 Task: Look for space in Jalpa de Méndez, Mexico from 8th August, 2023 to 15th August, 2023 for 9 adults in price range Rs.10000 to Rs.14000. Place can be shared room with 5 bedrooms having 9 beds and 5 bathrooms. Property type can be house, flat, guest house. Amenities needed are: wifi, TV, free parkinig on premises, gym, breakfast. Booking option can be shelf check-in. Required host language is English.
Action: Mouse moved to (559, 117)
Screenshot: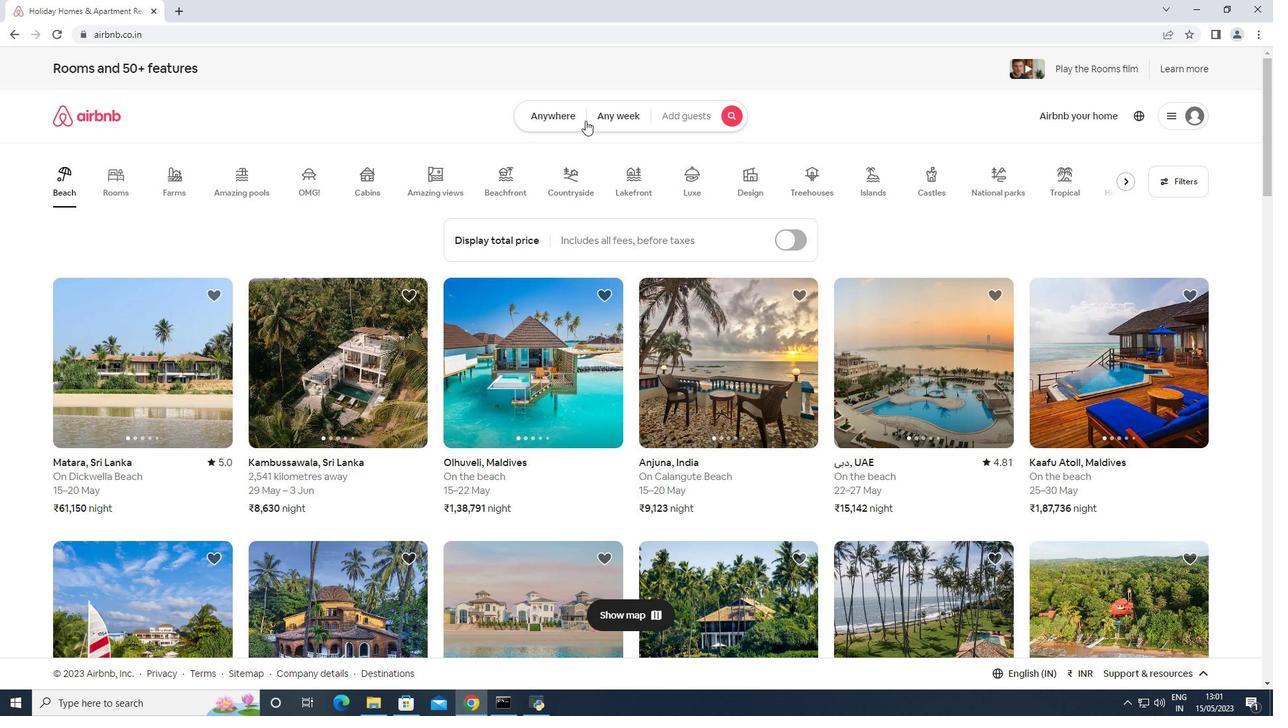 
Action: Mouse pressed left at (559, 117)
Screenshot: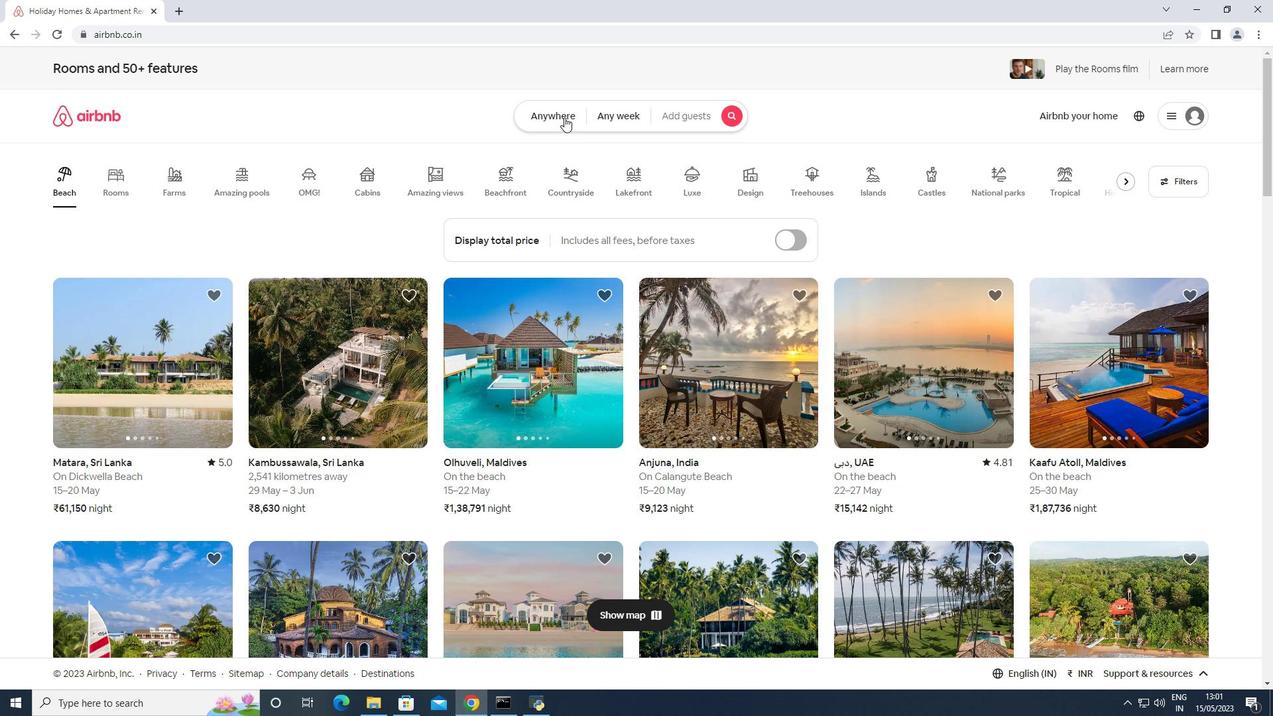 
Action: Mouse moved to (376, 175)
Screenshot: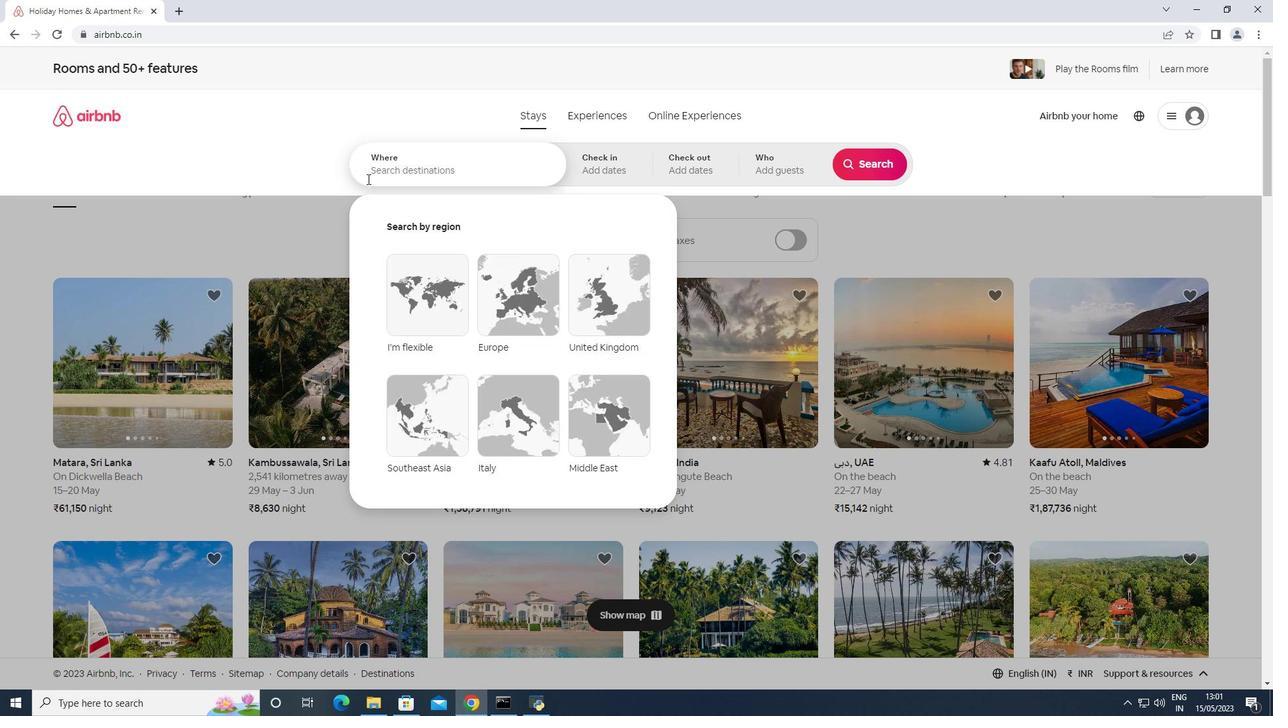 
Action: Mouse pressed left at (376, 175)
Screenshot: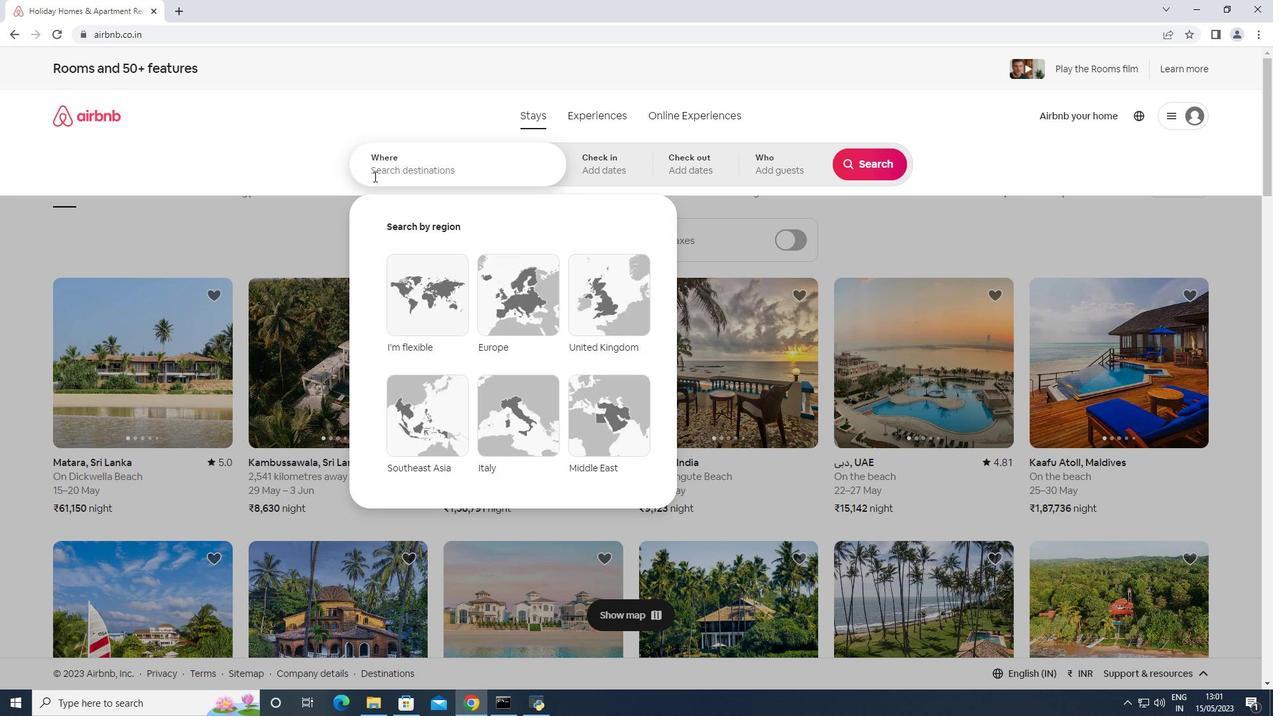 
Action: Key pressed <Key.shift>Jalpa<Key.space>de<Key.space><Key.shift><Key.shift><Key.shift>Mendez,<Key.shift_r>Maxico
Screenshot: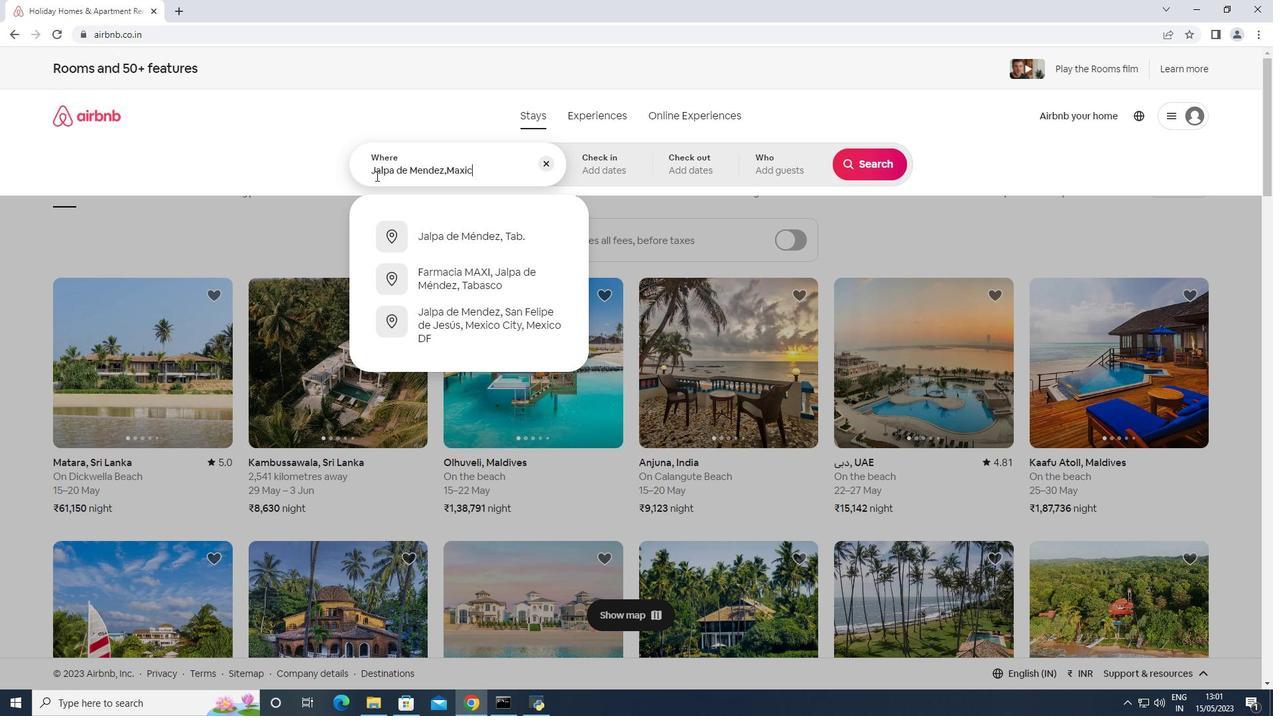 
Action: Mouse moved to (460, 170)
Screenshot: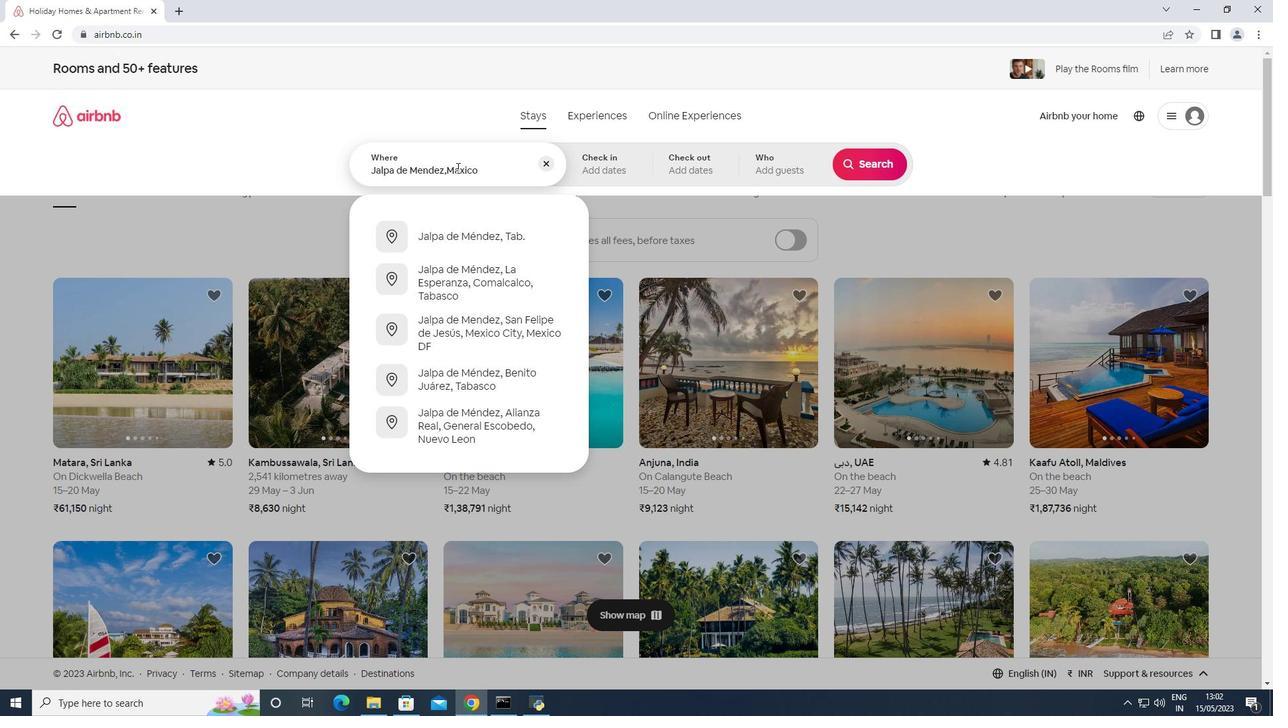 
Action: Mouse pressed left at (460, 170)
Screenshot: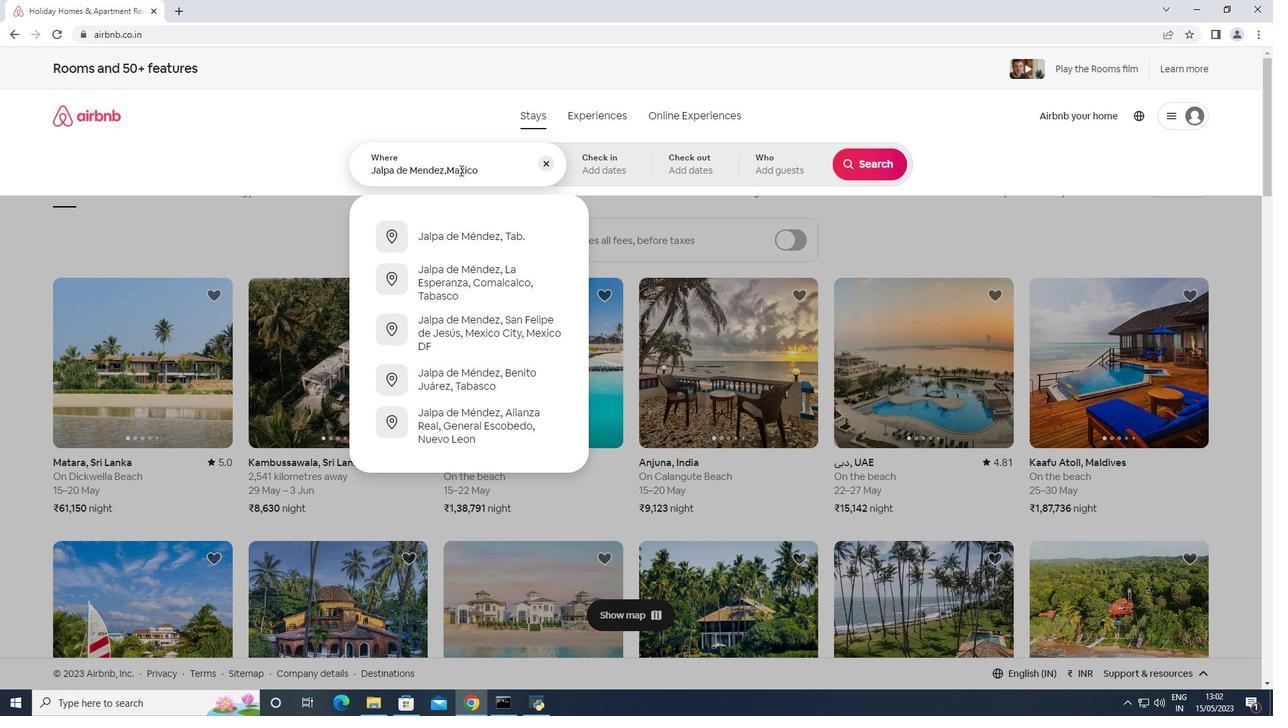 
Action: Mouse moved to (445, 180)
Screenshot: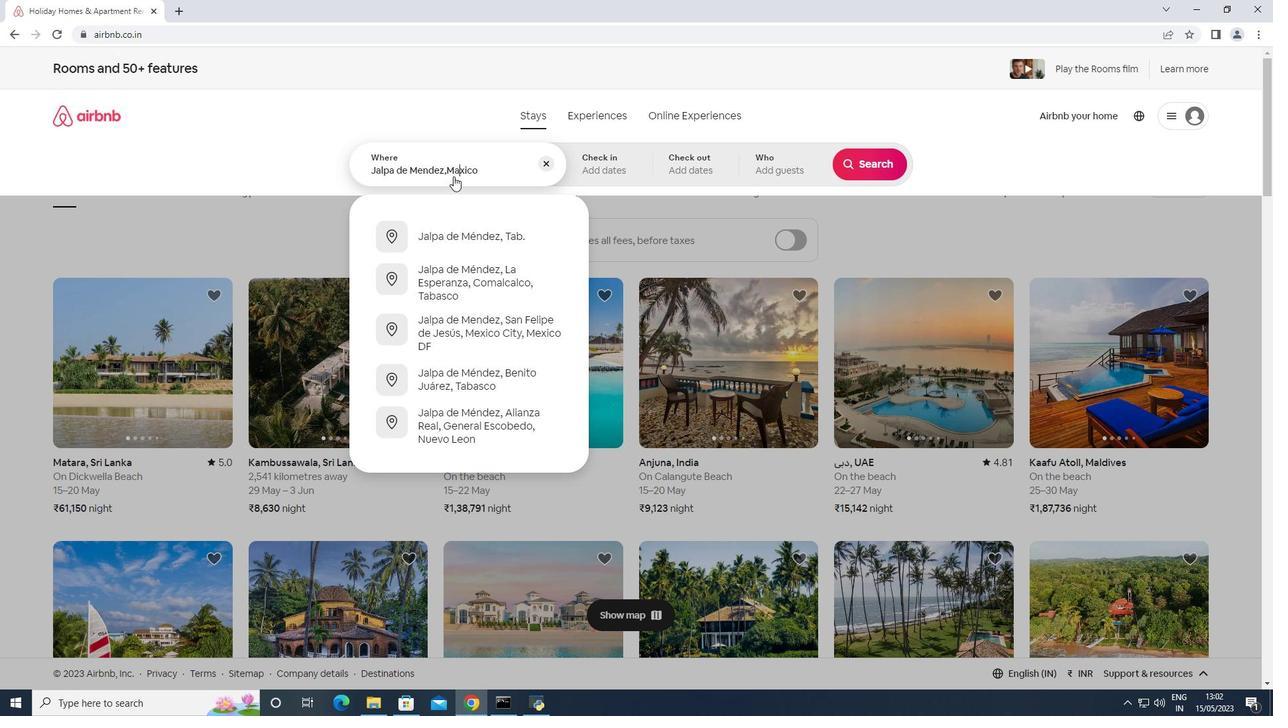 
Action: Key pressed <Key.backspace>e
Screenshot: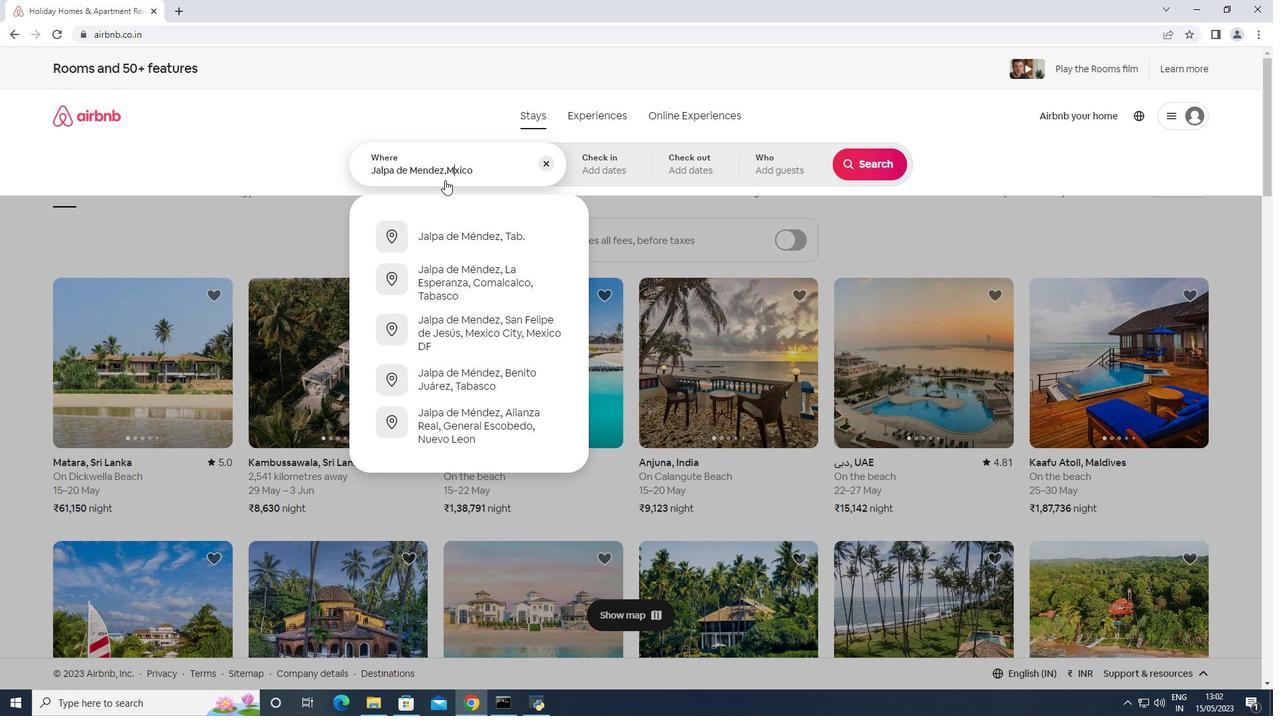 
Action: Mouse moved to (608, 163)
Screenshot: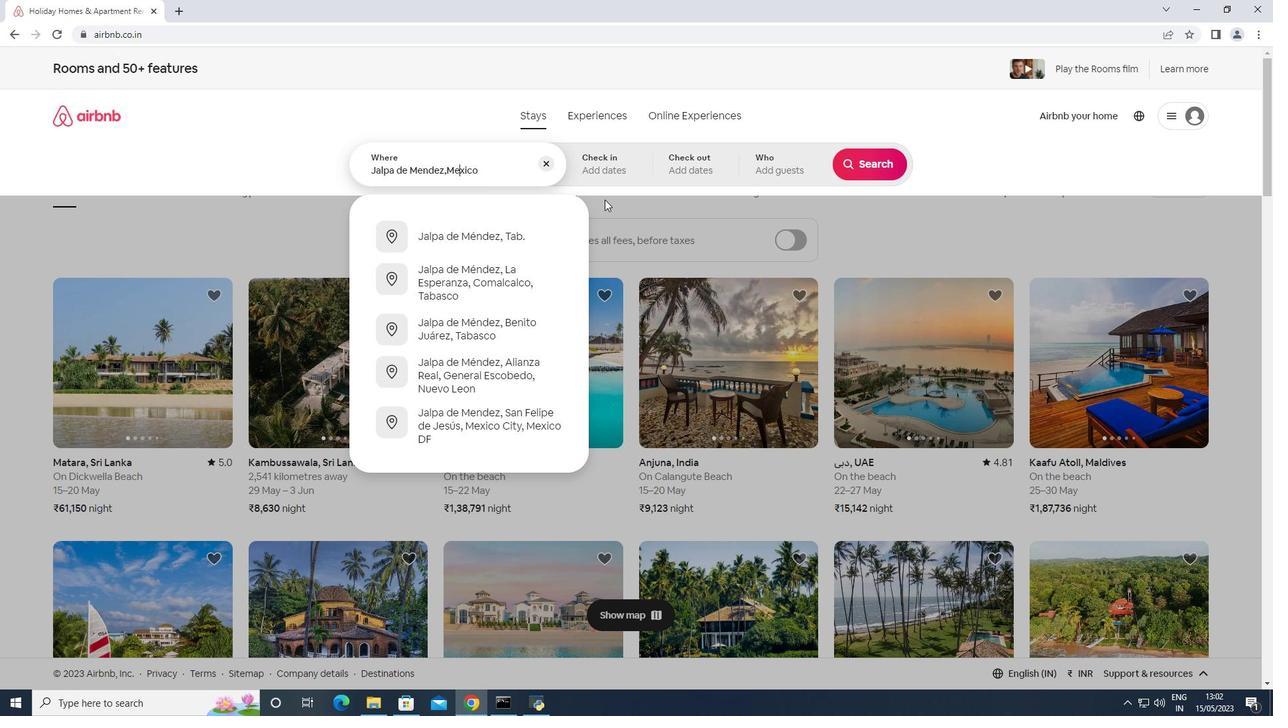 
Action: Mouse pressed left at (608, 163)
Screenshot: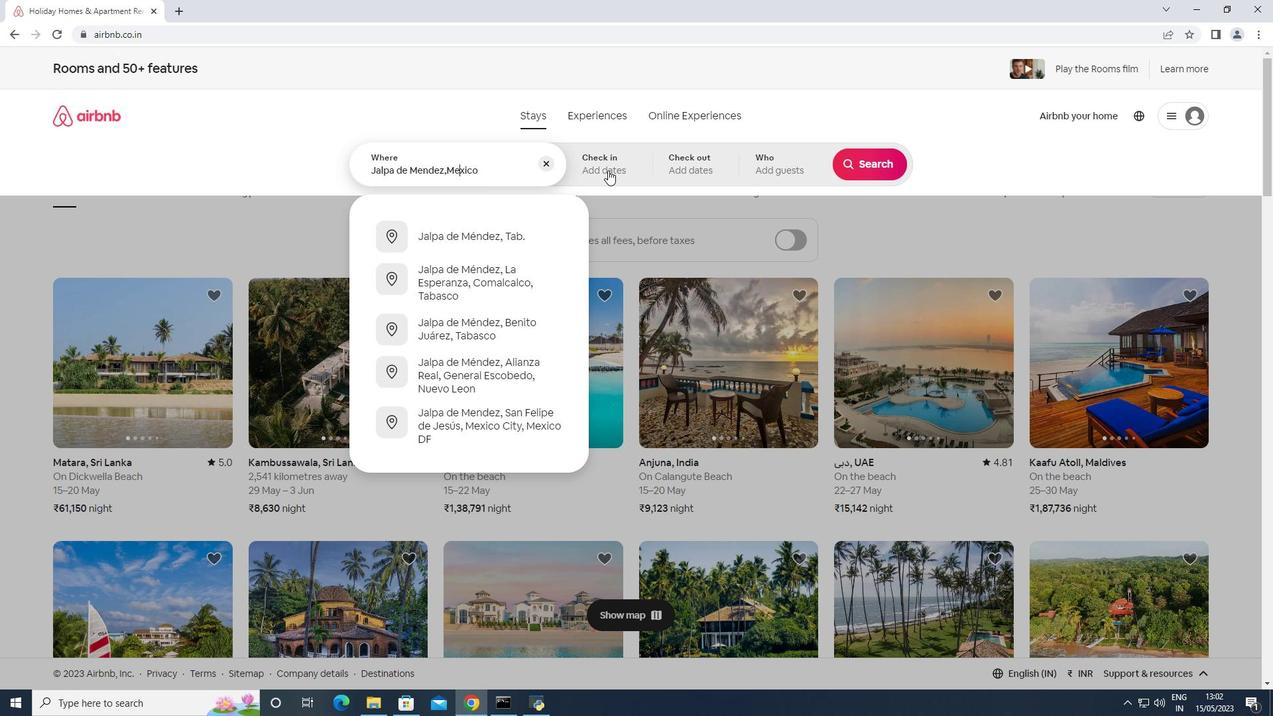 
Action: Mouse moved to (866, 265)
Screenshot: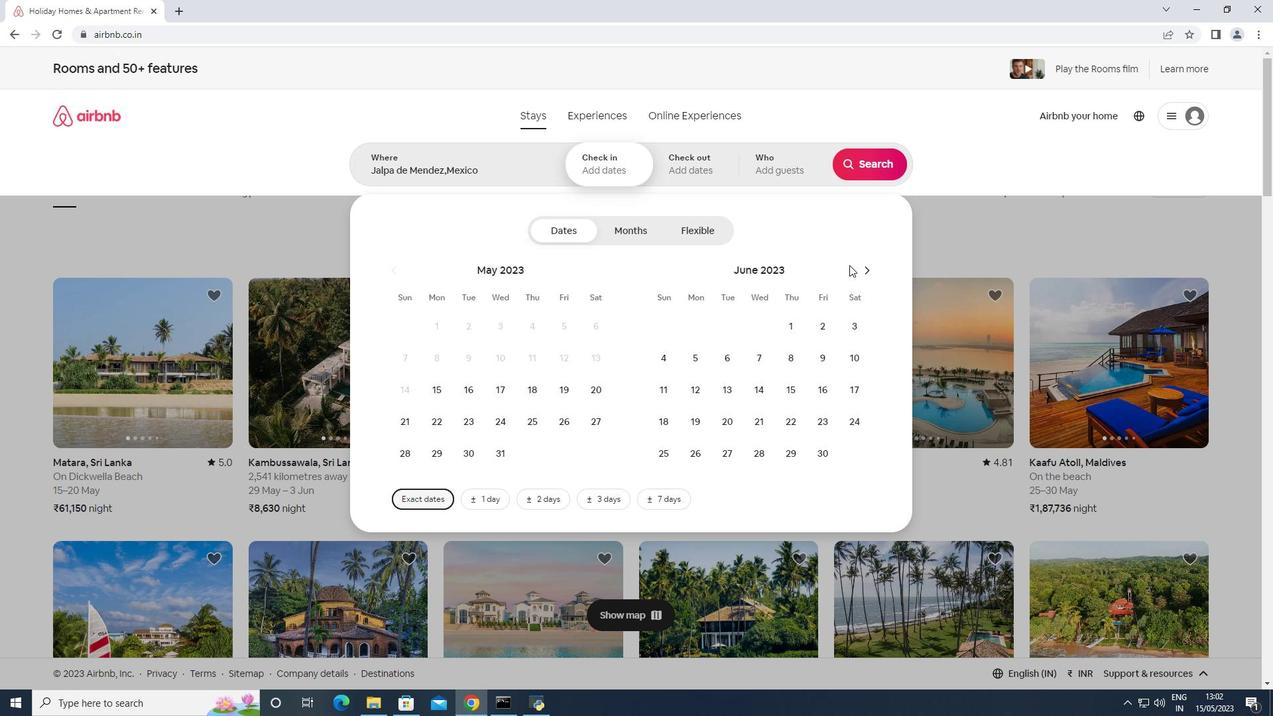 
Action: Mouse pressed left at (866, 265)
Screenshot: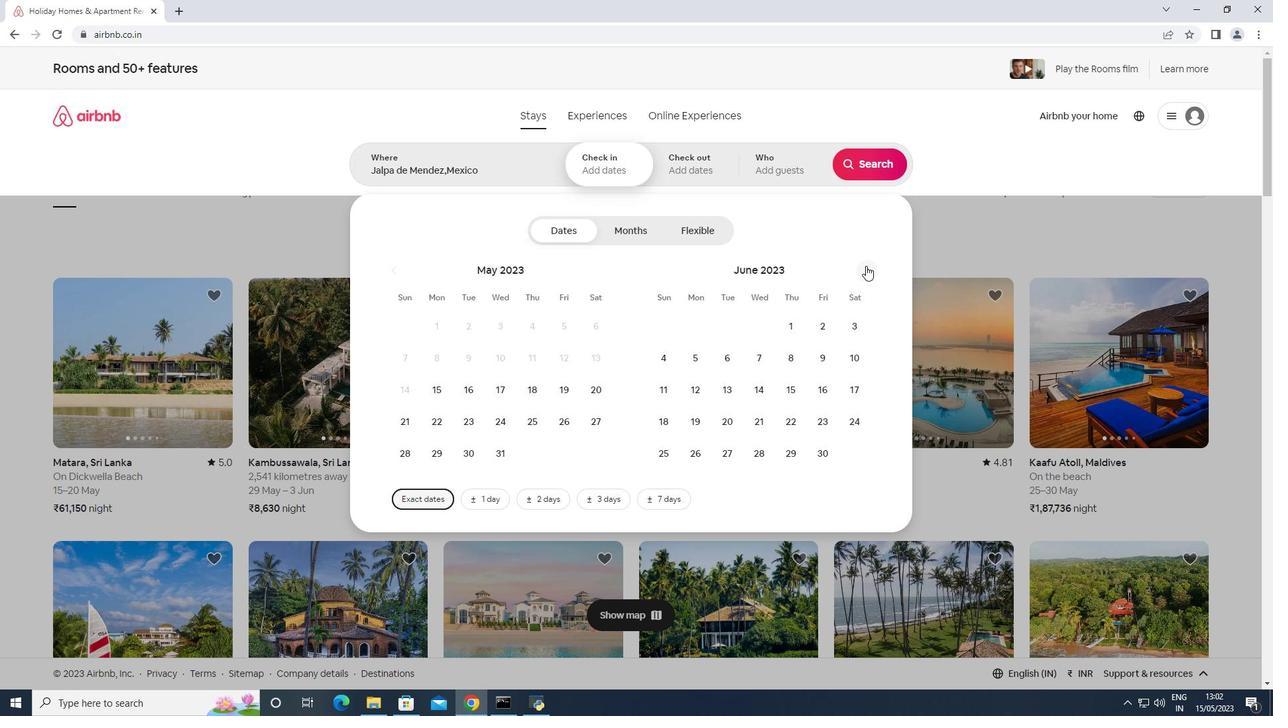 
Action: Mouse pressed left at (866, 265)
Screenshot: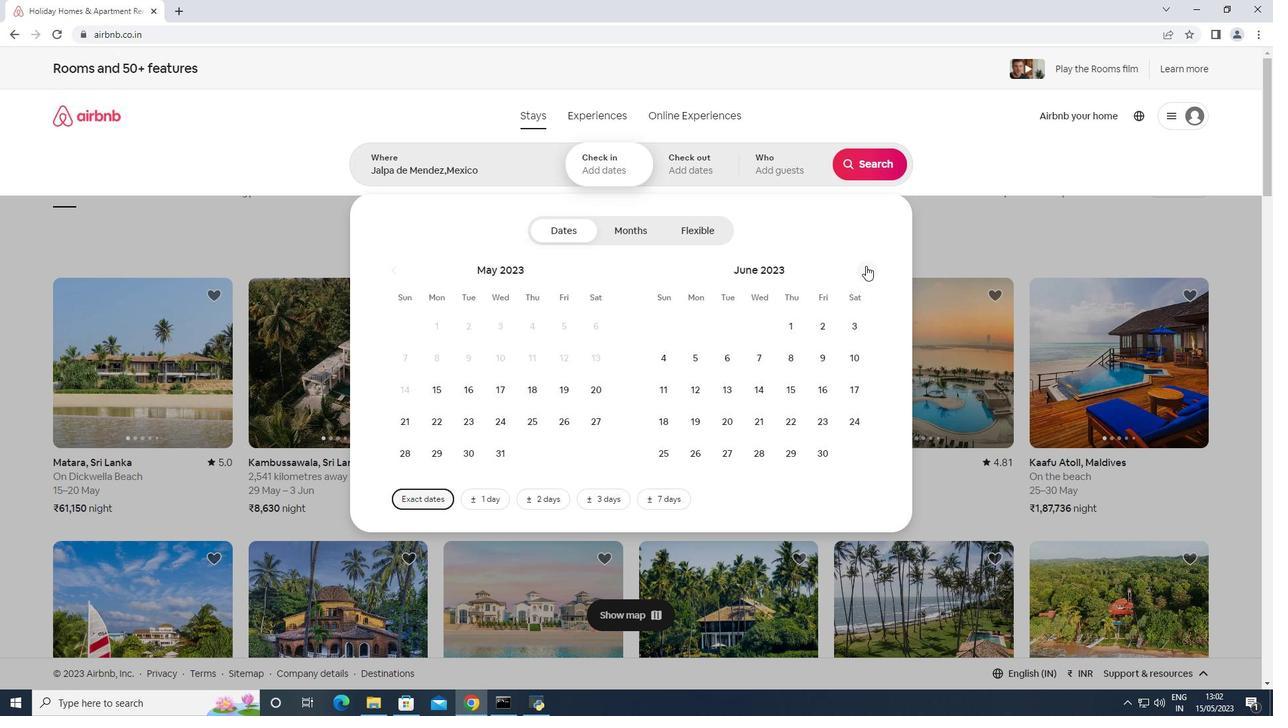 
Action: Mouse moved to (718, 352)
Screenshot: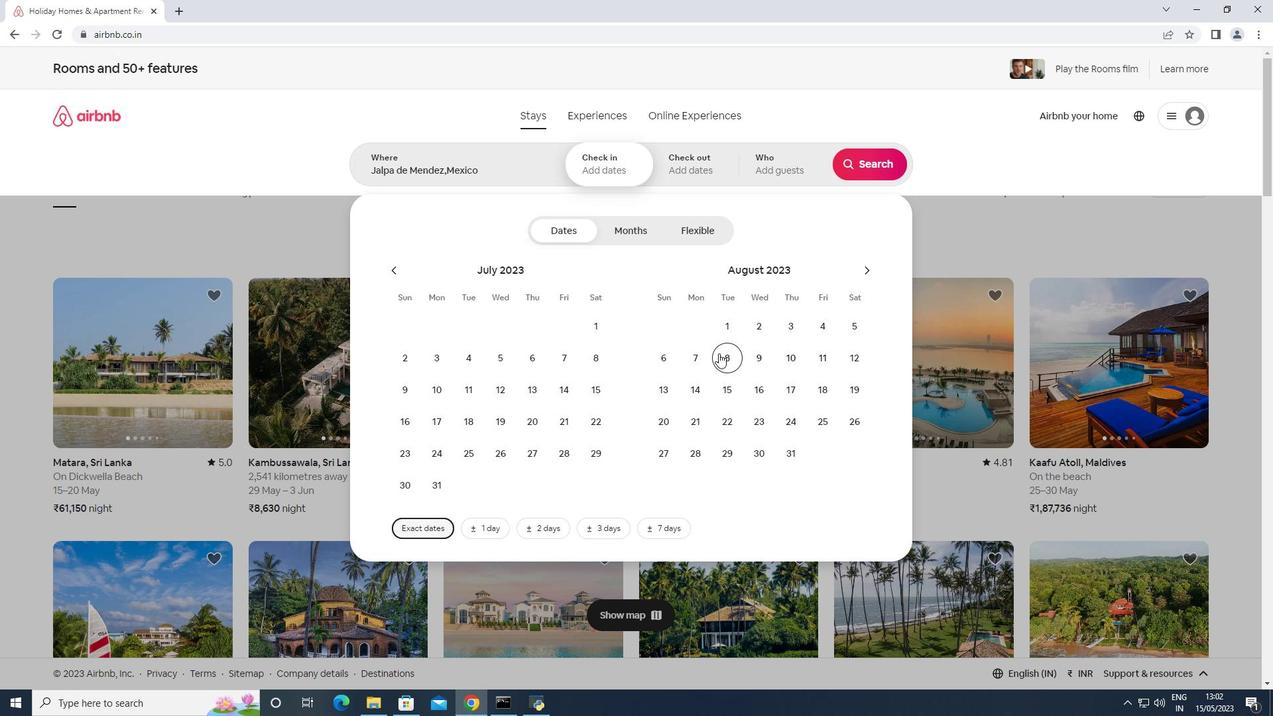 
Action: Mouse pressed left at (718, 352)
Screenshot: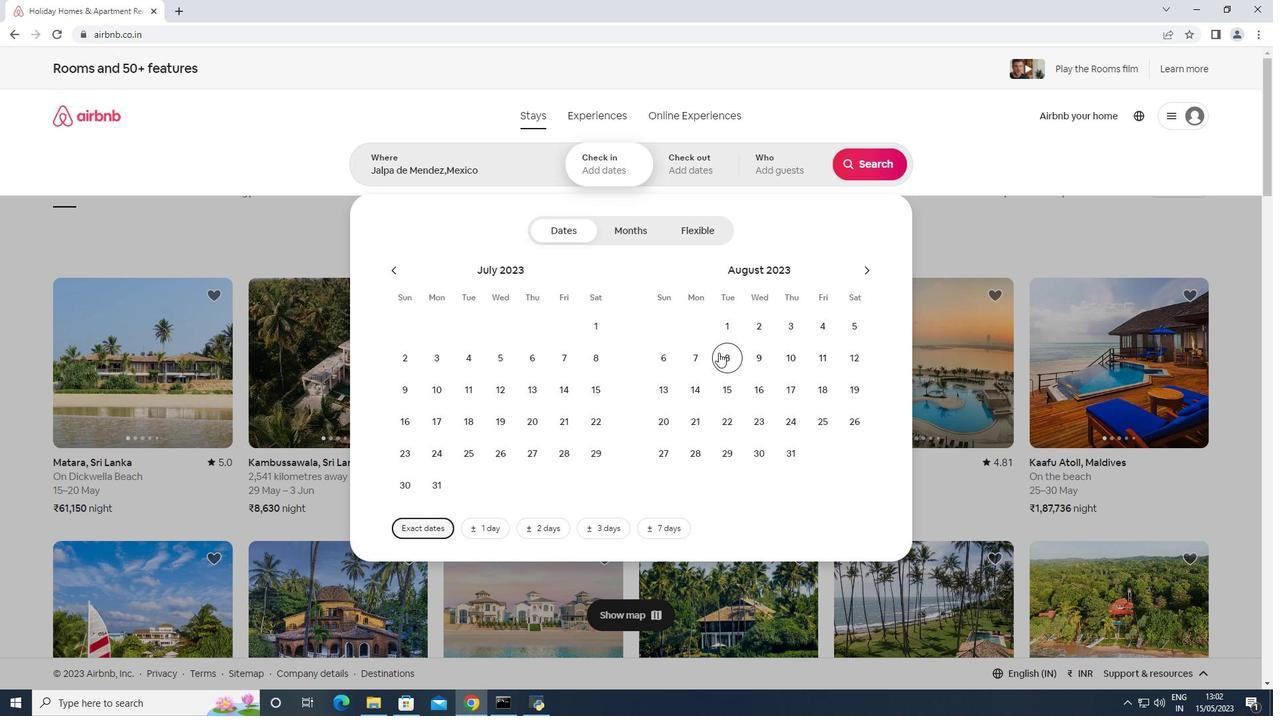 
Action: Mouse moved to (732, 389)
Screenshot: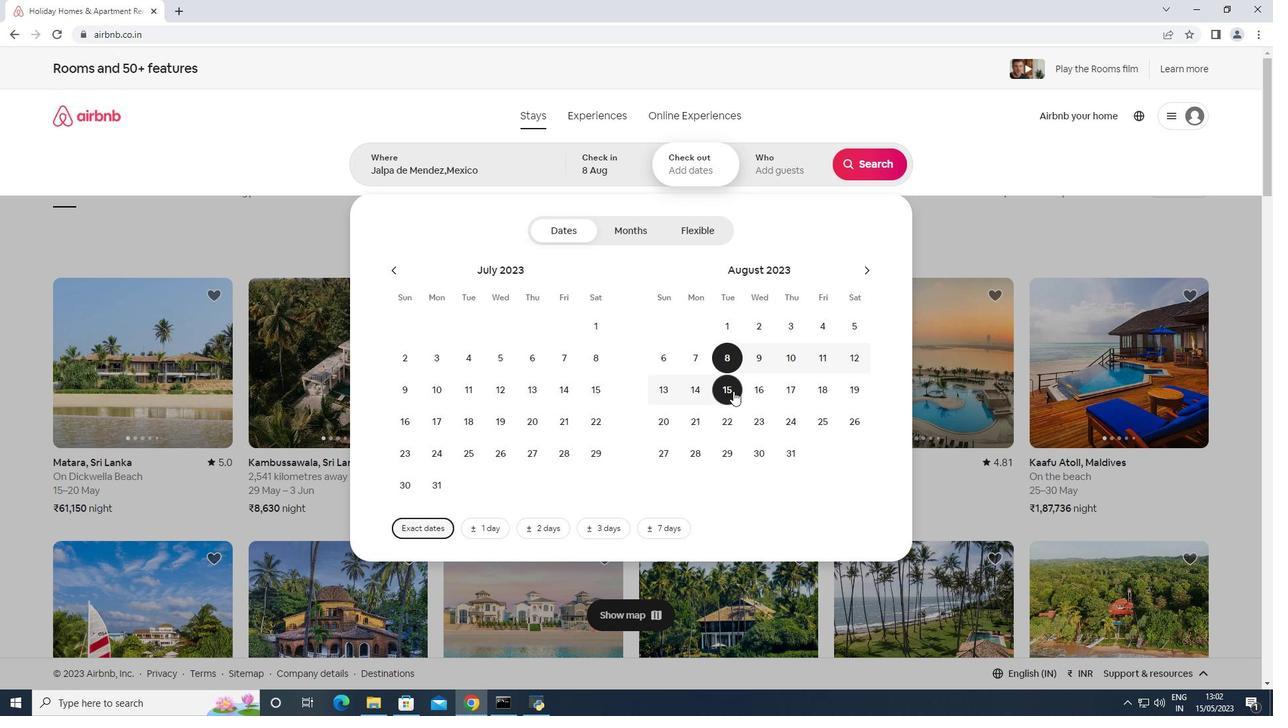 
Action: Mouse pressed left at (732, 389)
Screenshot: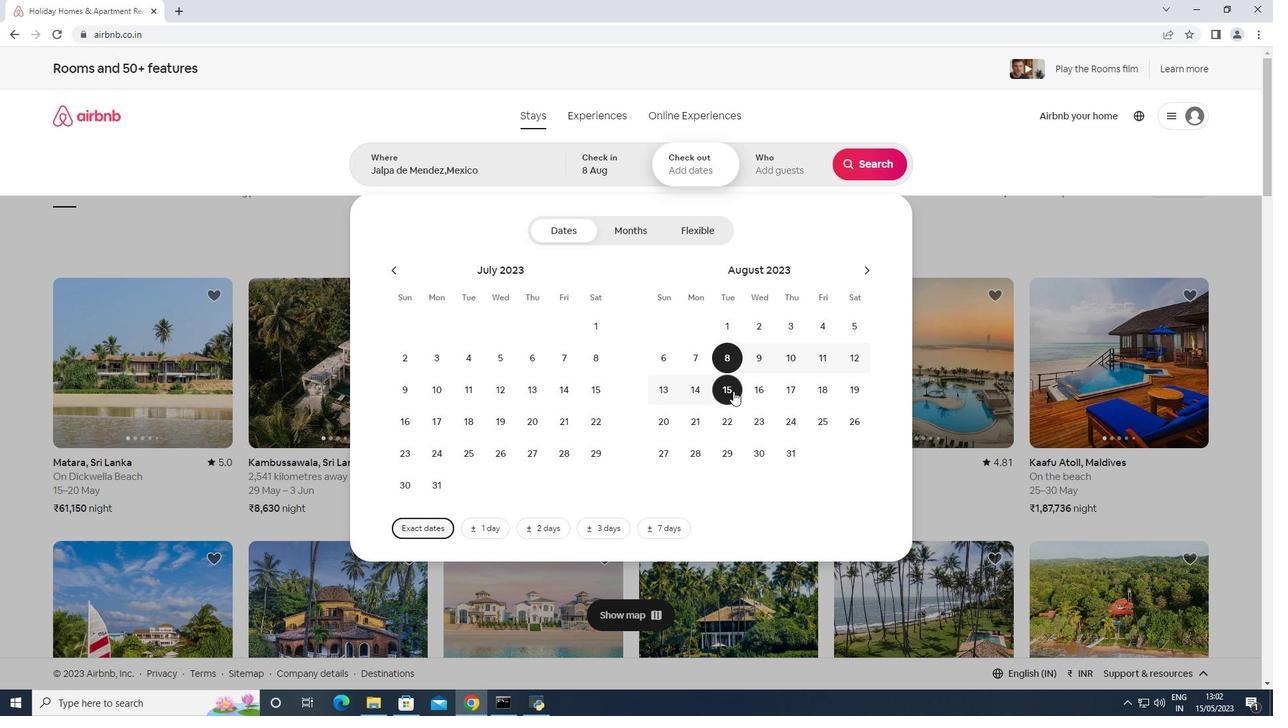 
Action: Mouse moved to (777, 159)
Screenshot: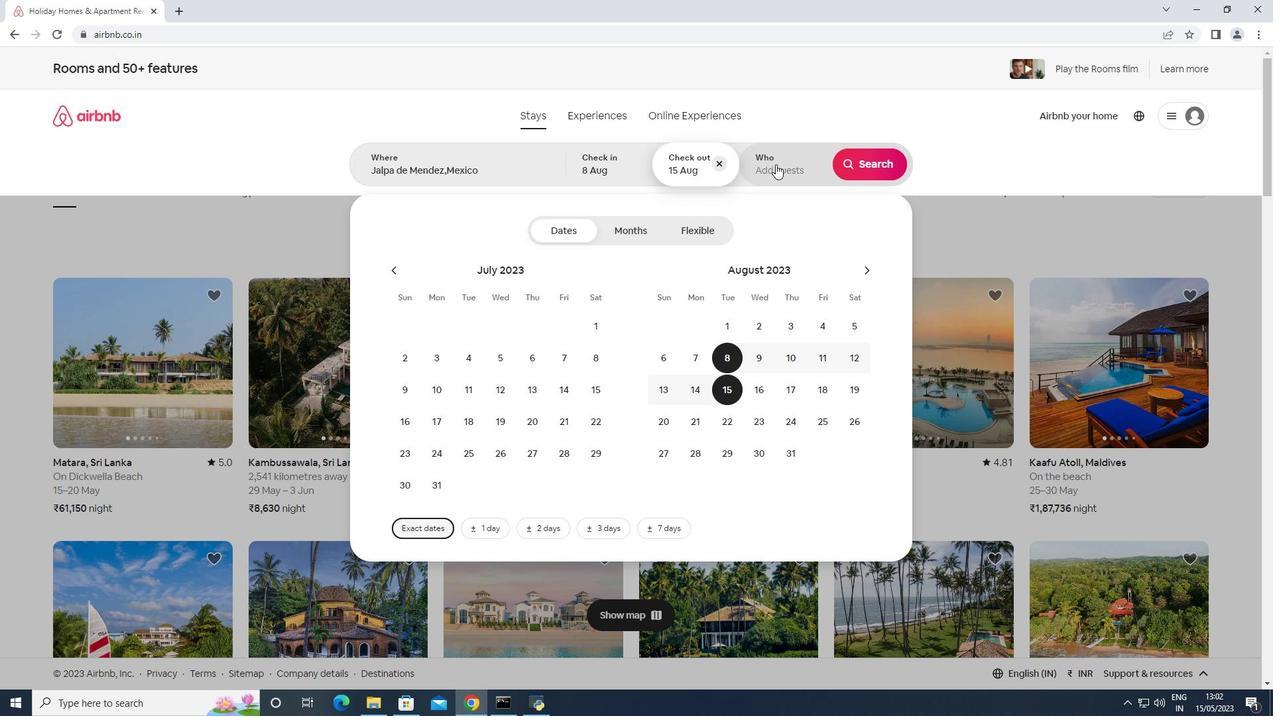 
Action: Mouse pressed left at (777, 159)
Screenshot: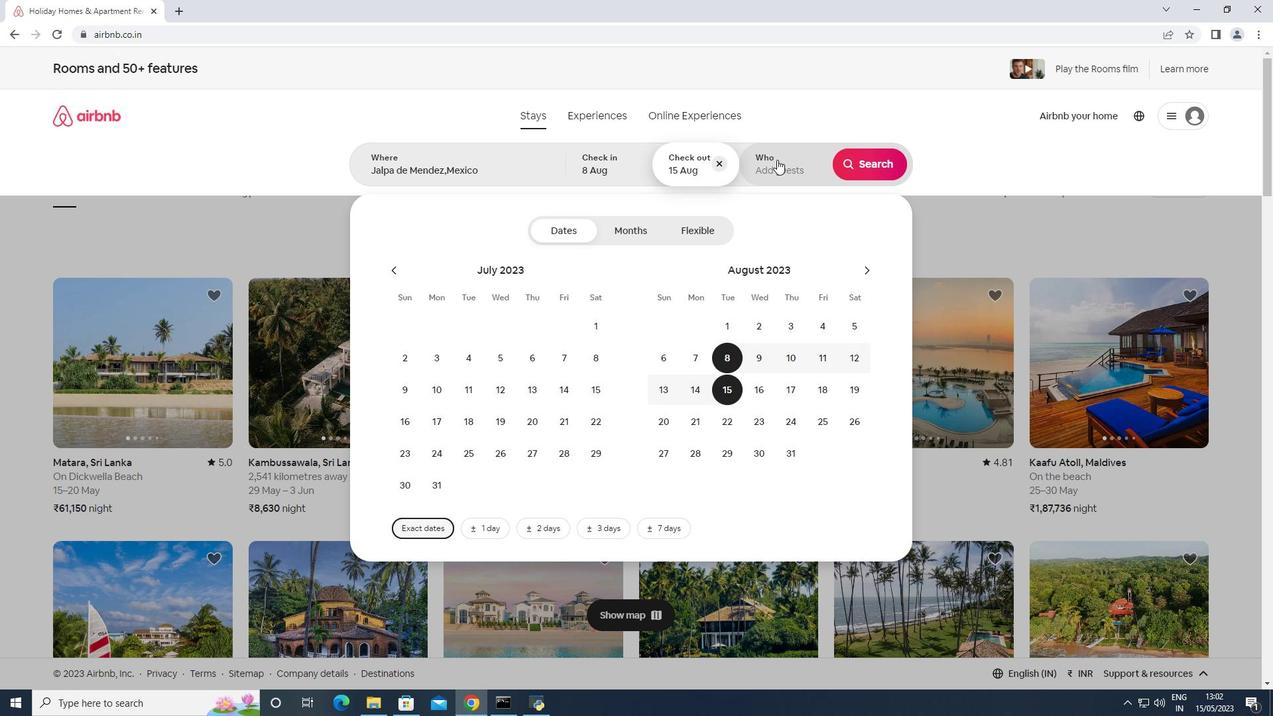 
Action: Mouse moved to (879, 231)
Screenshot: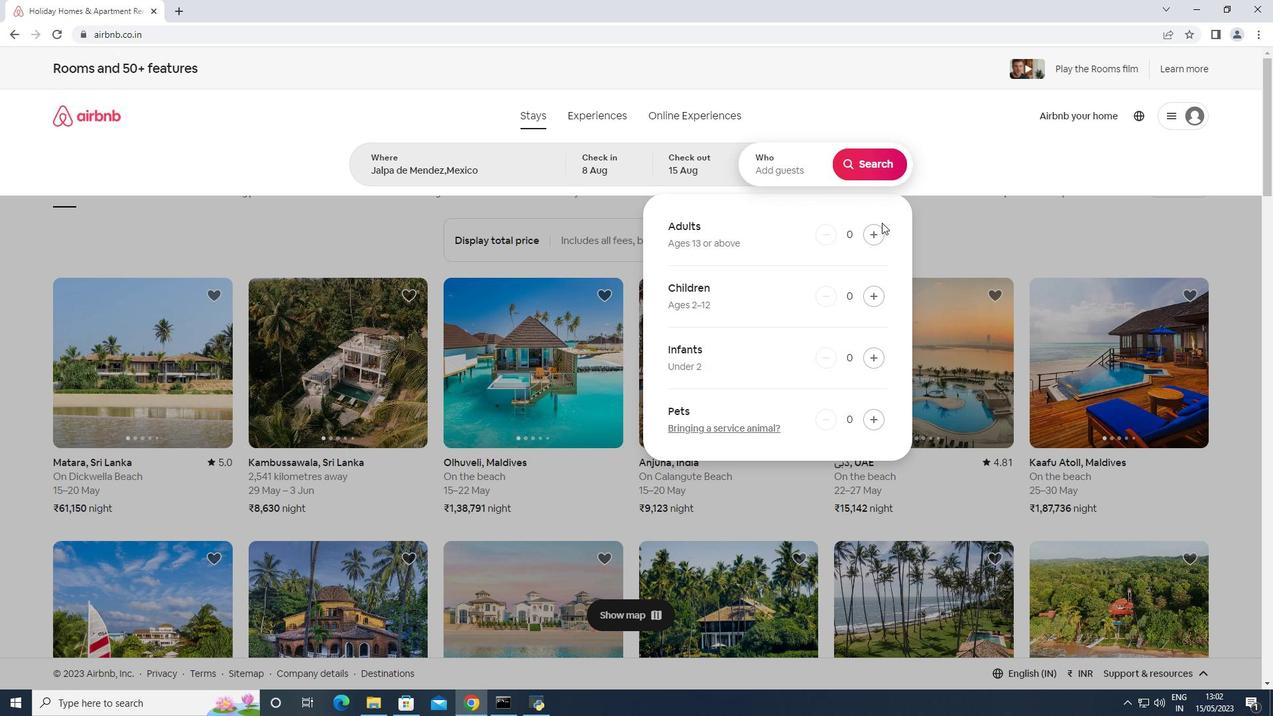 
Action: Mouse pressed left at (879, 231)
Screenshot: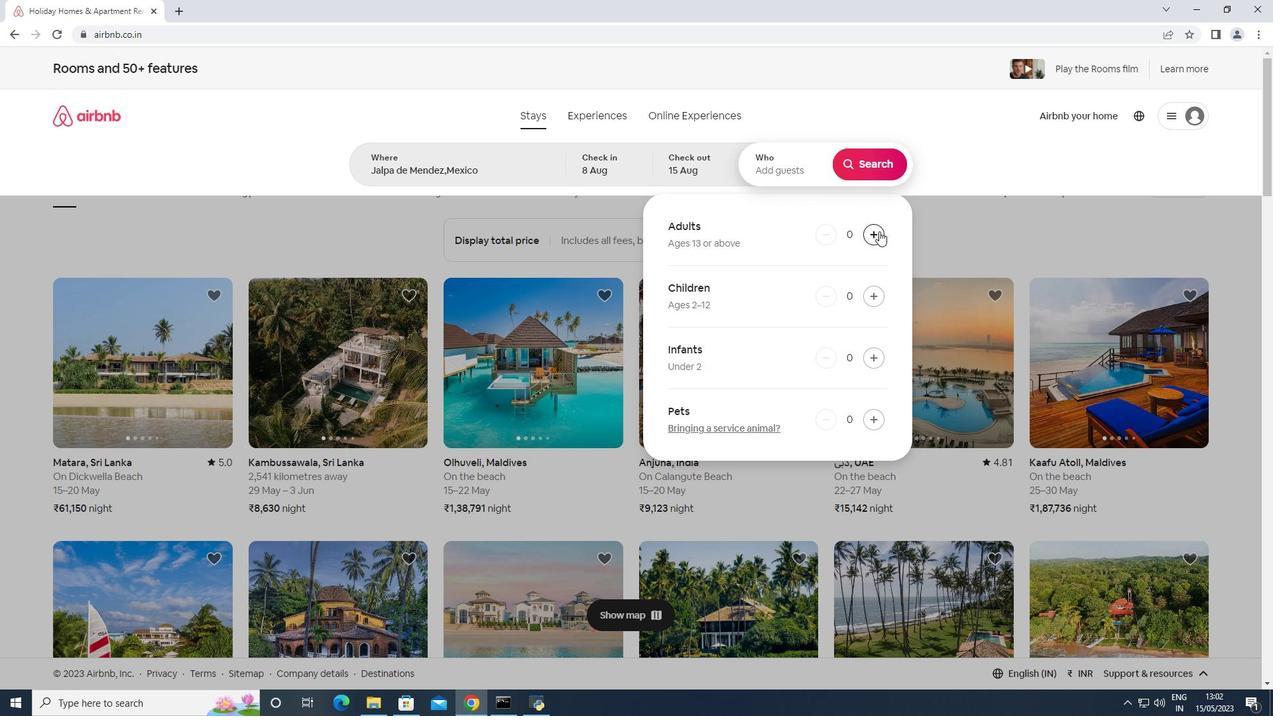 
Action: Mouse pressed left at (879, 231)
Screenshot: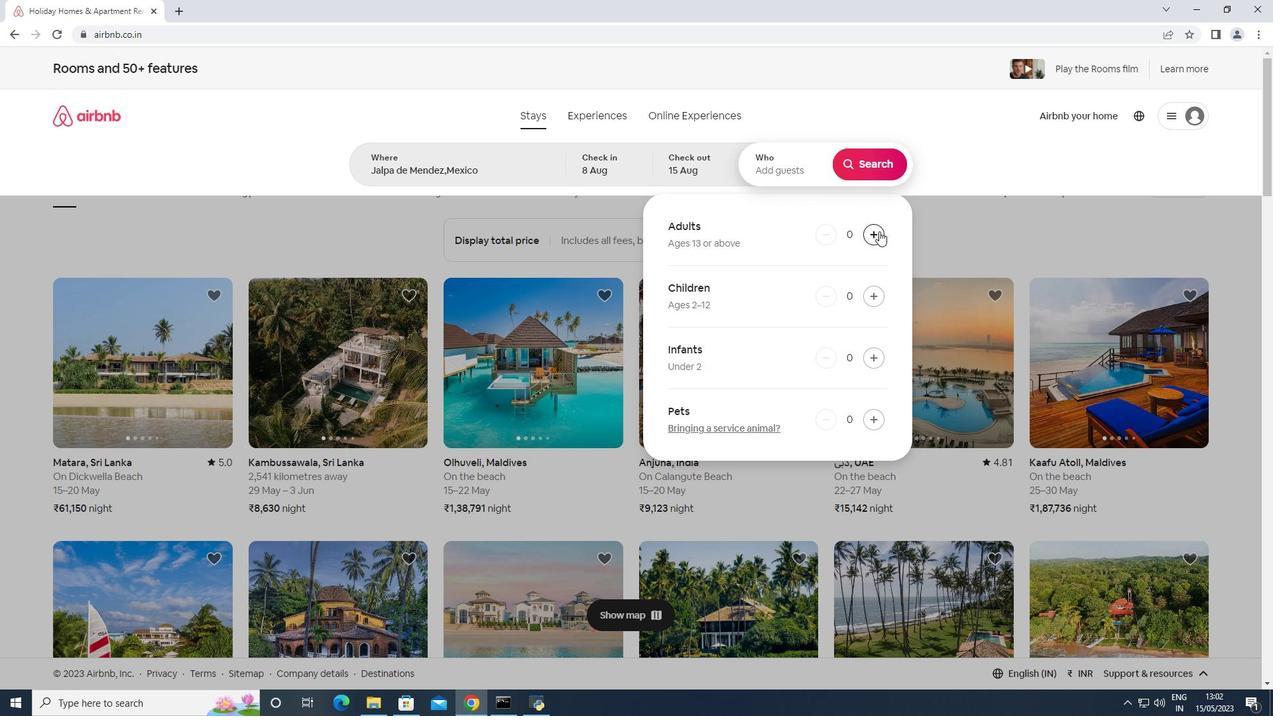 
Action: Mouse moved to (876, 232)
Screenshot: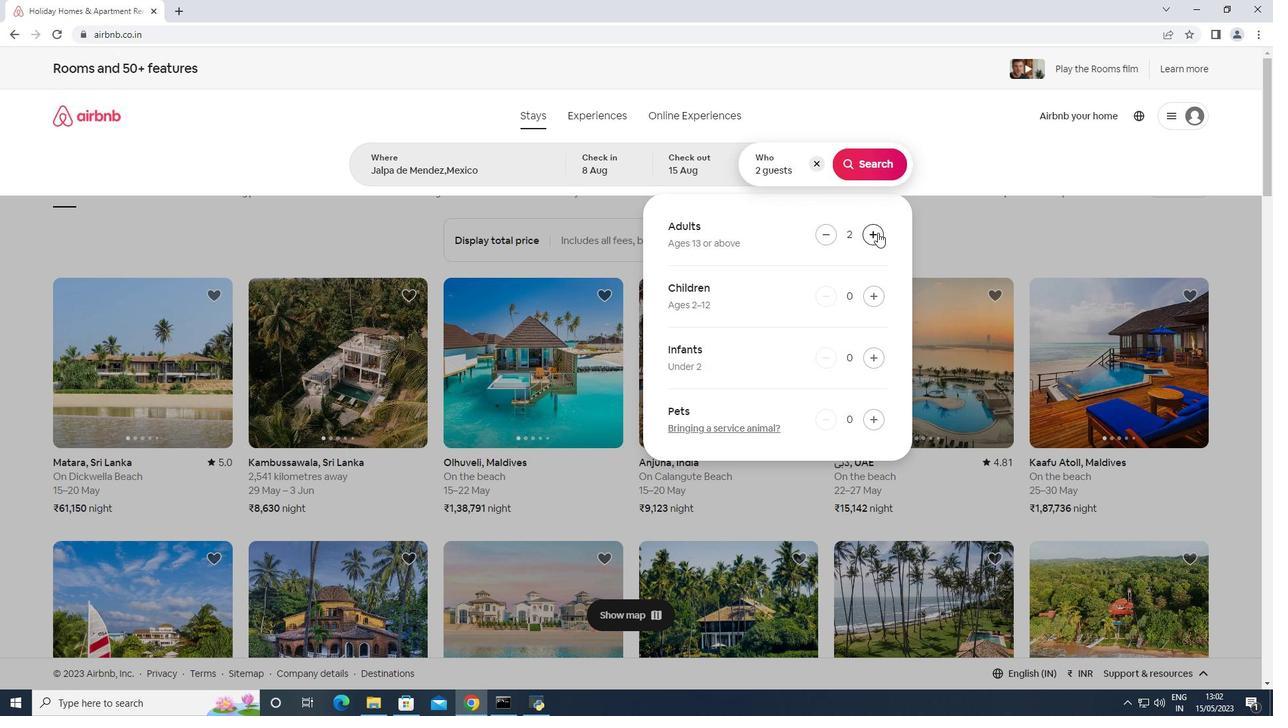 
Action: Mouse pressed left at (876, 232)
Screenshot: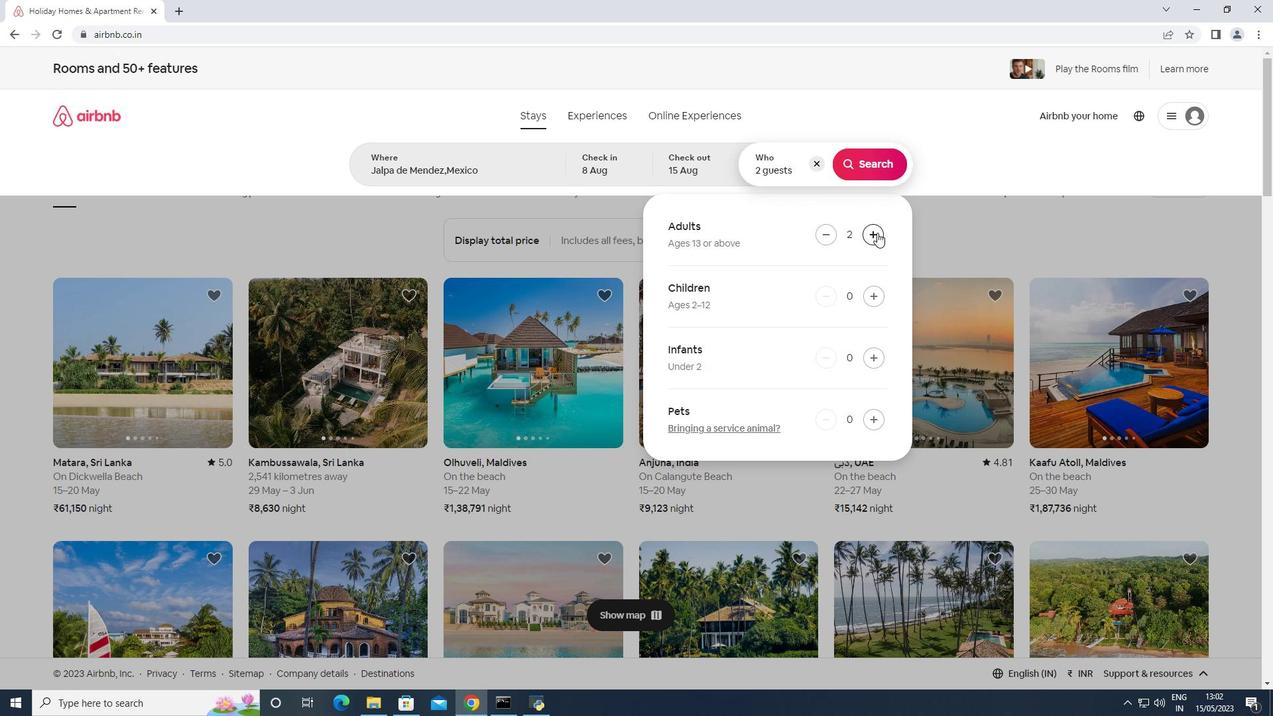 
Action: Mouse pressed left at (876, 232)
Screenshot: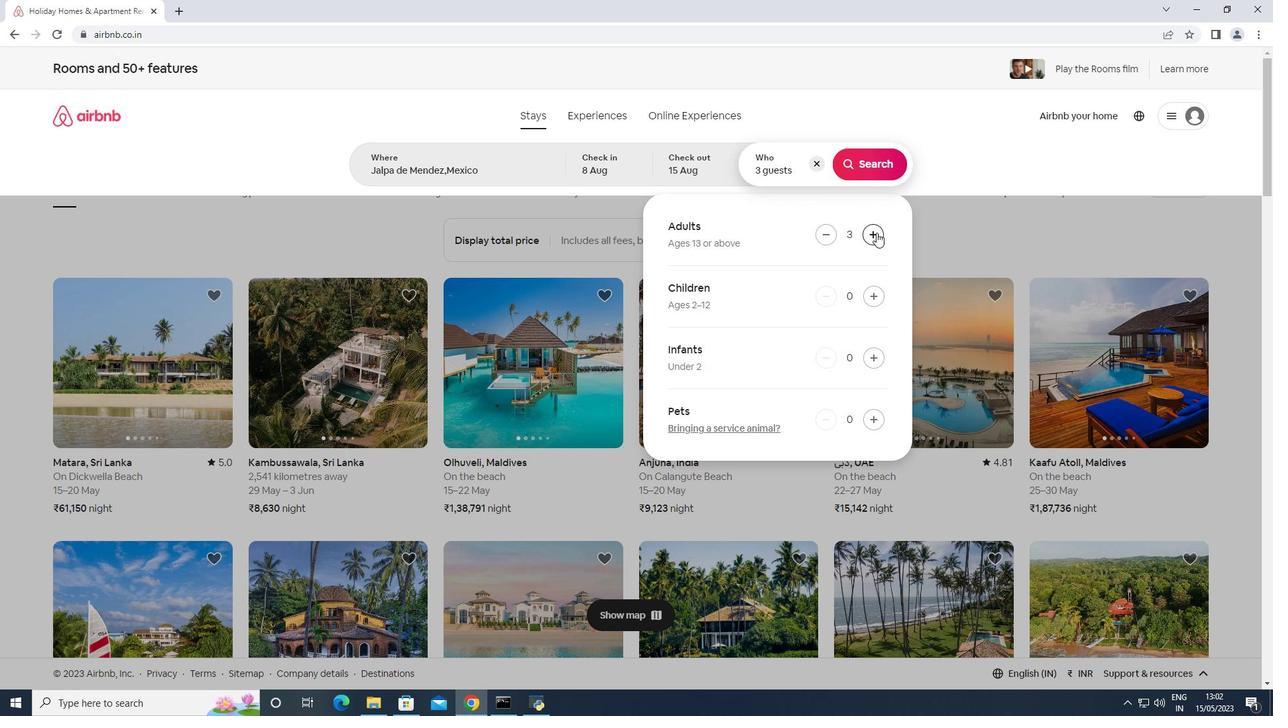 
Action: Mouse moved to (874, 234)
Screenshot: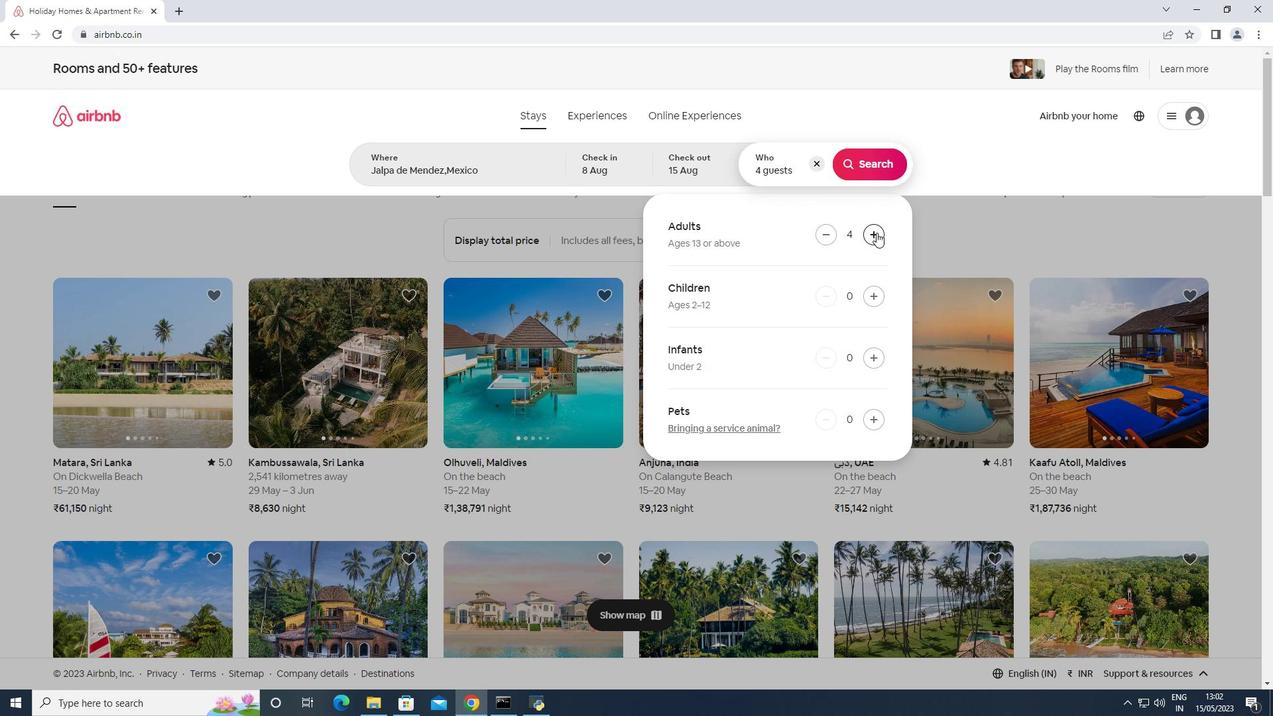 
Action: Mouse pressed left at (874, 234)
Screenshot: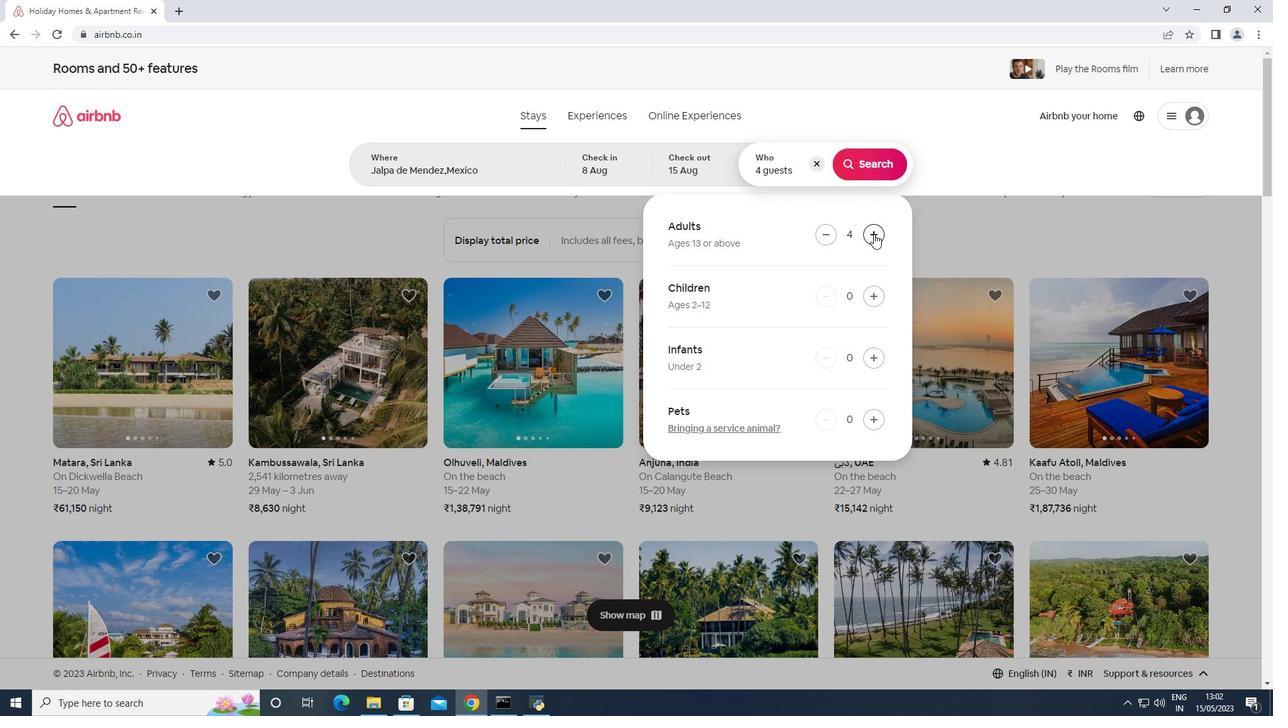 
Action: Mouse moved to (869, 234)
Screenshot: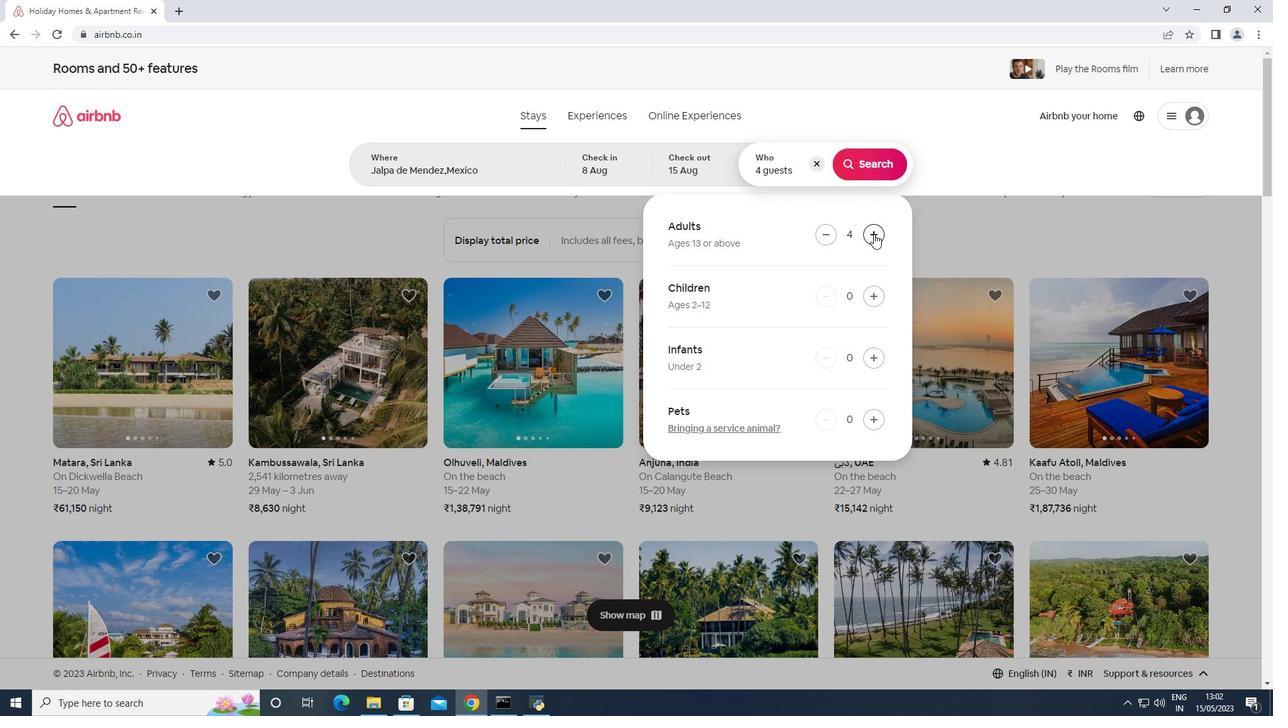 
Action: Mouse pressed left at (869, 234)
Screenshot: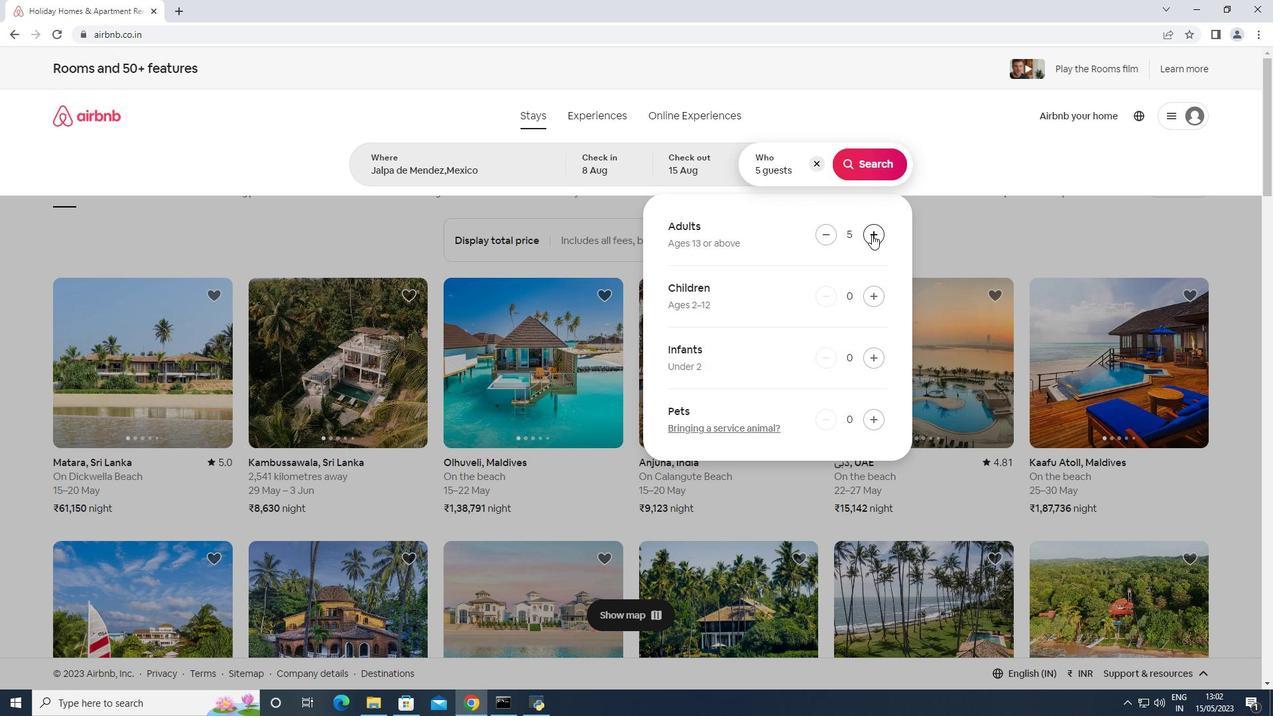 
Action: Mouse moved to (868, 234)
Screenshot: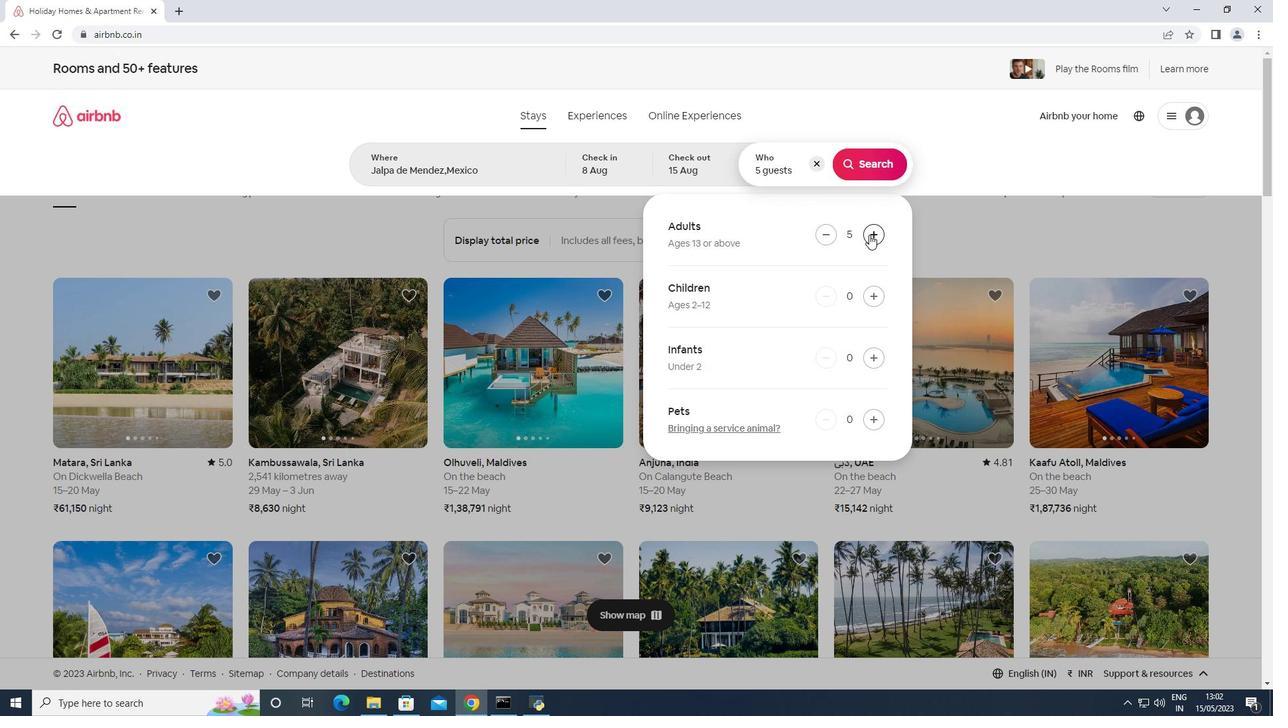 
Action: Mouse pressed left at (868, 234)
Screenshot: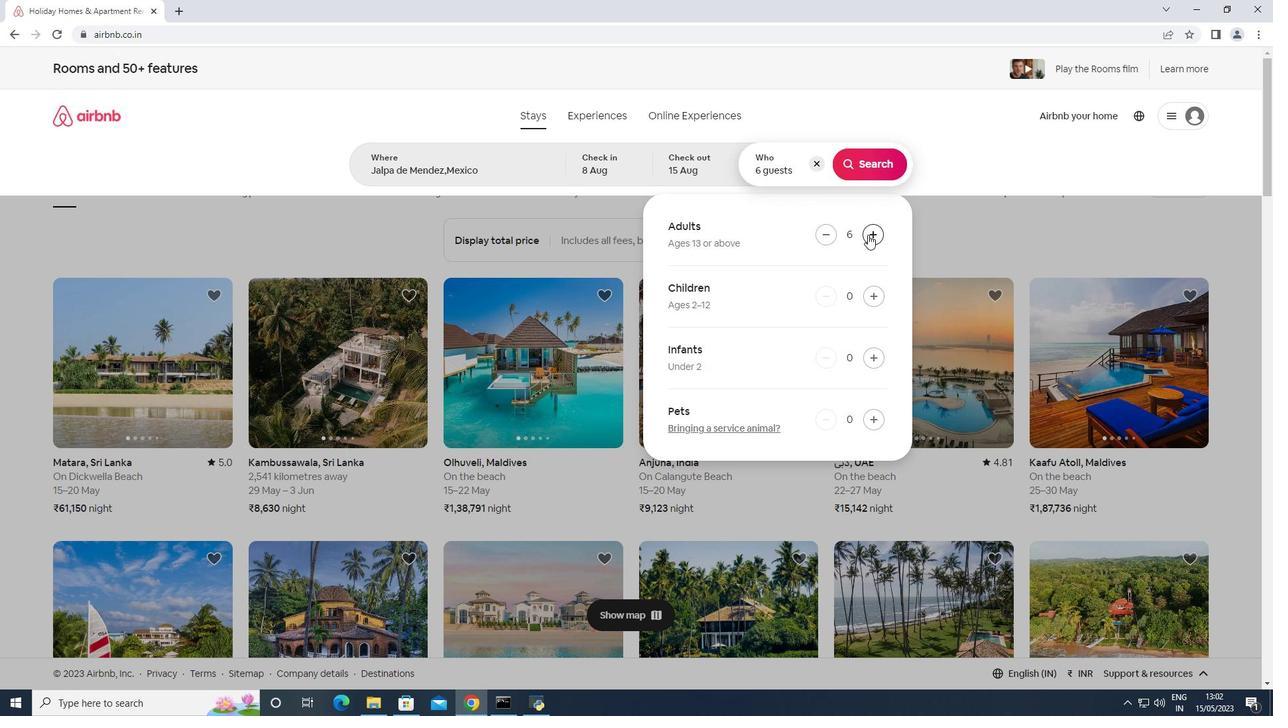 
Action: Mouse pressed left at (868, 234)
Screenshot: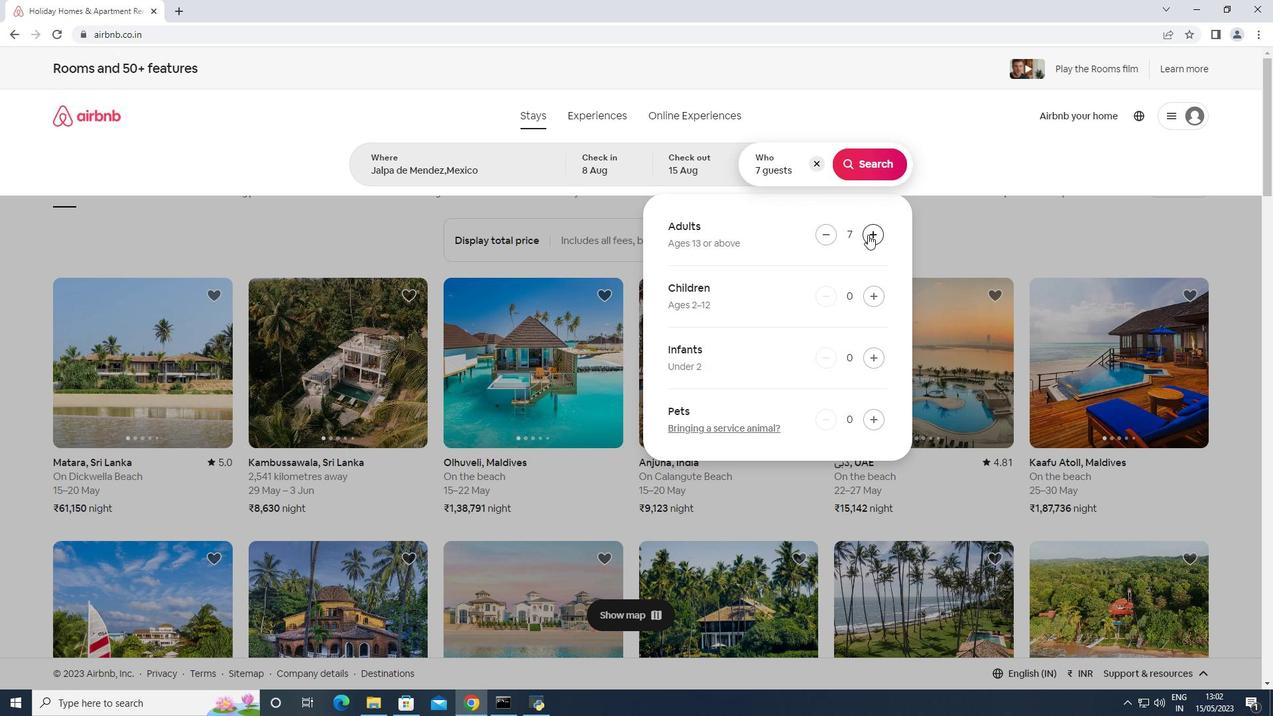 
Action: Mouse pressed left at (868, 234)
Screenshot: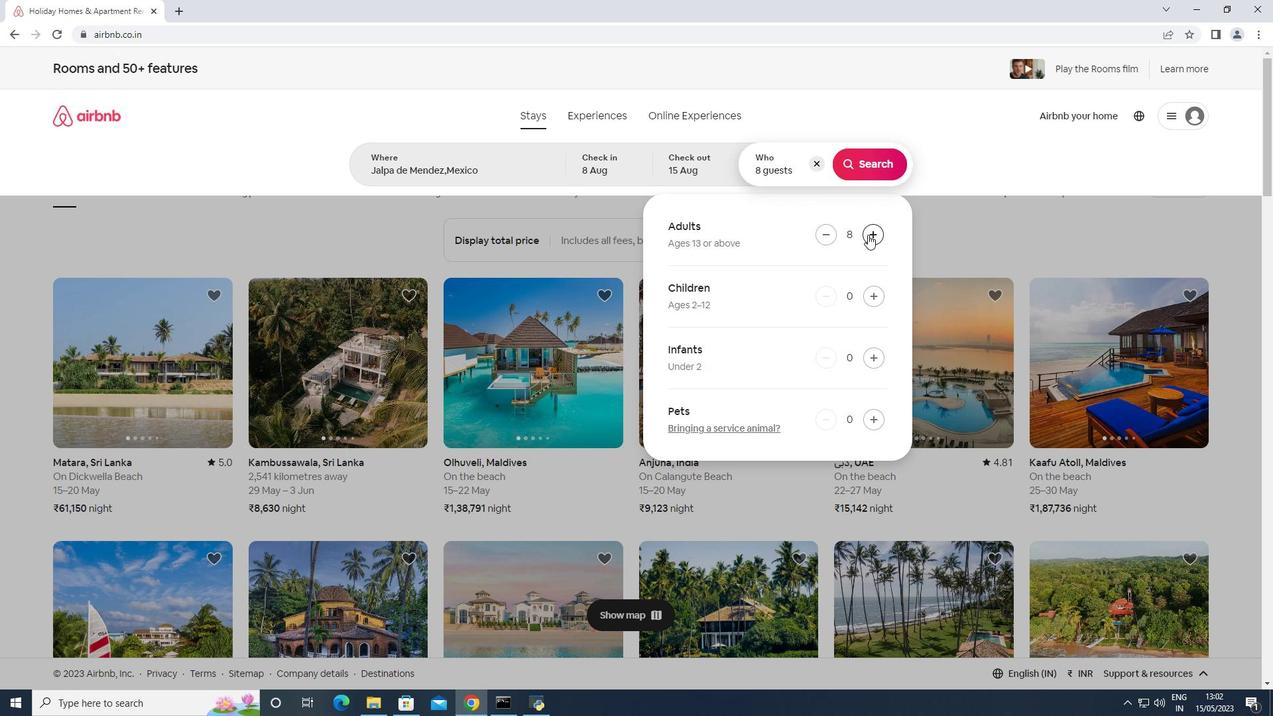 
Action: Mouse moved to (833, 236)
Screenshot: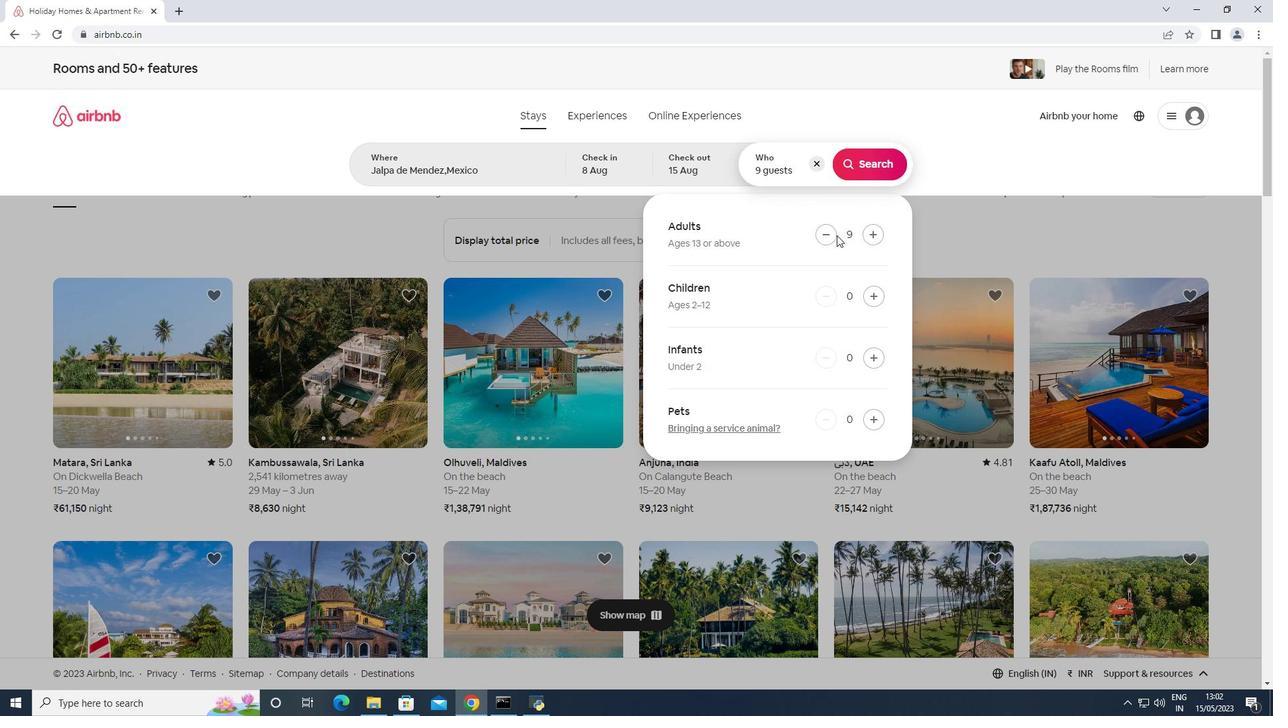 
Action: Mouse pressed left at (833, 236)
Screenshot: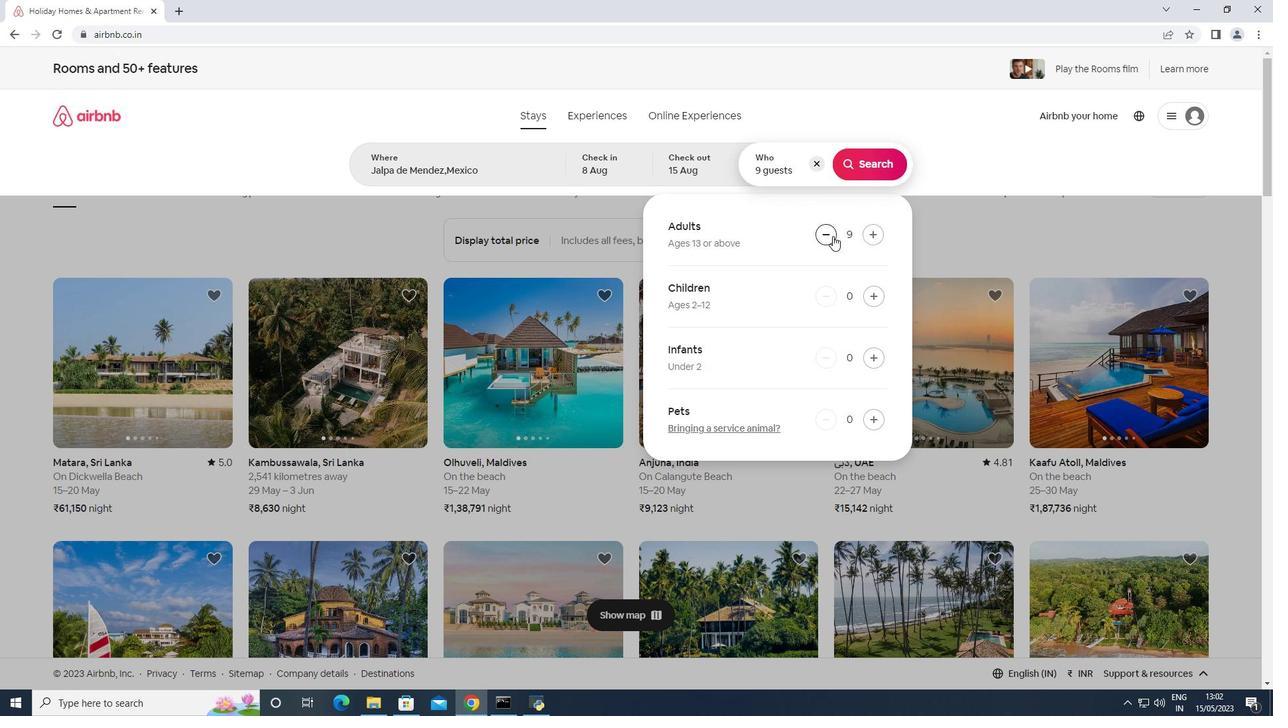 
Action: Mouse moved to (868, 234)
Screenshot: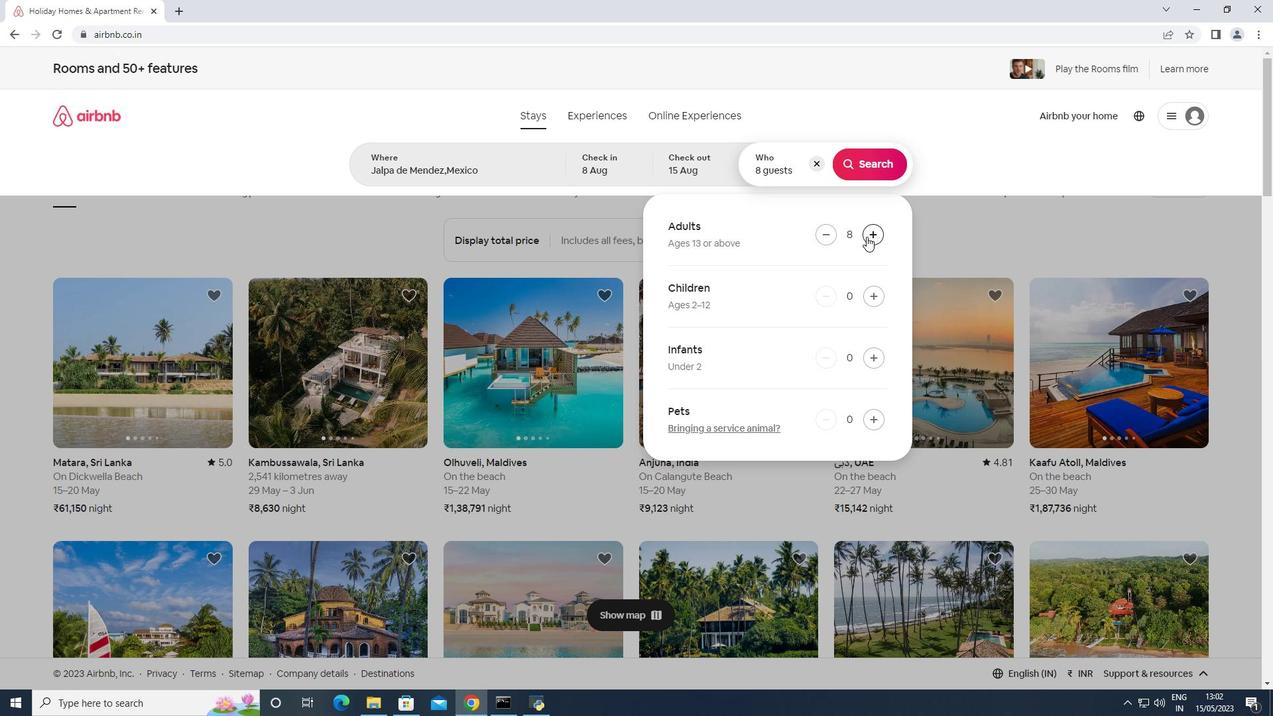 
Action: Mouse pressed left at (868, 234)
Screenshot: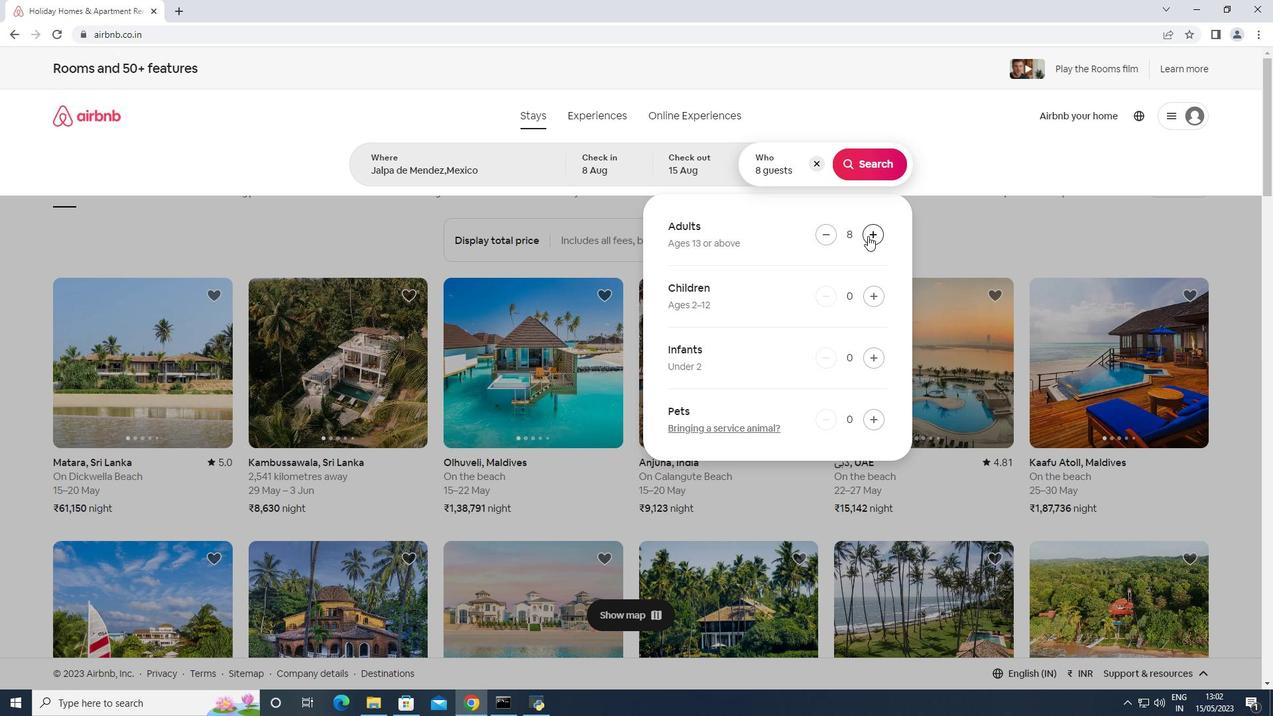 
Action: Mouse moved to (869, 171)
Screenshot: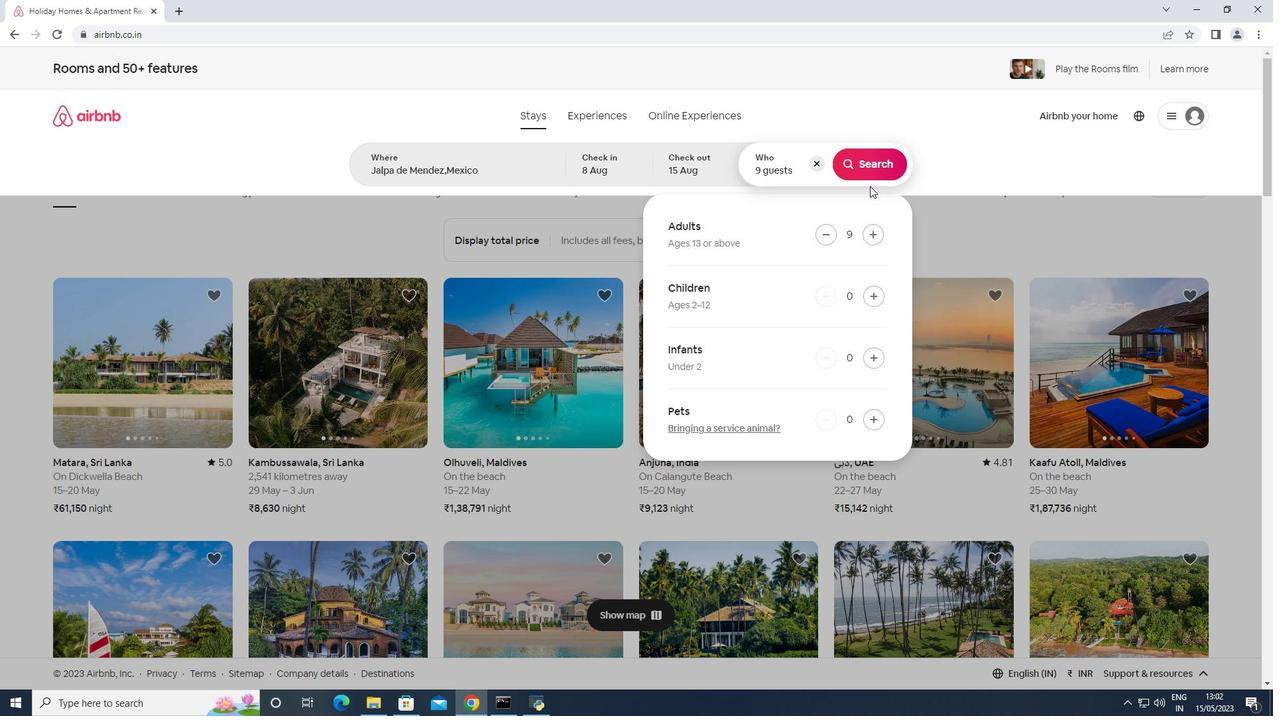 
Action: Mouse pressed left at (869, 171)
Screenshot: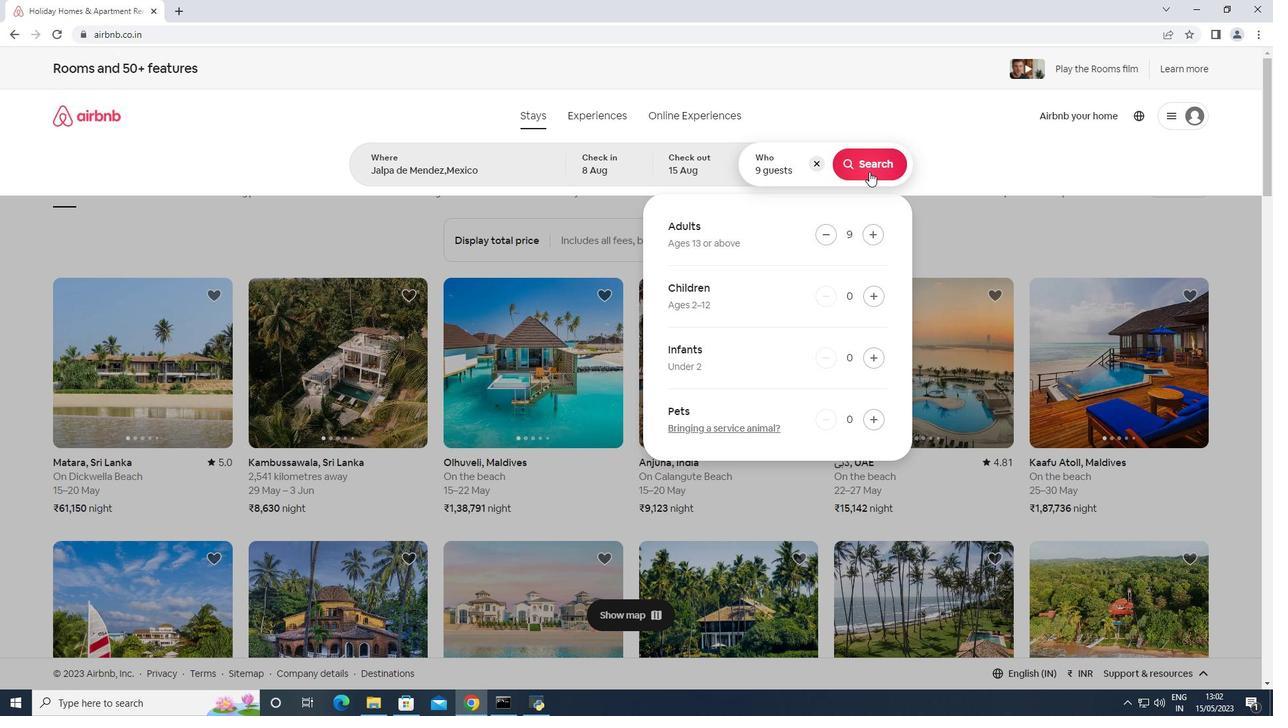 
Action: Mouse moved to (1195, 132)
Screenshot: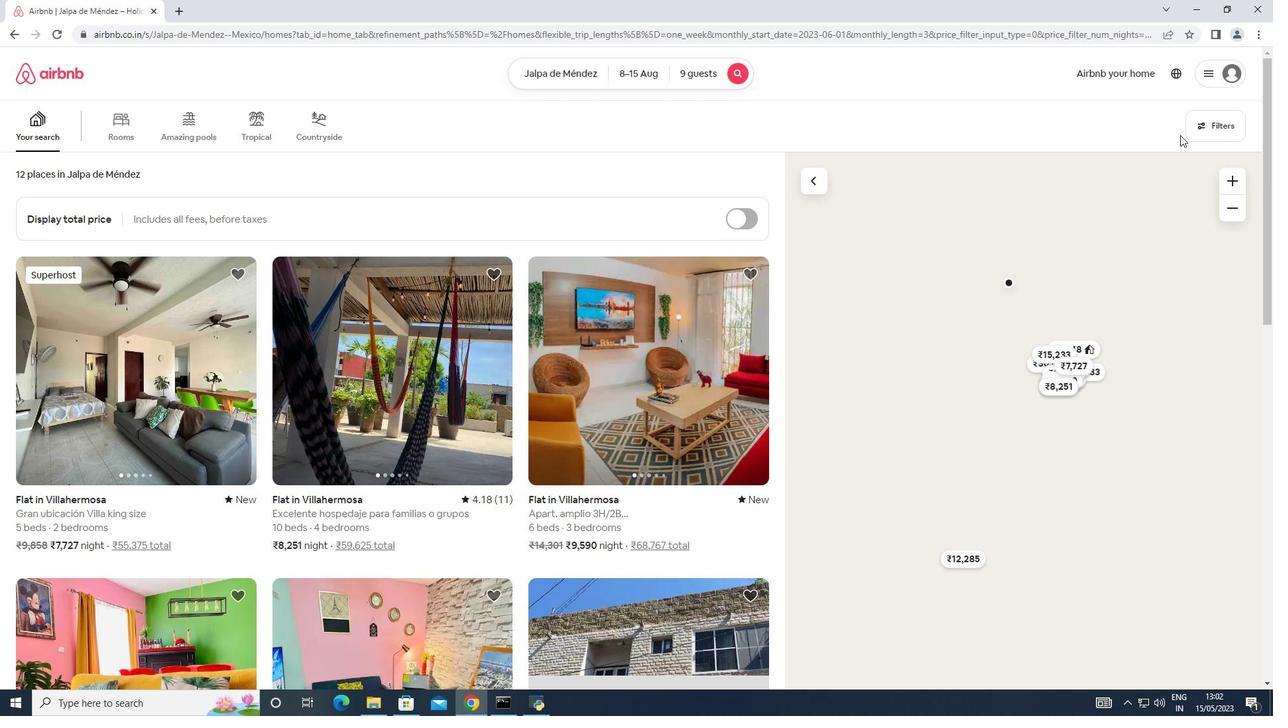
Action: Mouse pressed left at (1195, 132)
Screenshot: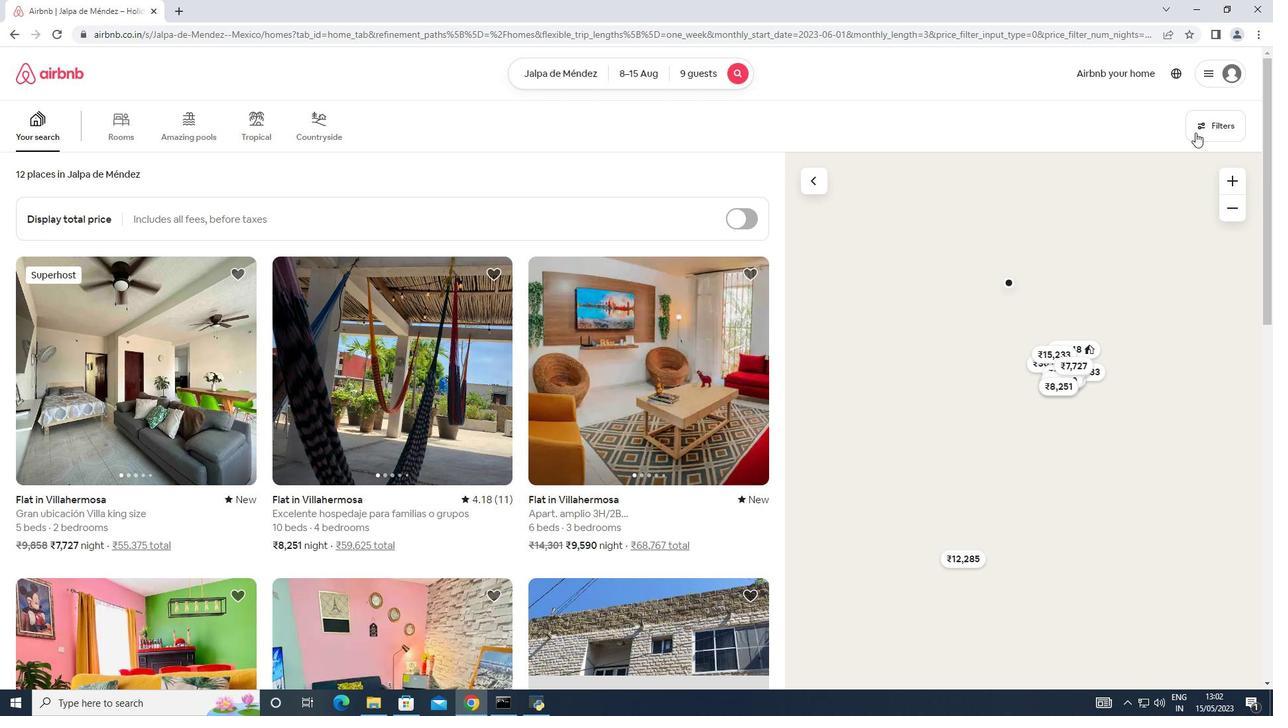 
Action: Mouse moved to (470, 452)
Screenshot: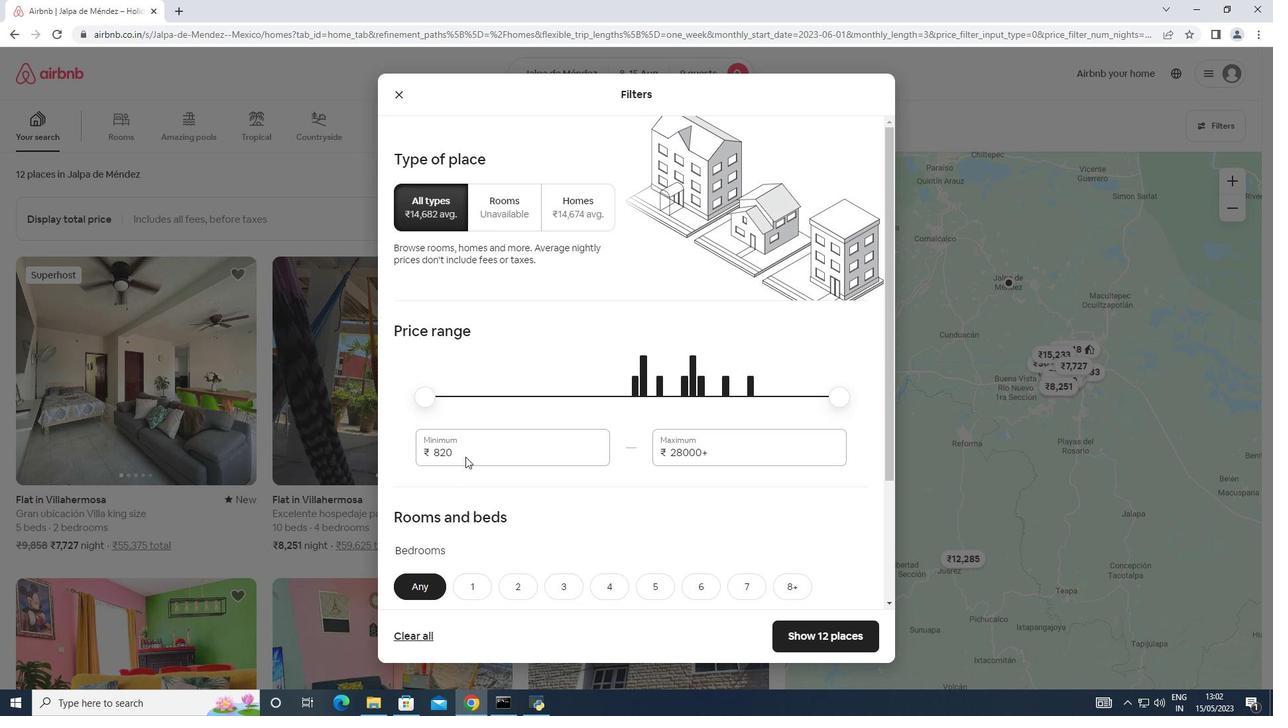 
Action: Mouse pressed left at (470, 452)
Screenshot: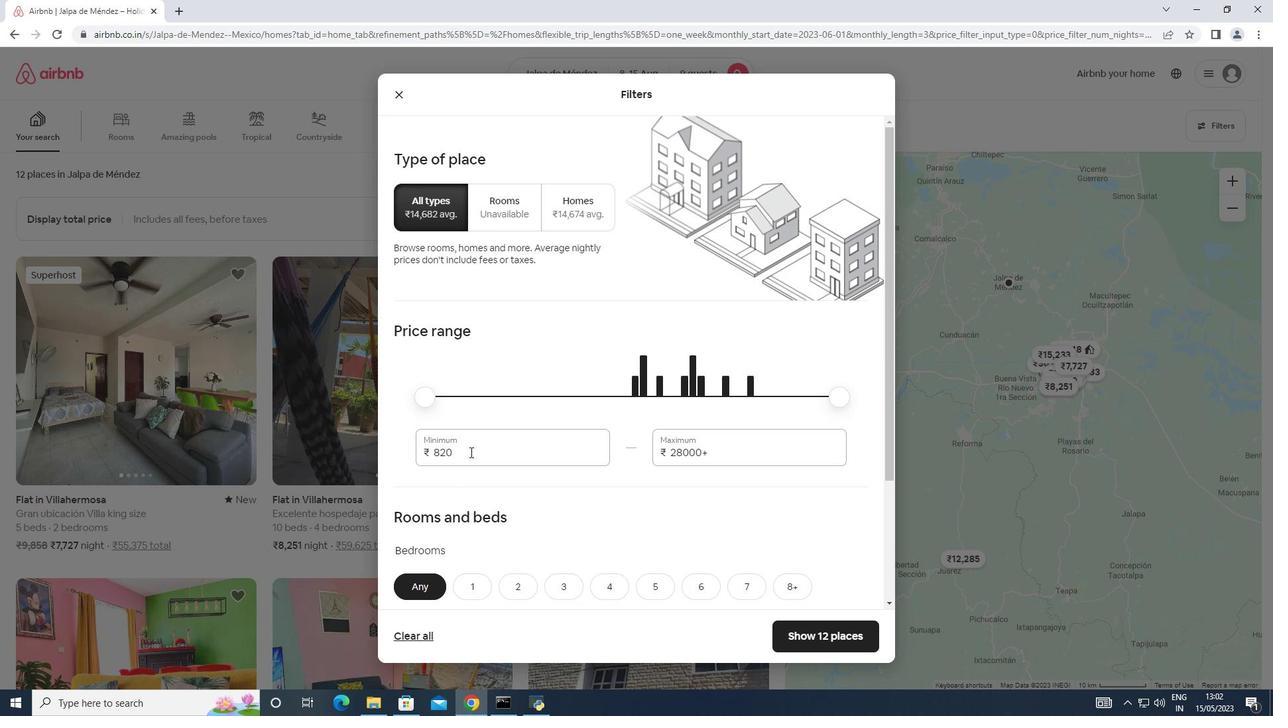 
Action: Mouse moved to (421, 444)
Screenshot: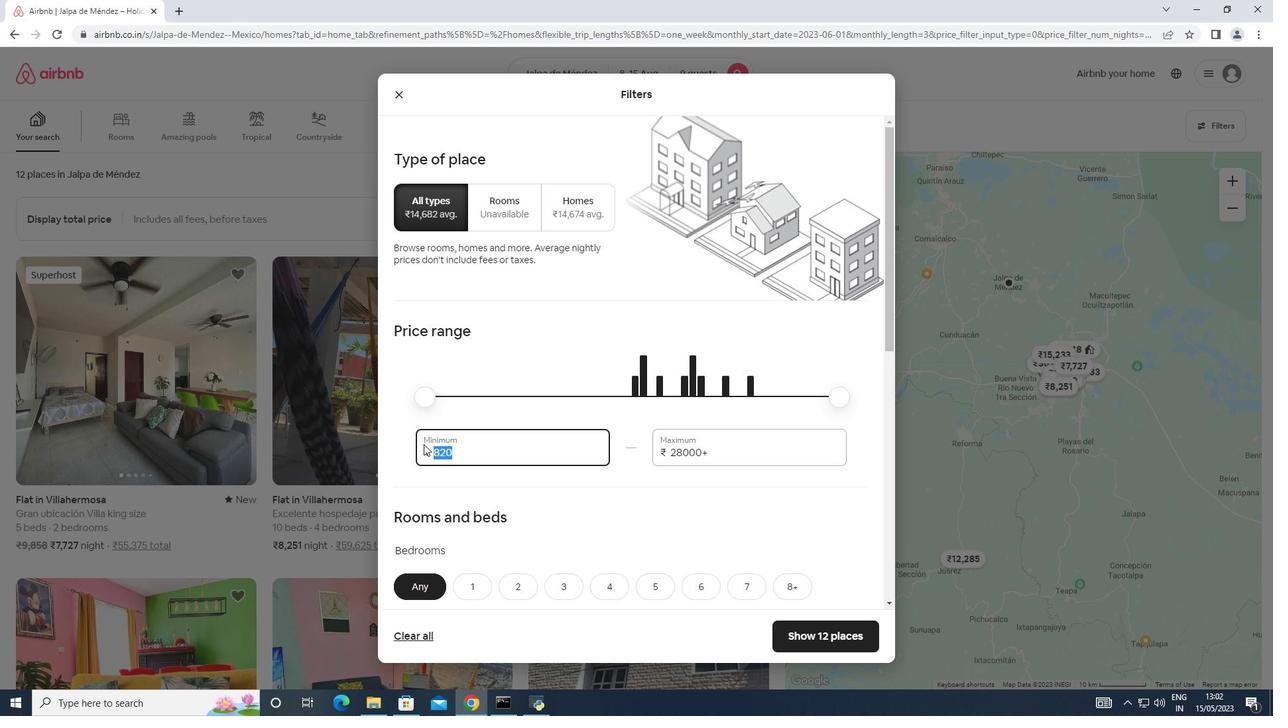 
Action: Key pressed 10000
Screenshot: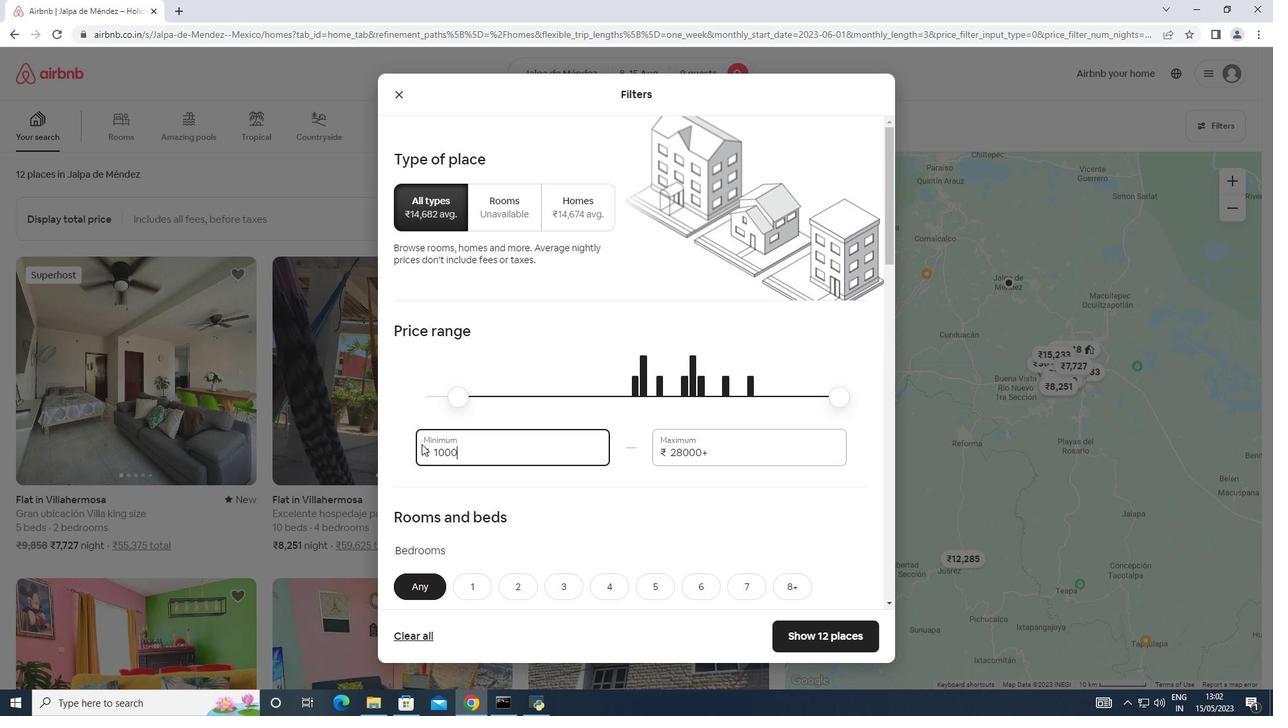 
Action: Mouse moved to (706, 450)
Screenshot: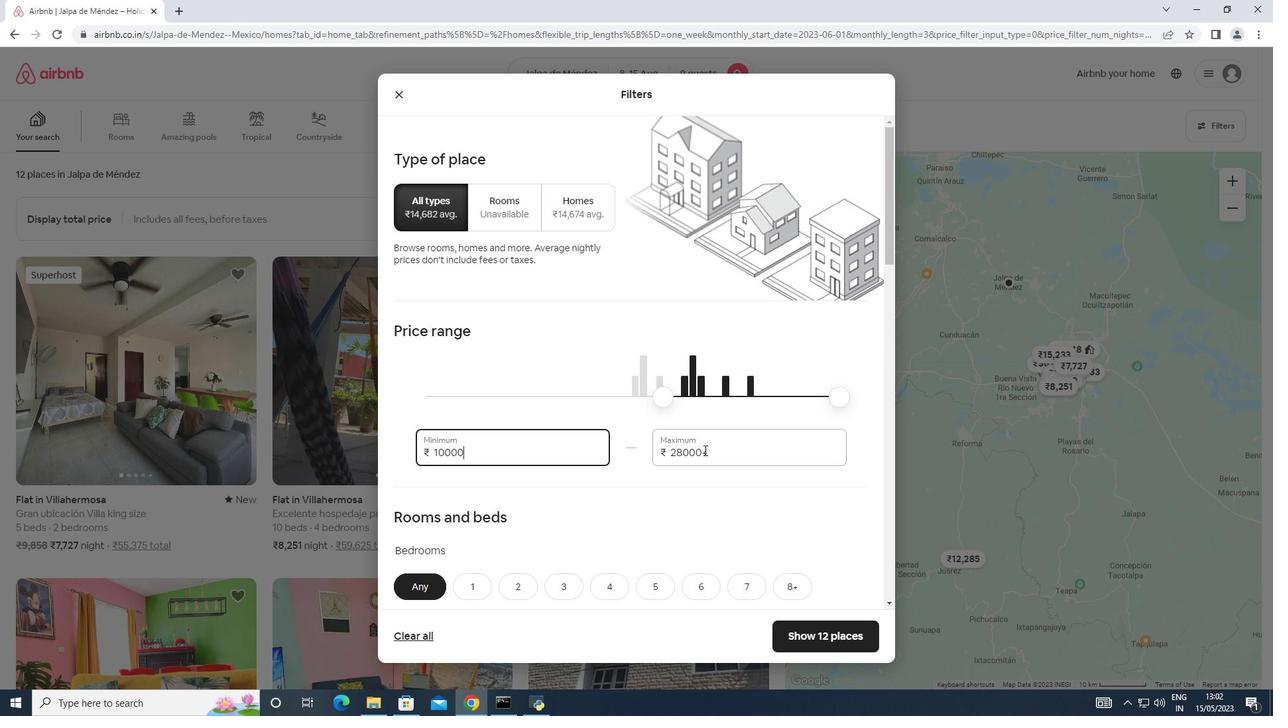 
Action: Mouse pressed left at (706, 450)
Screenshot: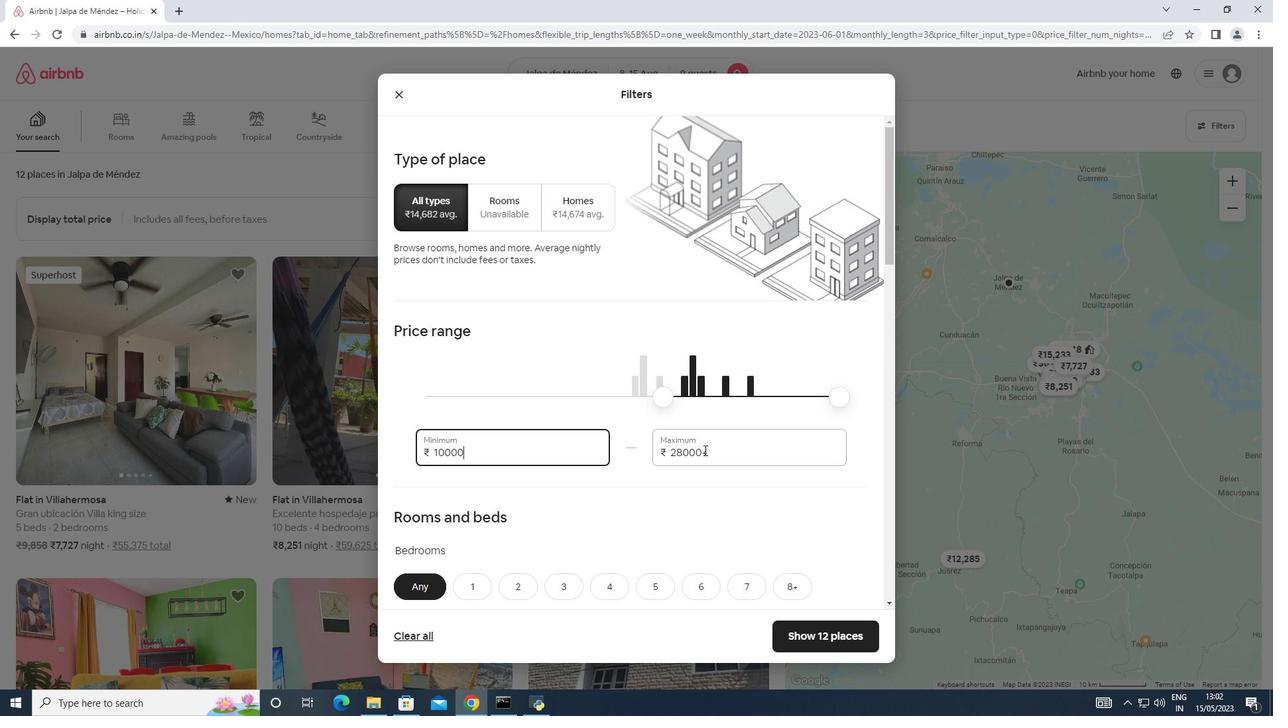 
Action: Mouse moved to (665, 451)
Screenshot: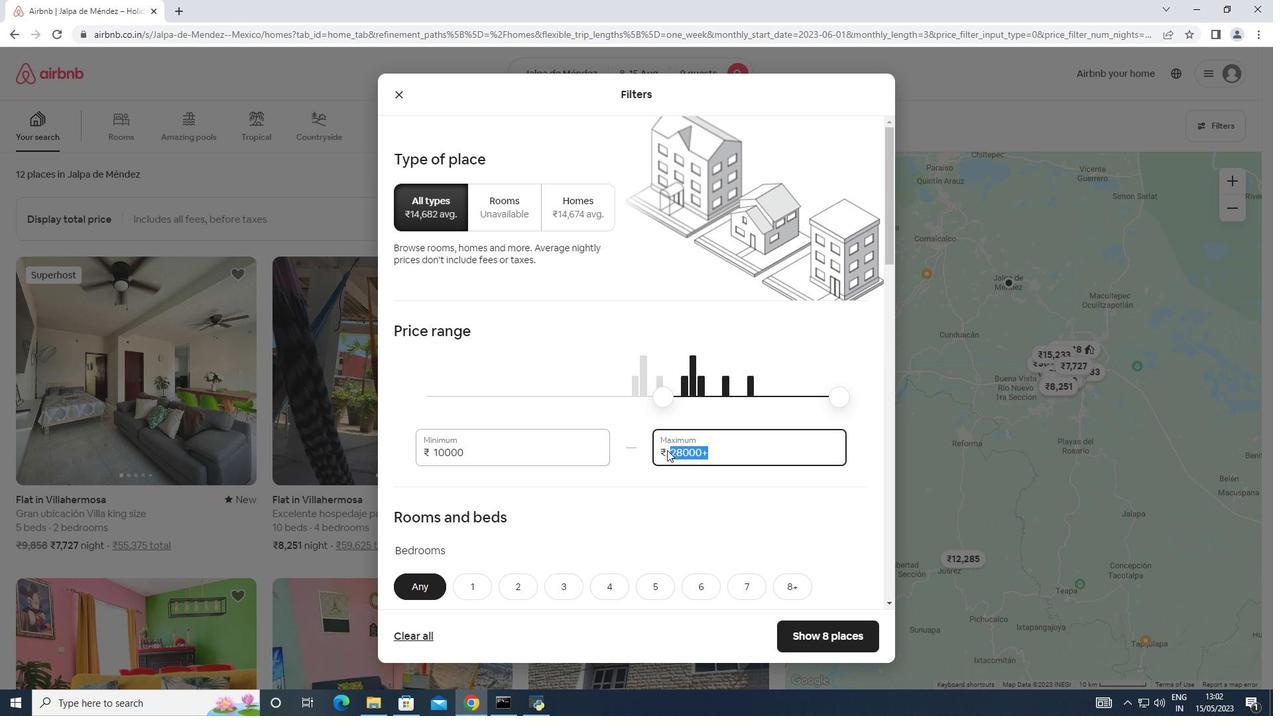 
Action: Key pressed 1
Screenshot: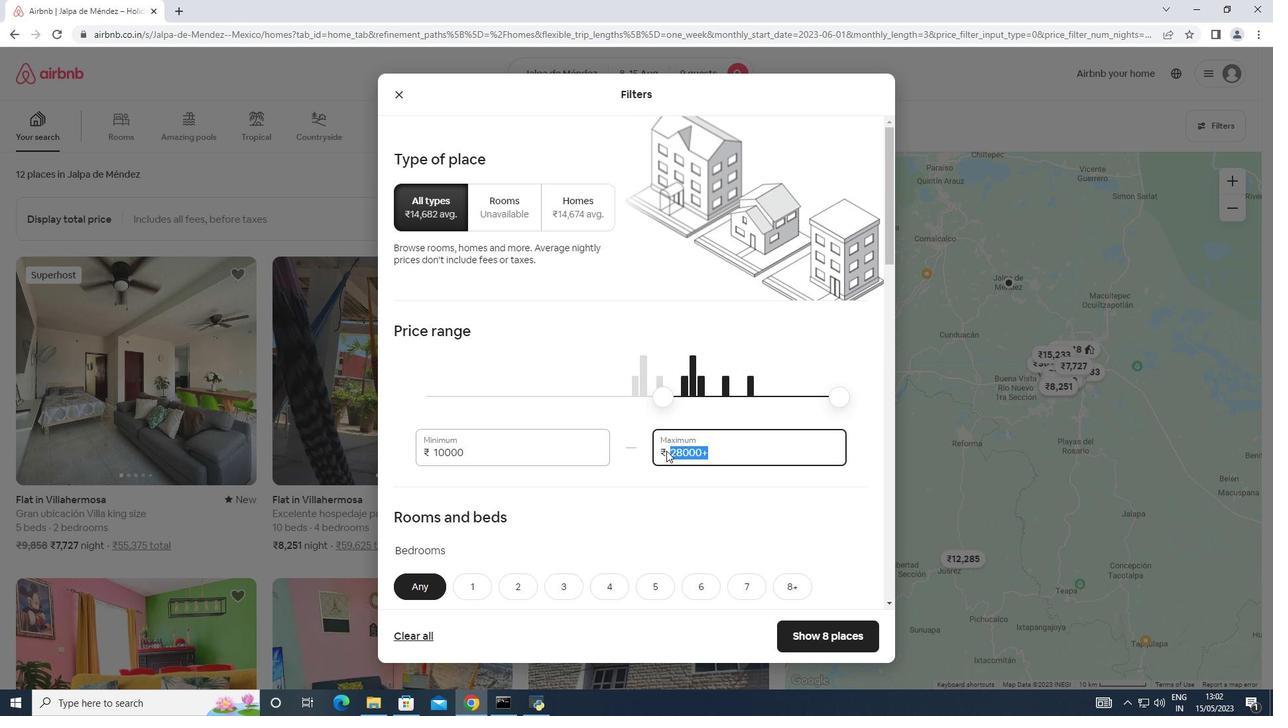 
Action: Mouse moved to (663, 452)
Screenshot: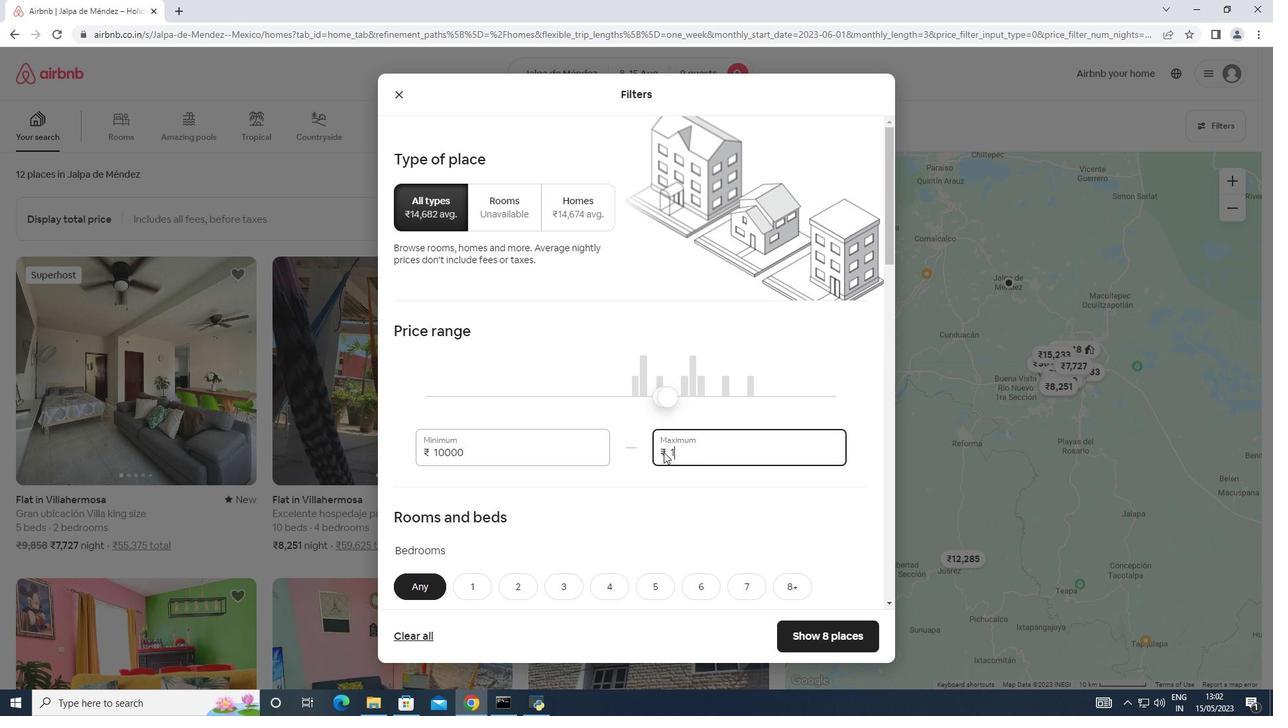 
Action: Key pressed 4
Screenshot: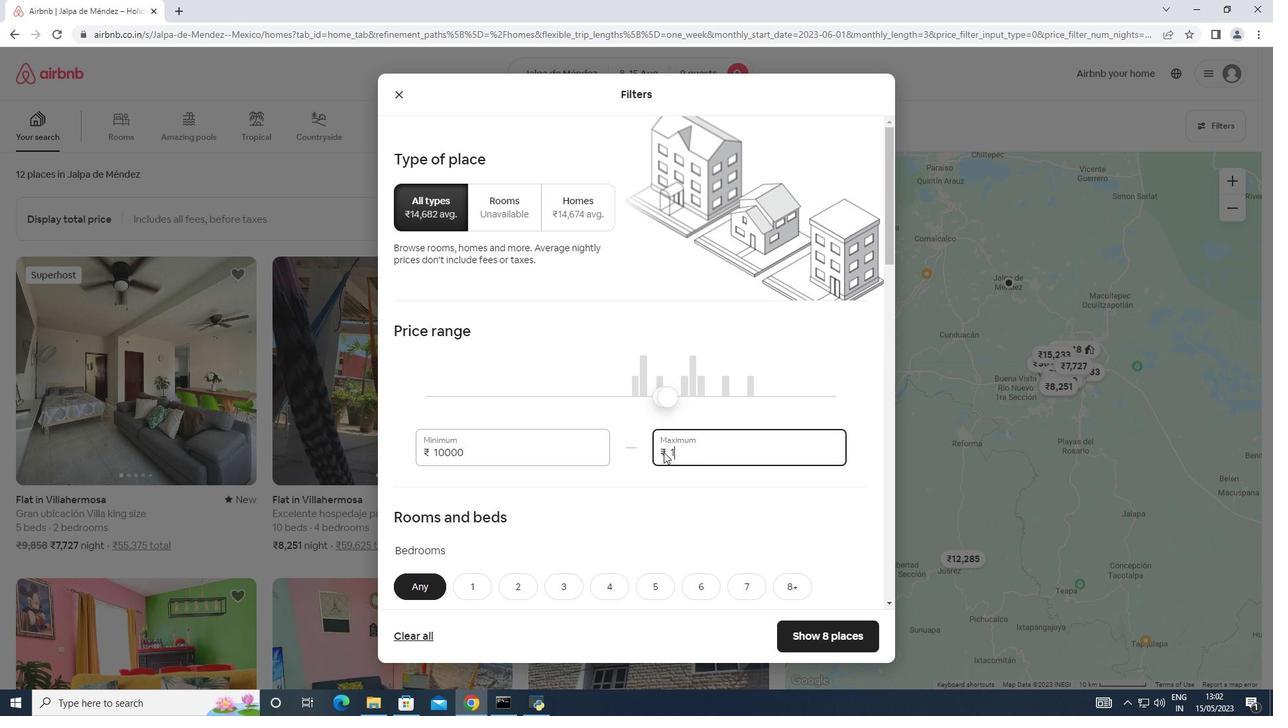 
Action: Mouse moved to (661, 452)
Screenshot: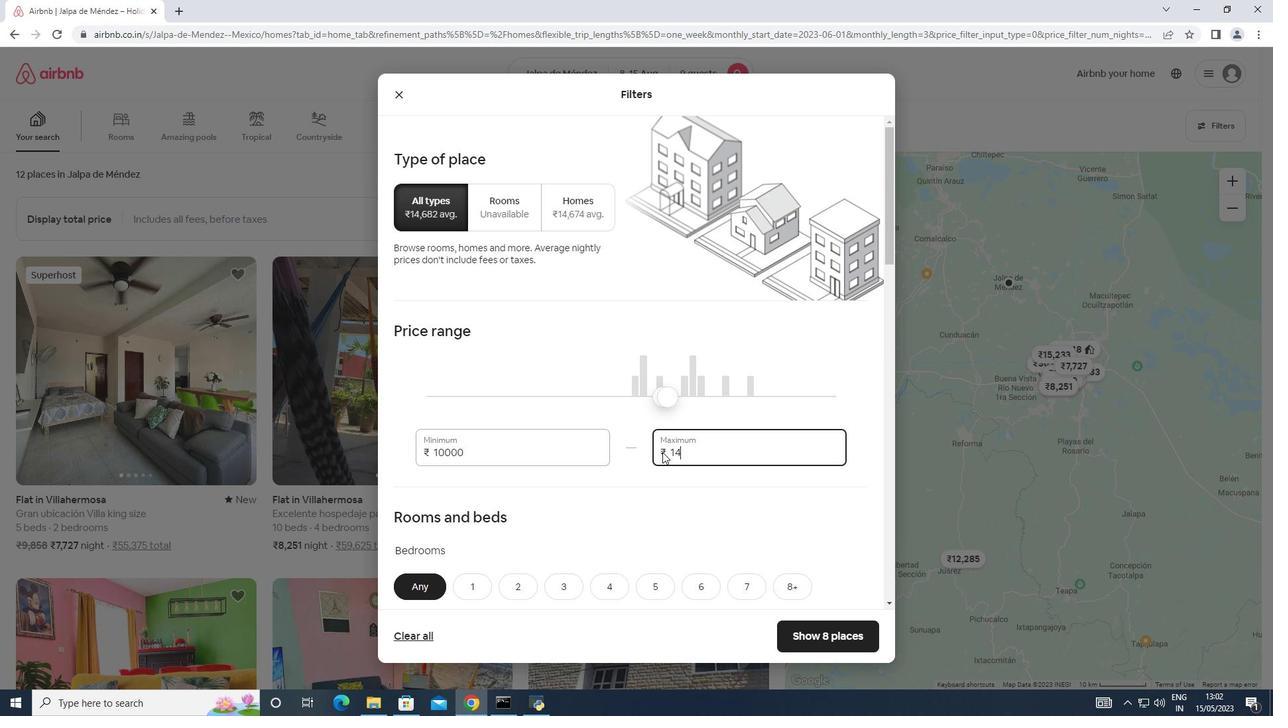 
Action: Key pressed 000
Screenshot: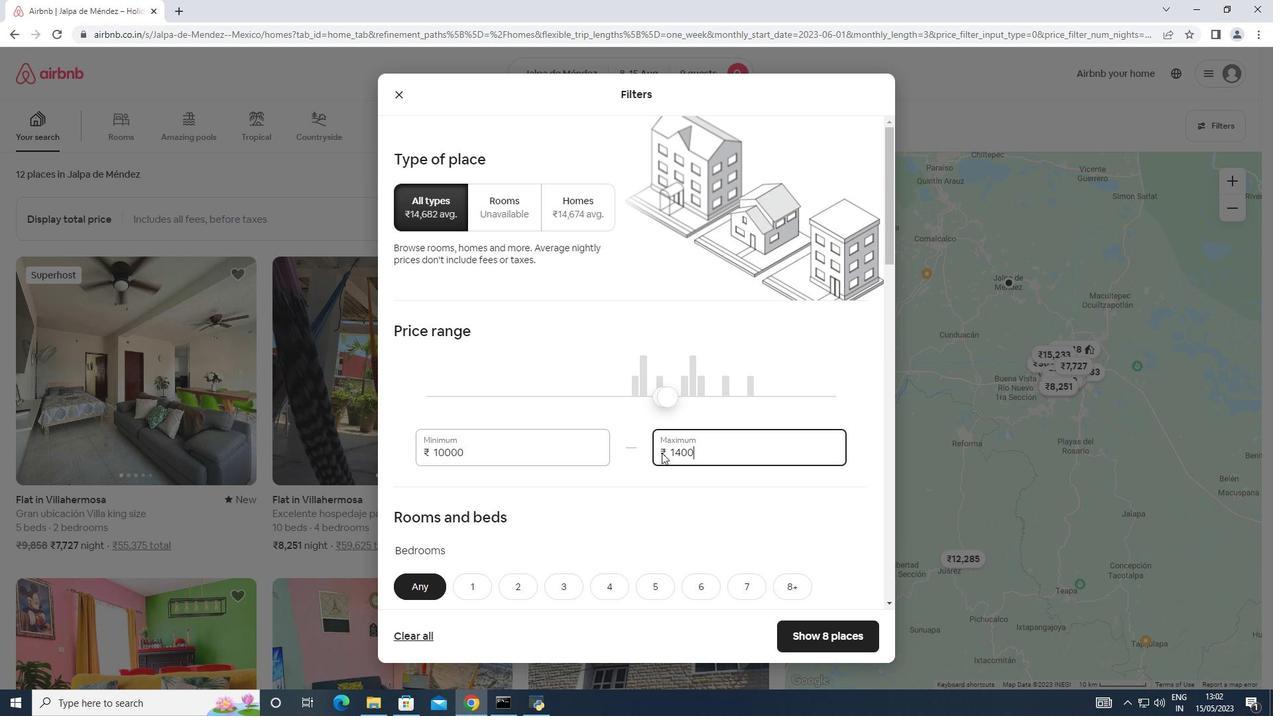
Action: Mouse scrolled (661, 452) with delta (0, 0)
Screenshot: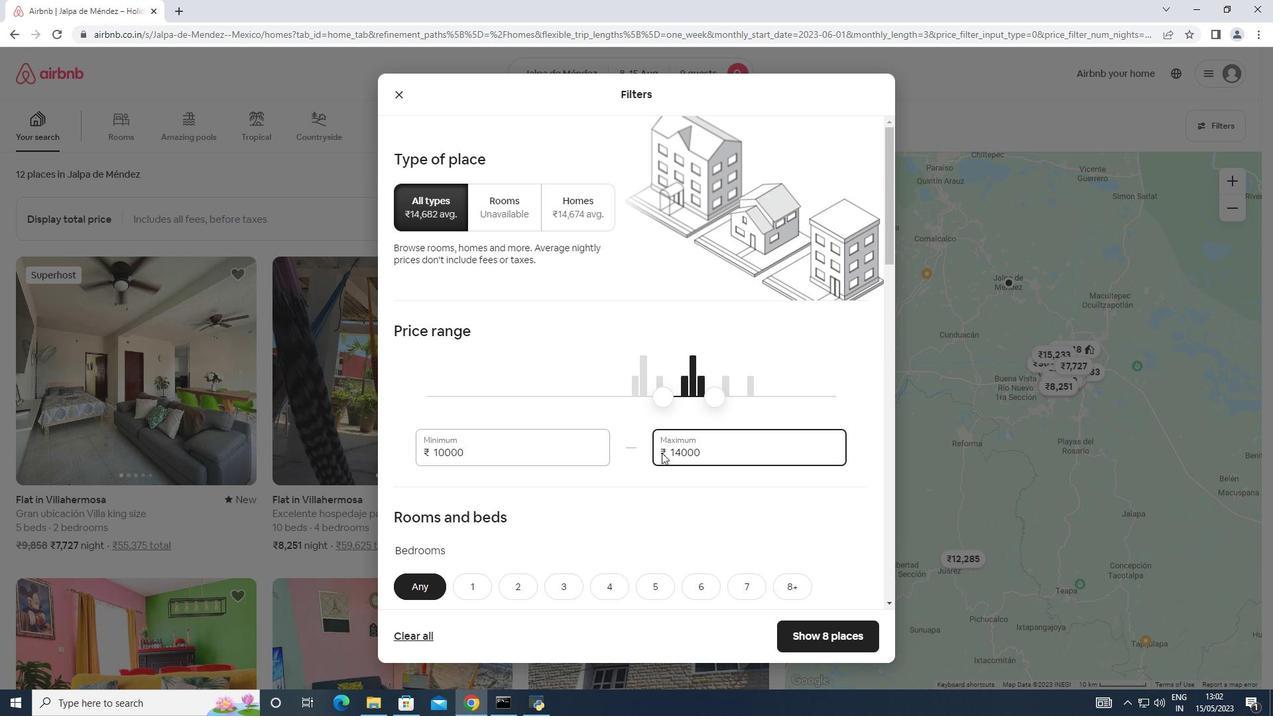 
Action: Mouse scrolled (661, 452) with delta (0, 0)
Screenshot: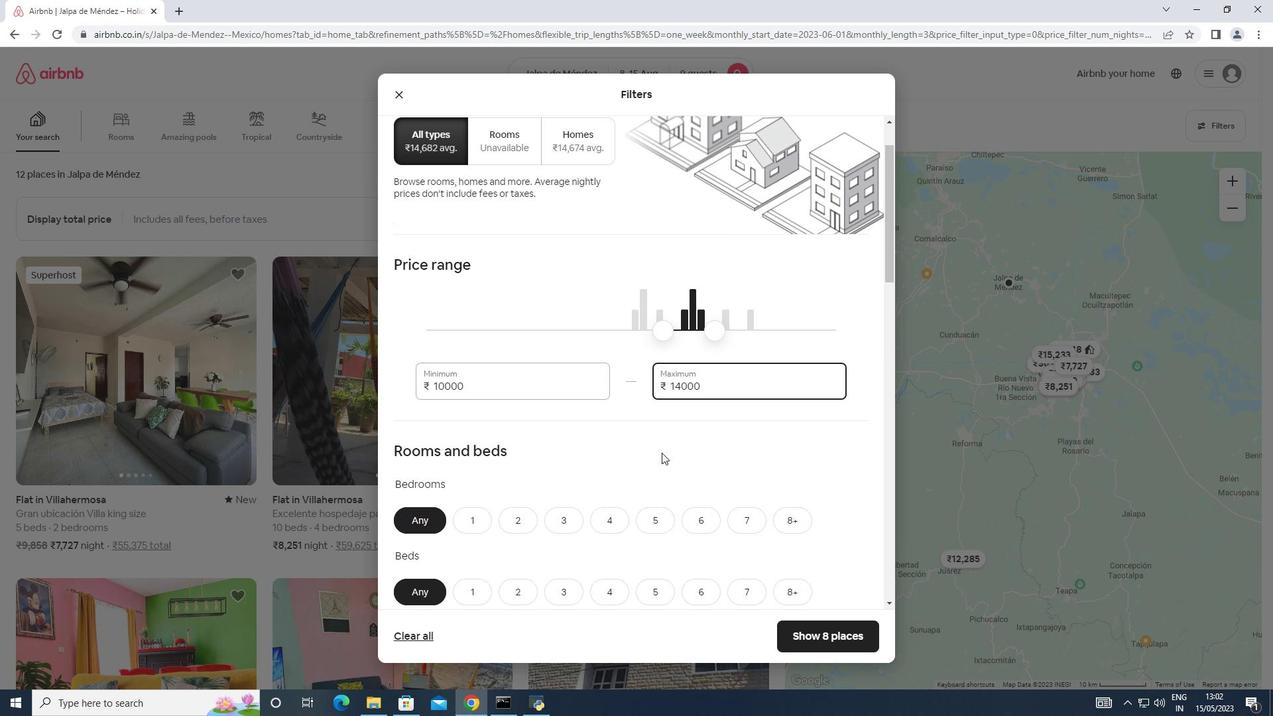 
Action: Mouse scrolled (661, 452) with delta (0, 0)
Screenshot: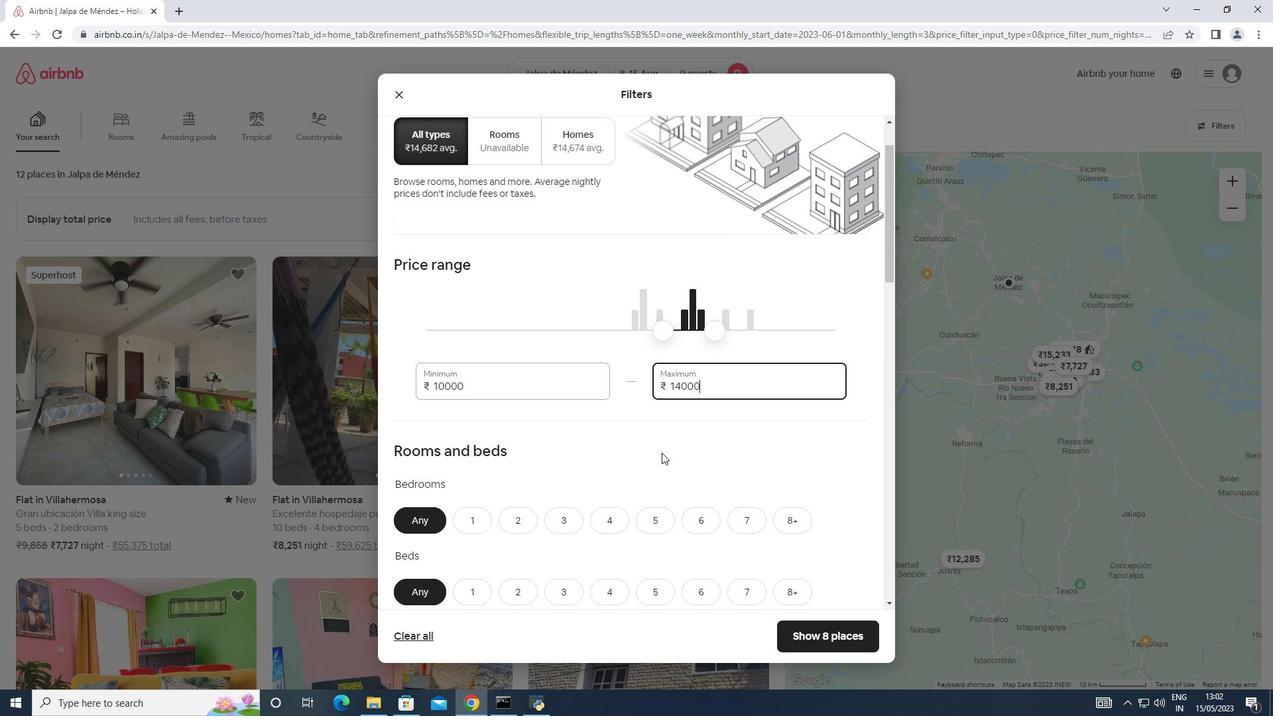 
Action: Mouse scrolled (661, 452) with delta (0, 0)
Screenshot: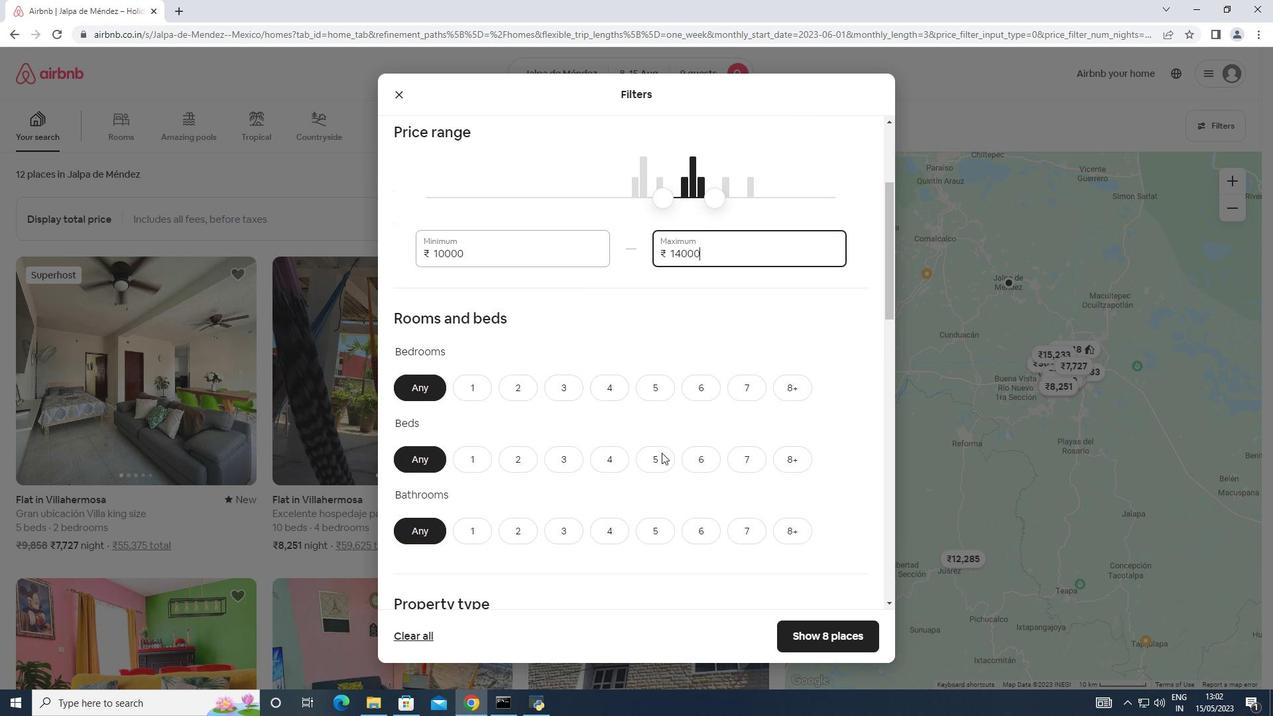 
Action: Mouse scrolled (661, 452) with delta (0, 0)
Screenshot: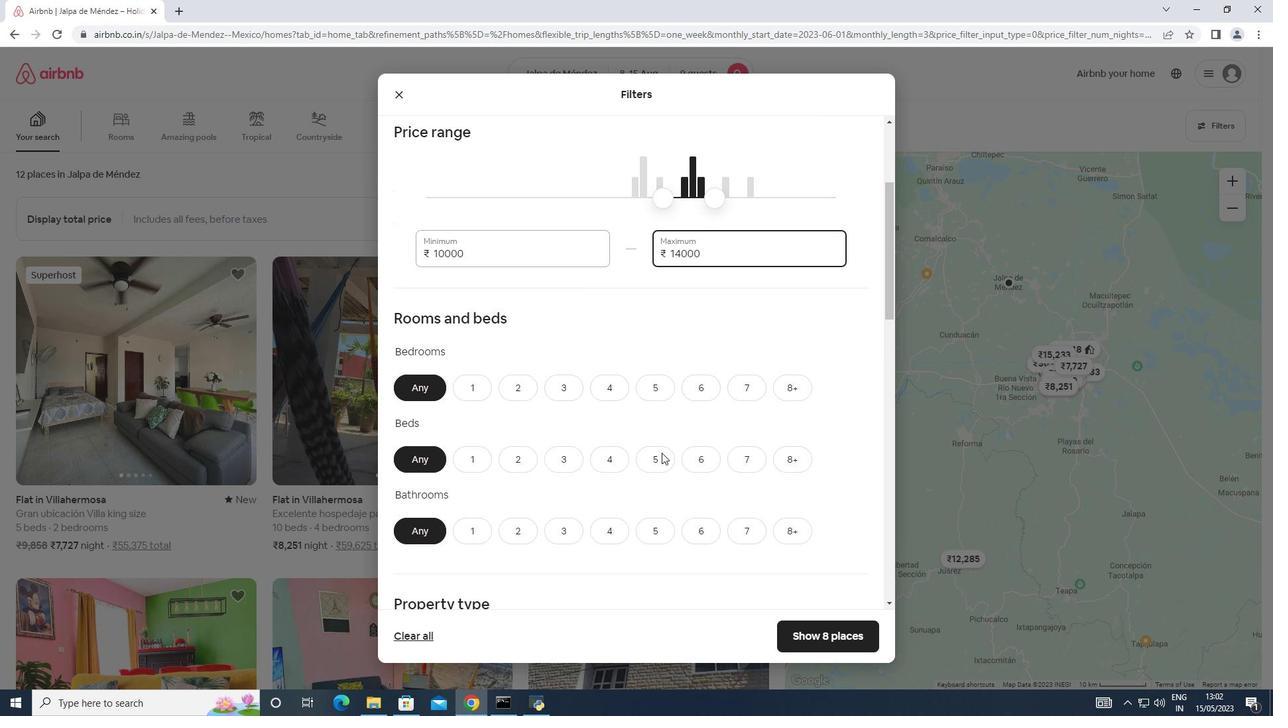 
Action: Mouse moved to (662, 257)
Screenshot: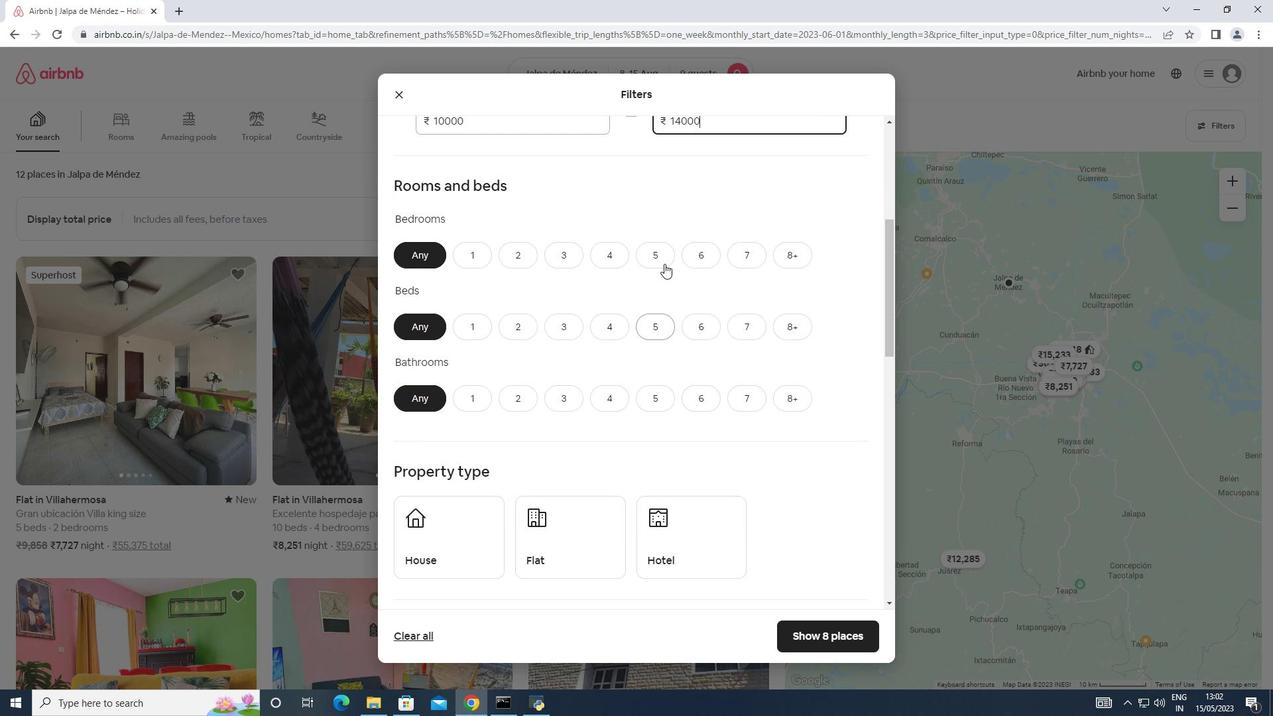 
Action: Mouse pressed left at (662, 257)
Screenshot: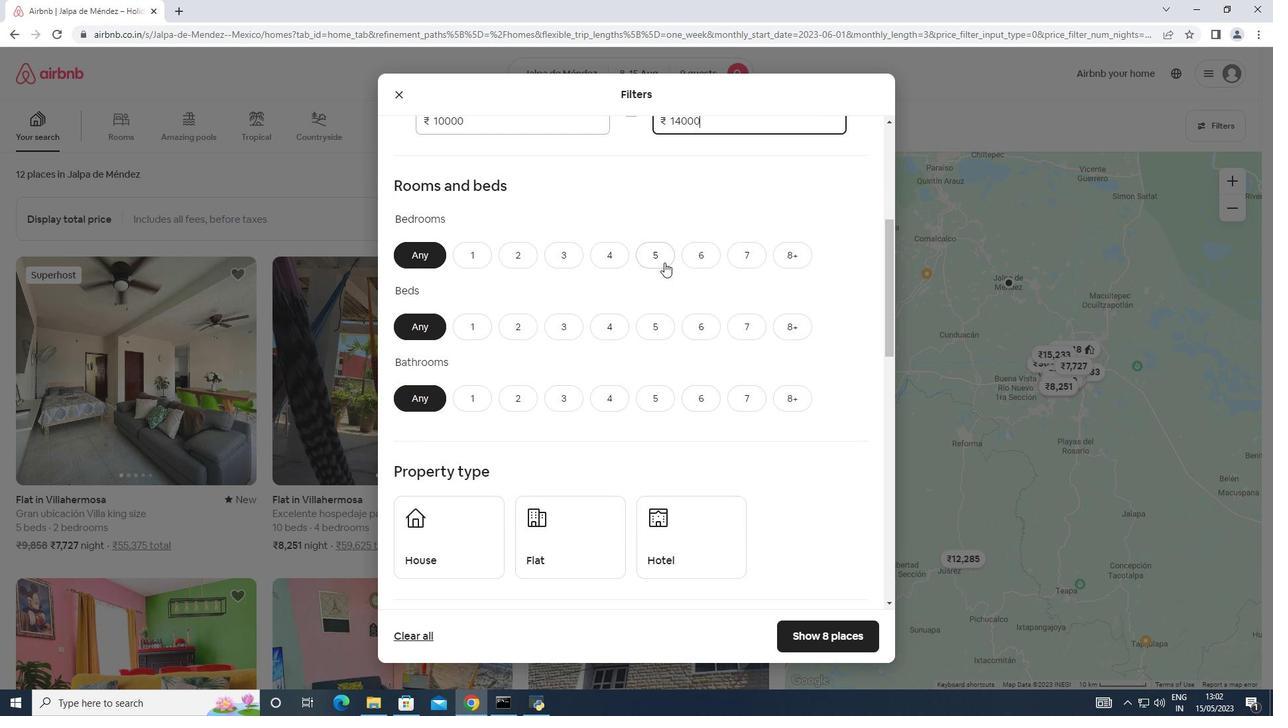 
Action: Mouse moved to (798, 322)
Screenshot: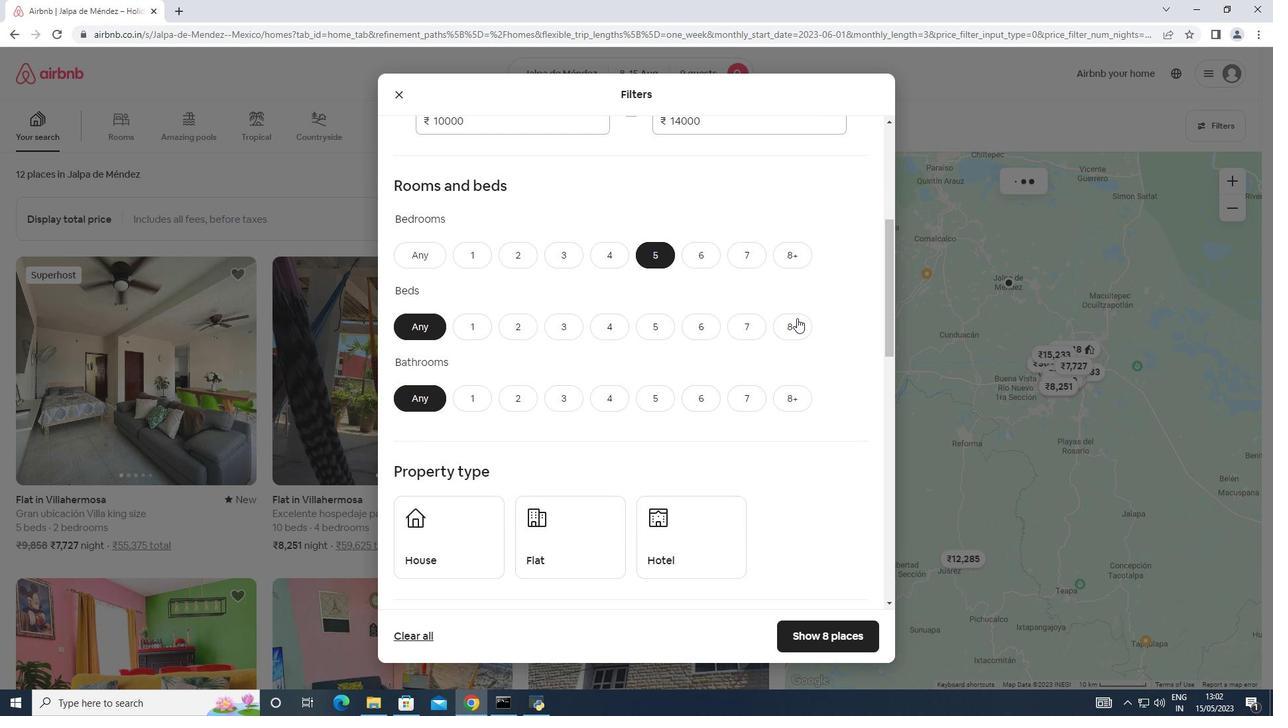
Action: Mouse pressed left at (798, 322)
Screenshot: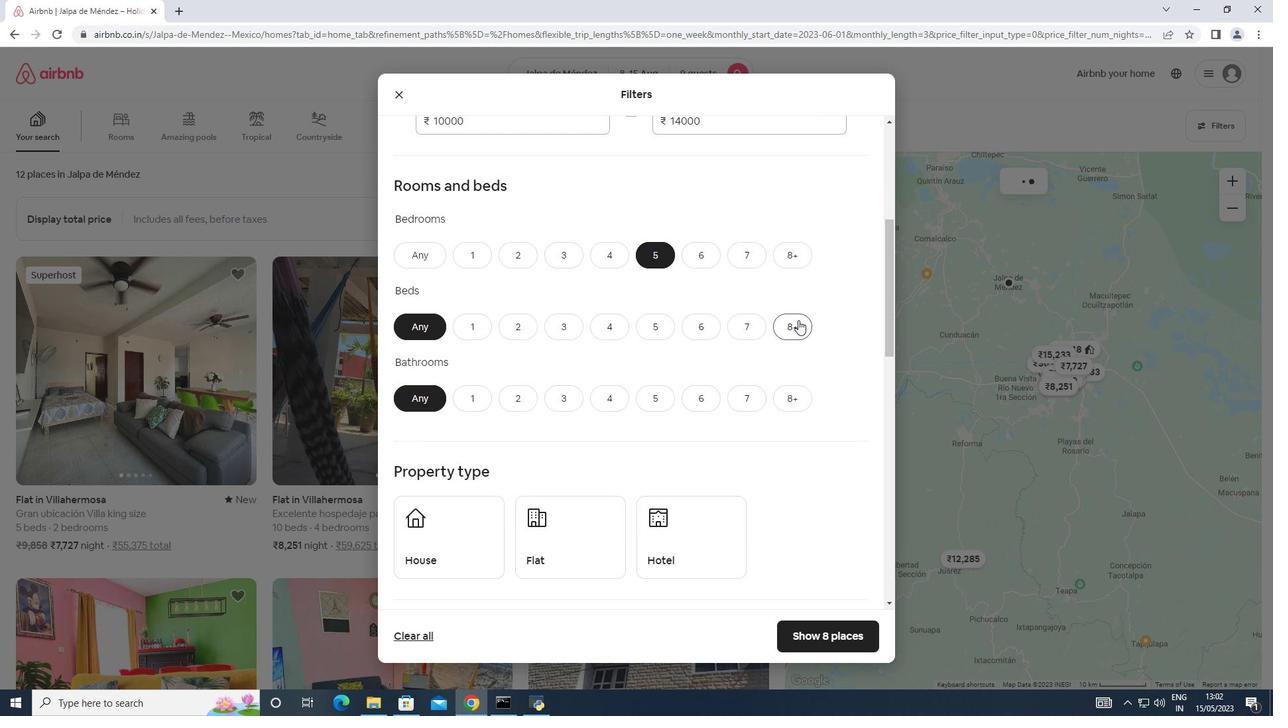 
Action: Mouse moved to (655, 399)
Screenshot: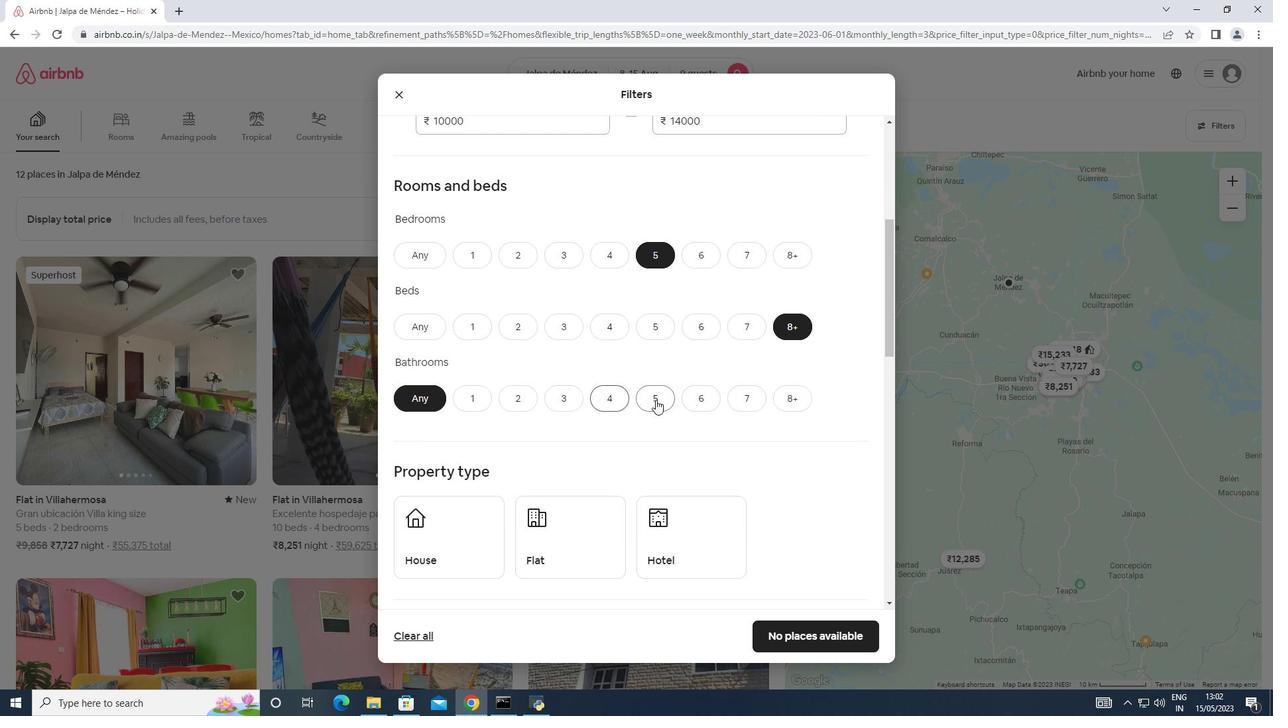 
Action: Mouse pressed left at (655, 399)
Screenshot: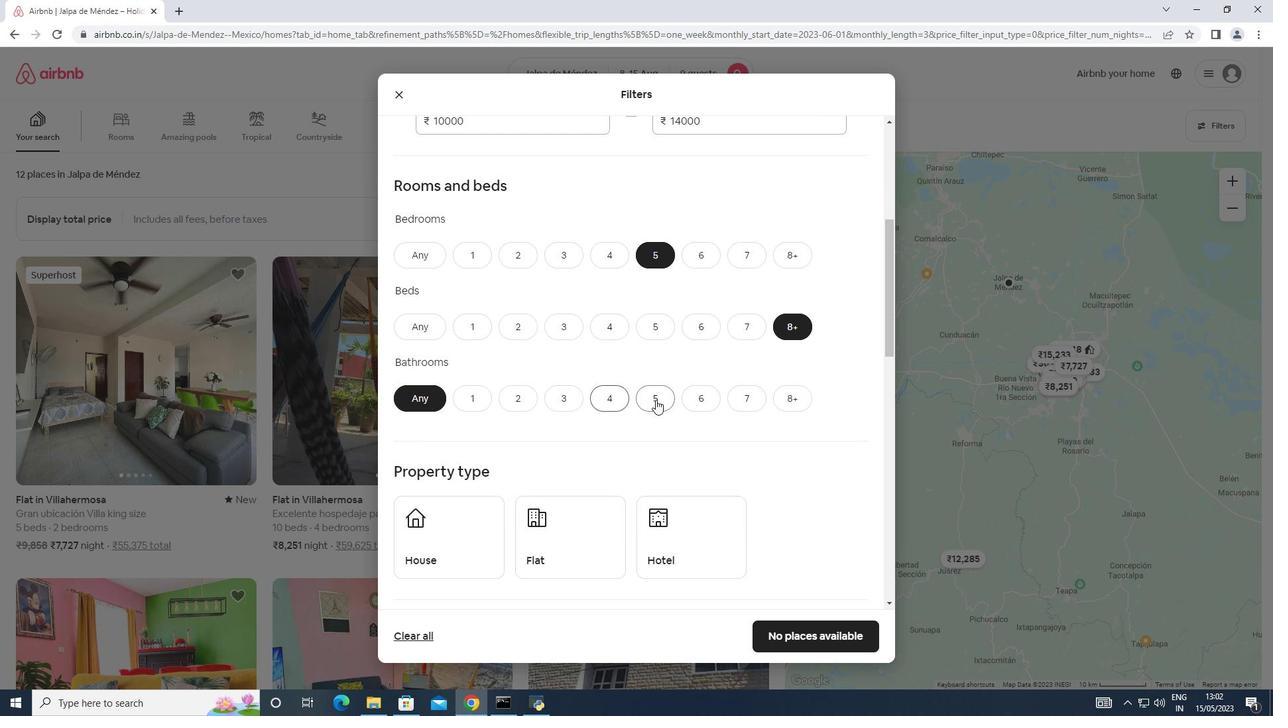 
Action: Mouse moved to (630, 371)
Screenshot: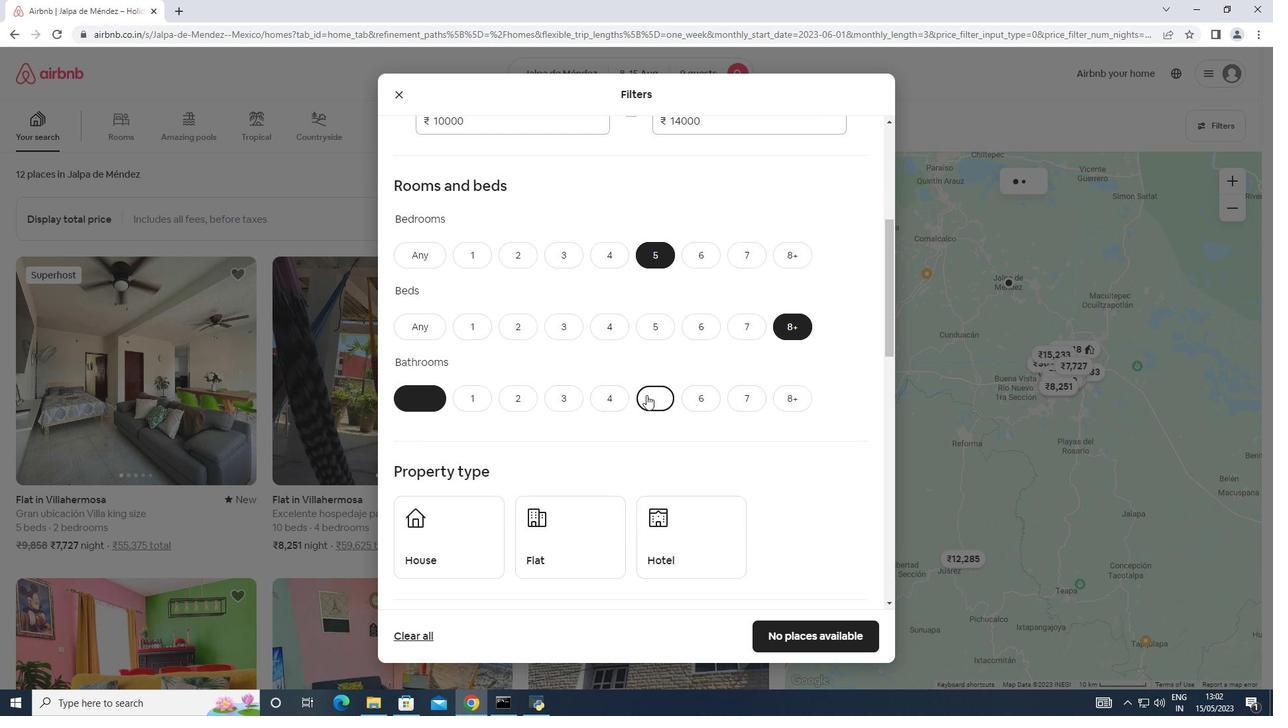 
Action: Mouse scrolled (630, 370) with delta (0, 0)
Screenshot: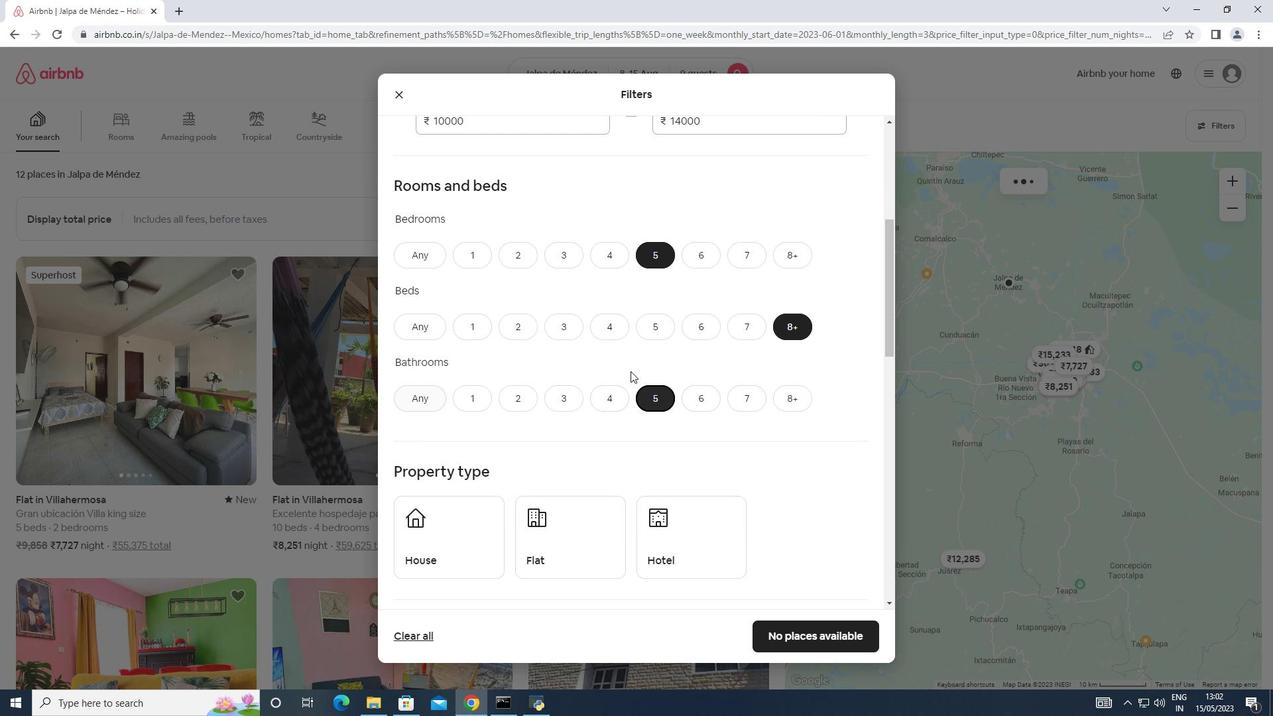 
Action: Mouse scrolled (630, 370) with delta (0, 0)
Screenshot: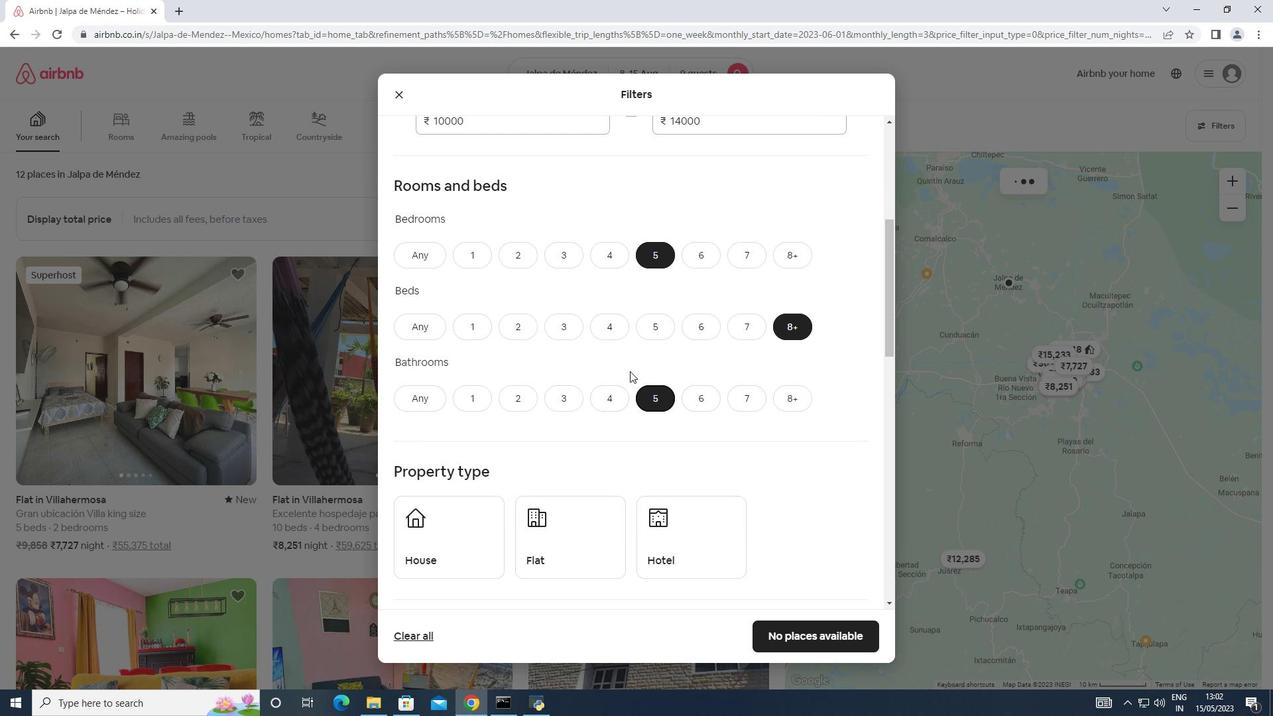 
Action: Mouse scrolled (630, 370) with delta (0, 0)
Screenshot: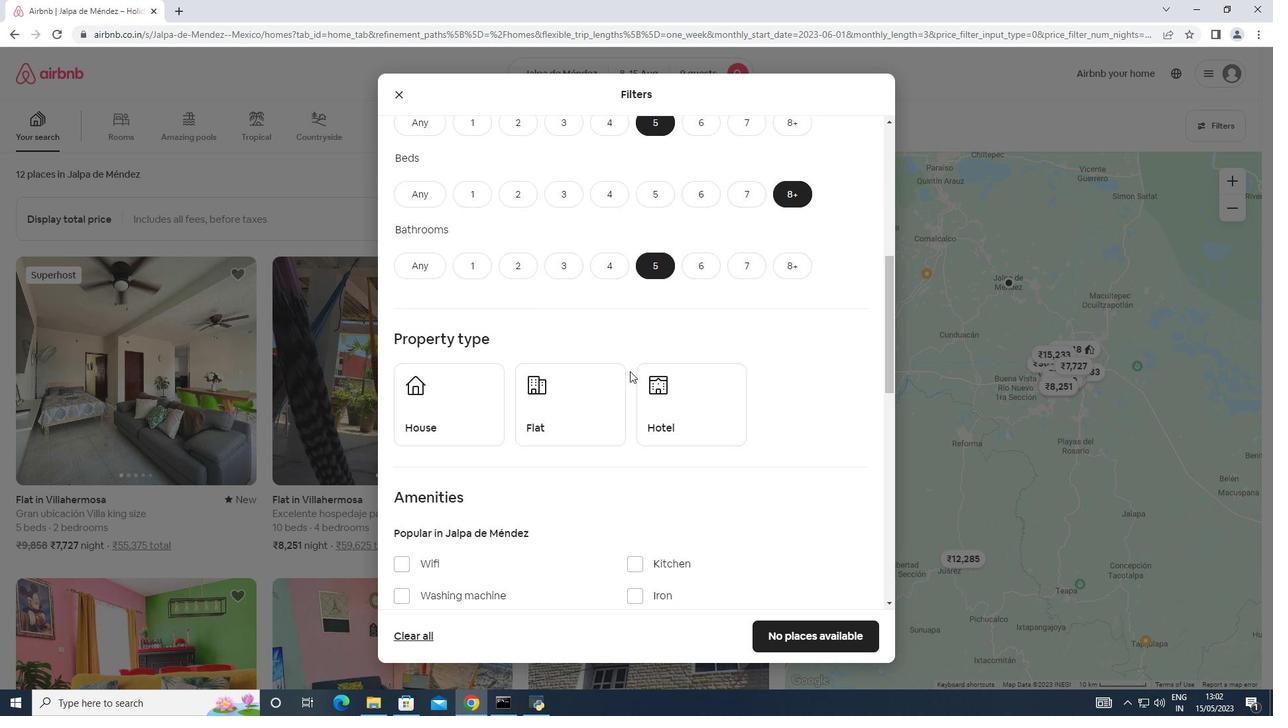 
Action: Mouse moved to (470, 352)
Screenshot: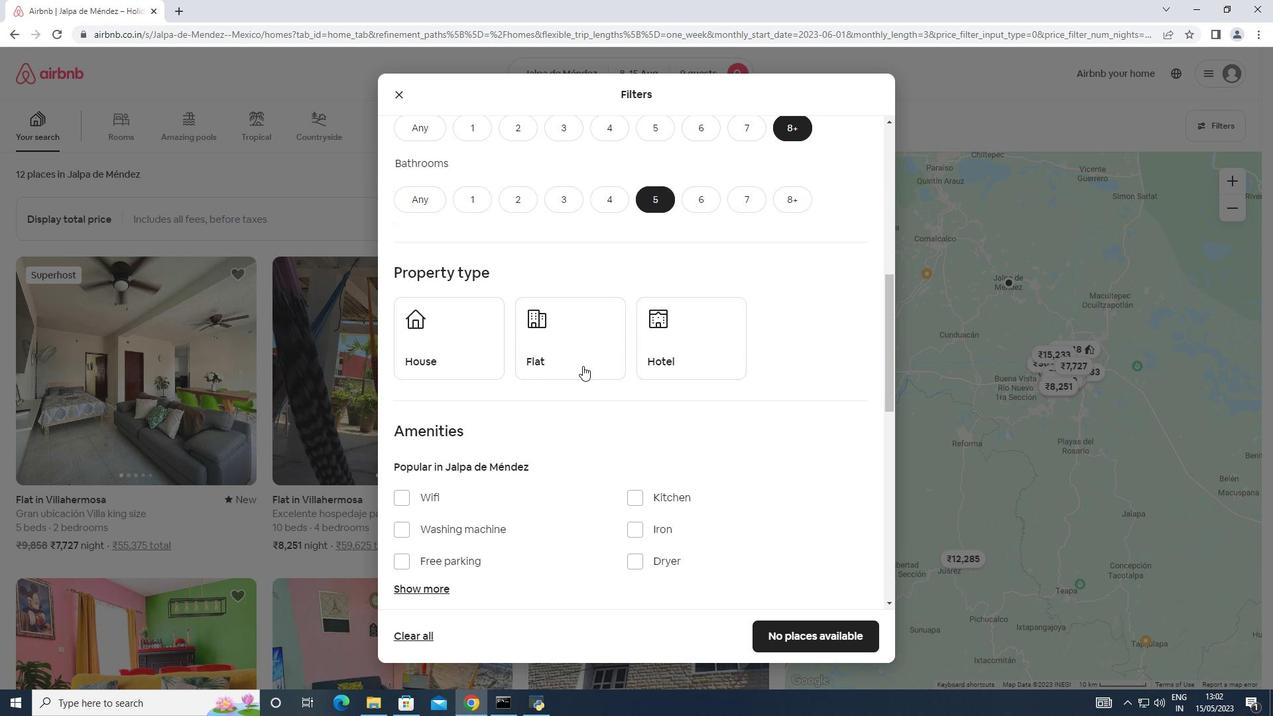 
Action: Mouse pressed left at (470, 352)
Screenshot: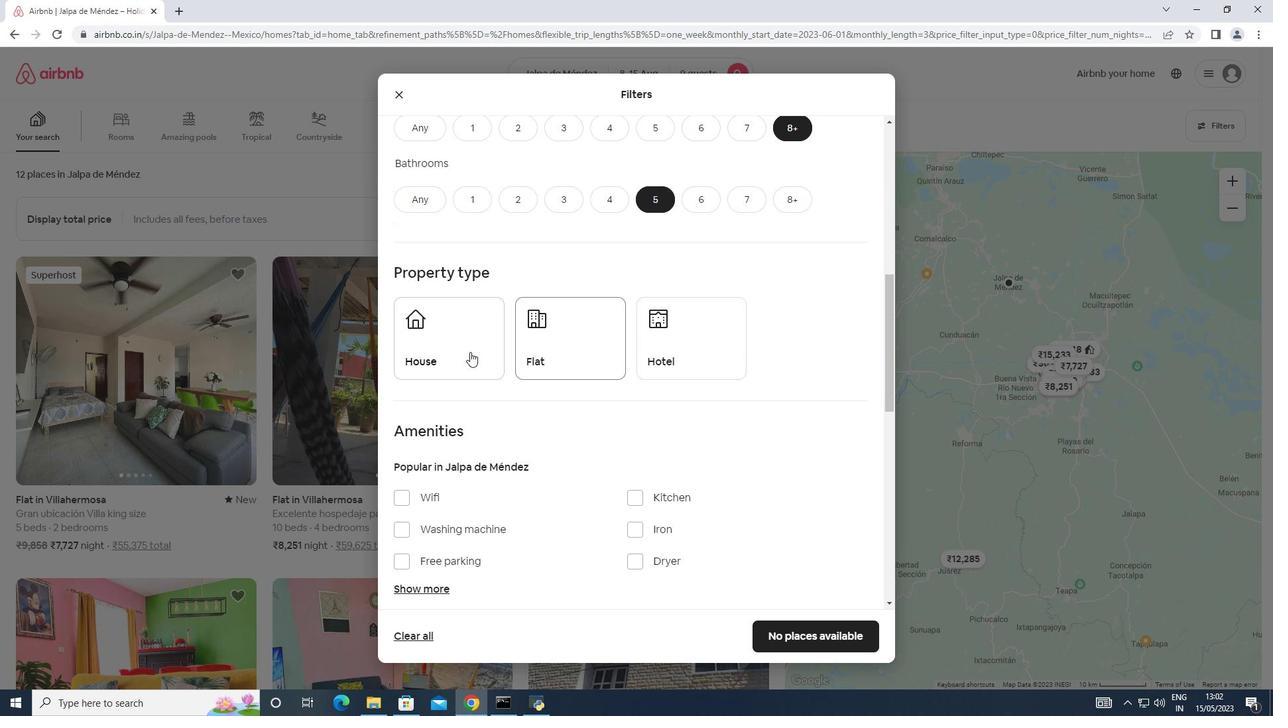 
Action: Mouse moved to (552, 345)
Screenshot: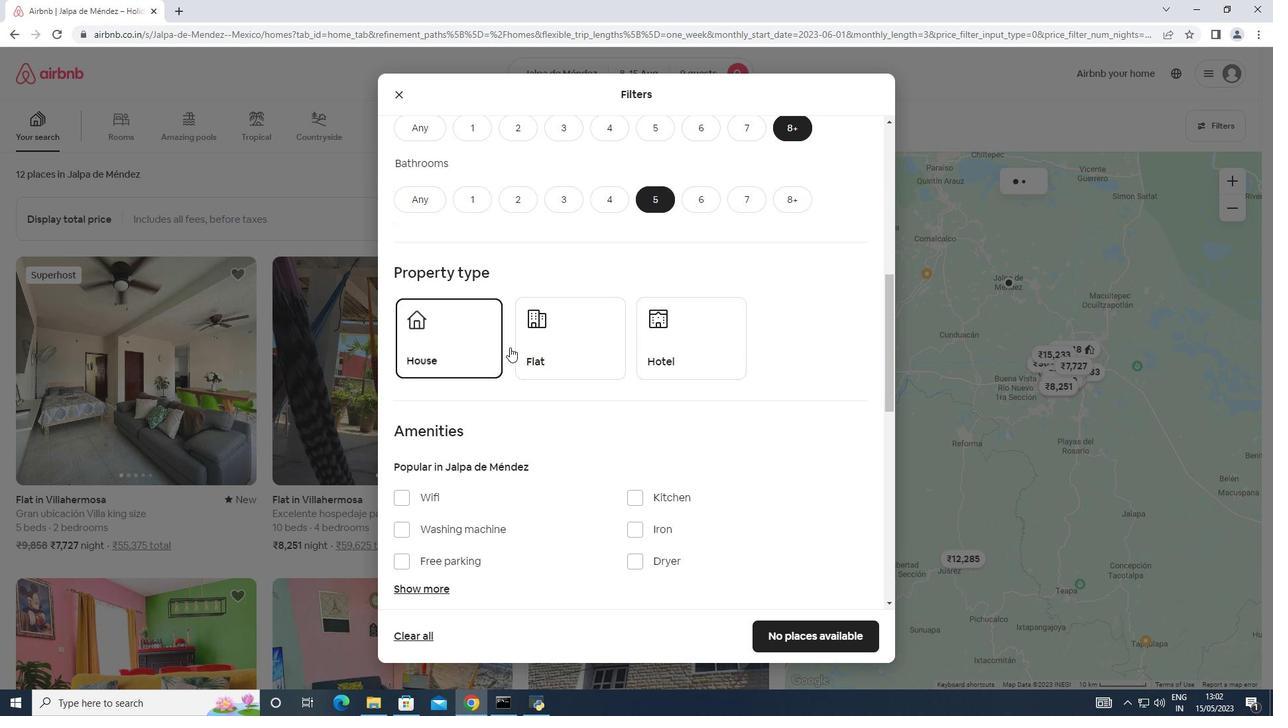 
Action: Mouse pressed left at (552, 345)
Screenshot: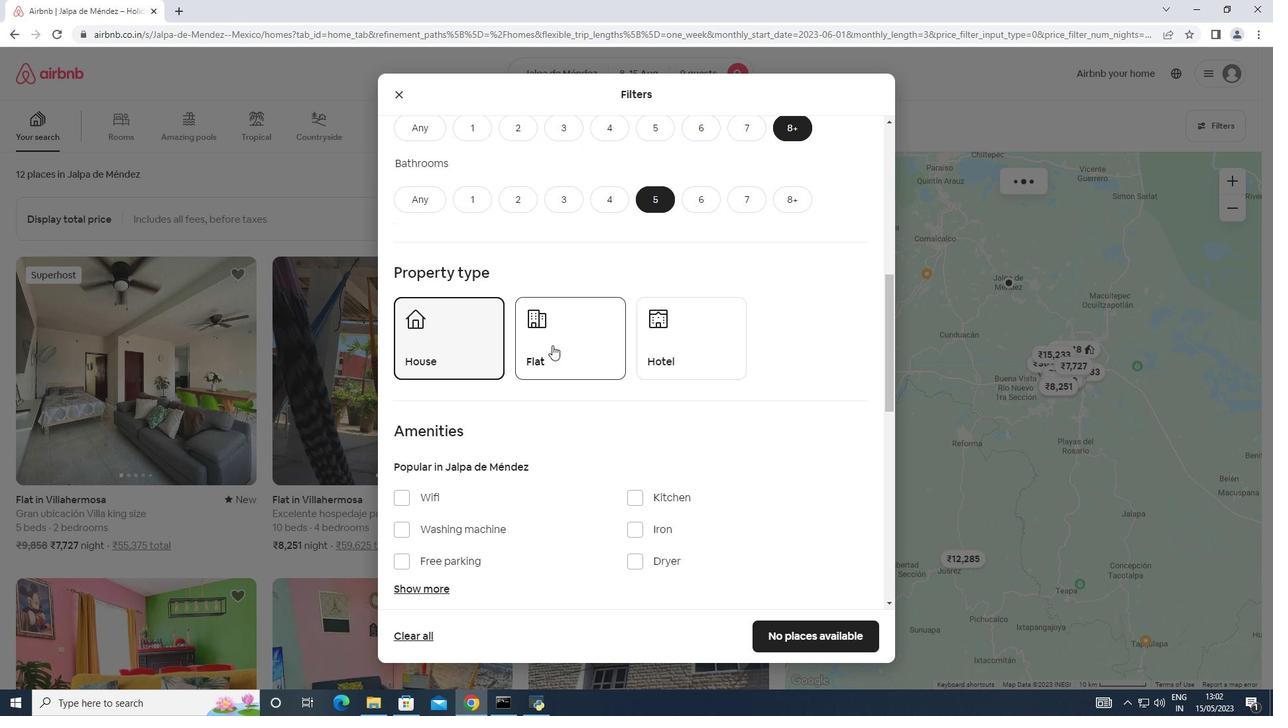 
Action: Mouse moved to (552, 345)
Screenshot: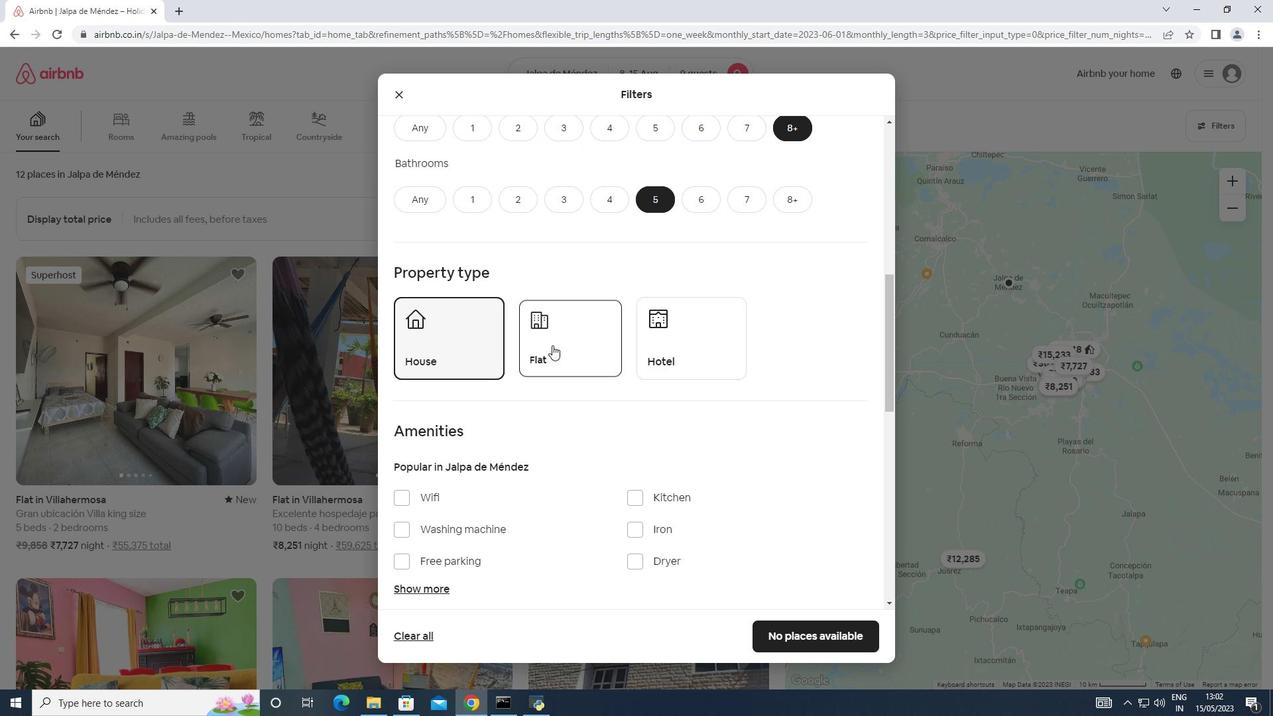 
Action: Mouse scrolled (552, 344) with delta (0, 0)
Screenshot: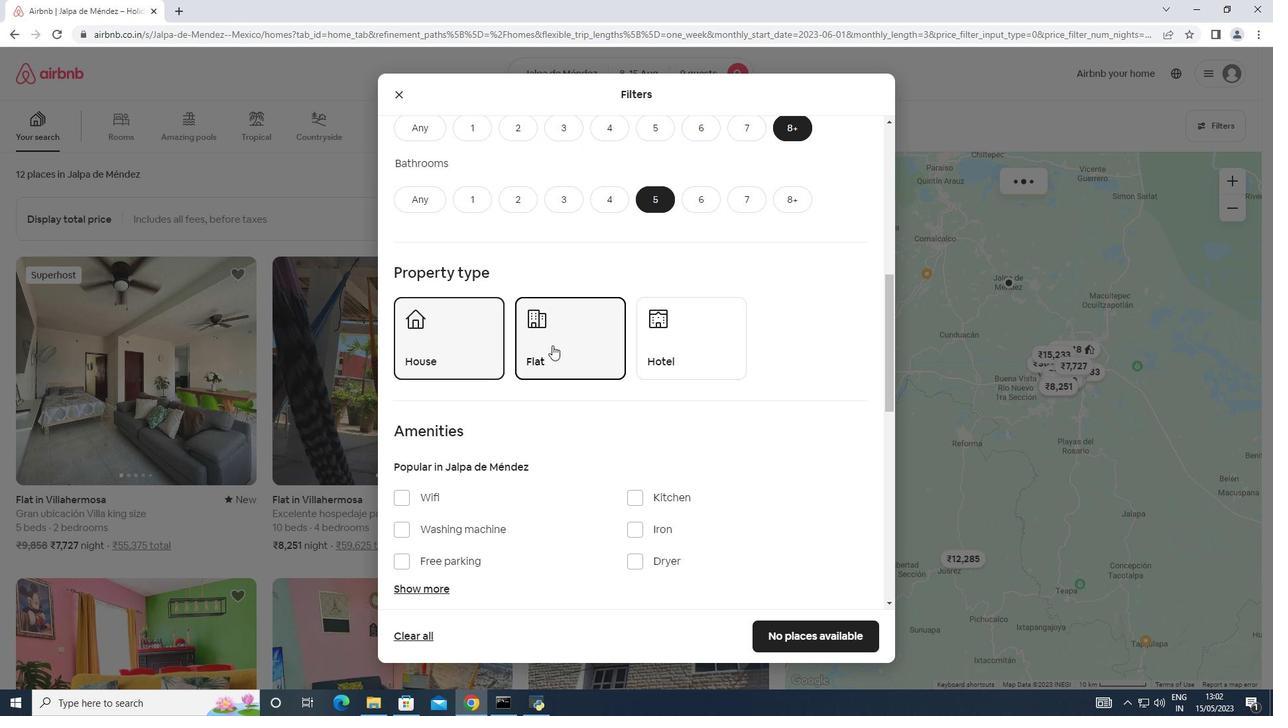 
Action: Mouse moved to (551, 346)
Screenshot: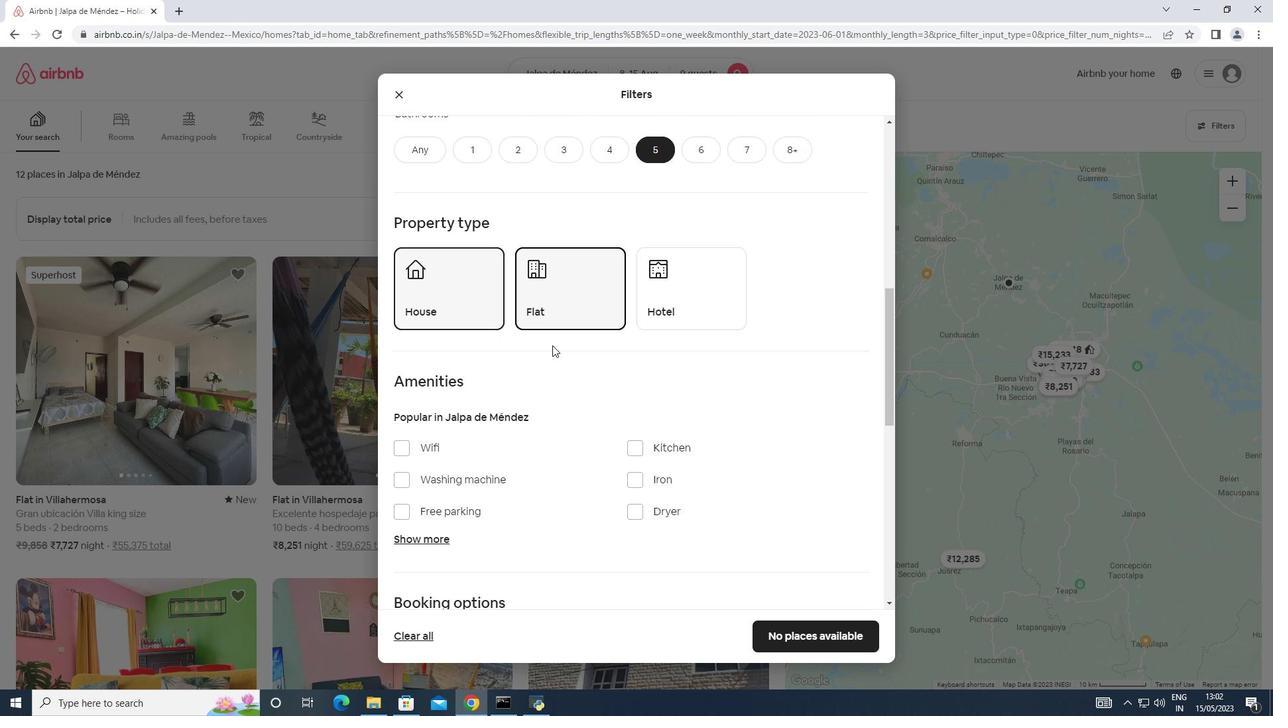 
Action: Mouse scrolled (551, 345) with delta (0, 0)
Screenshot: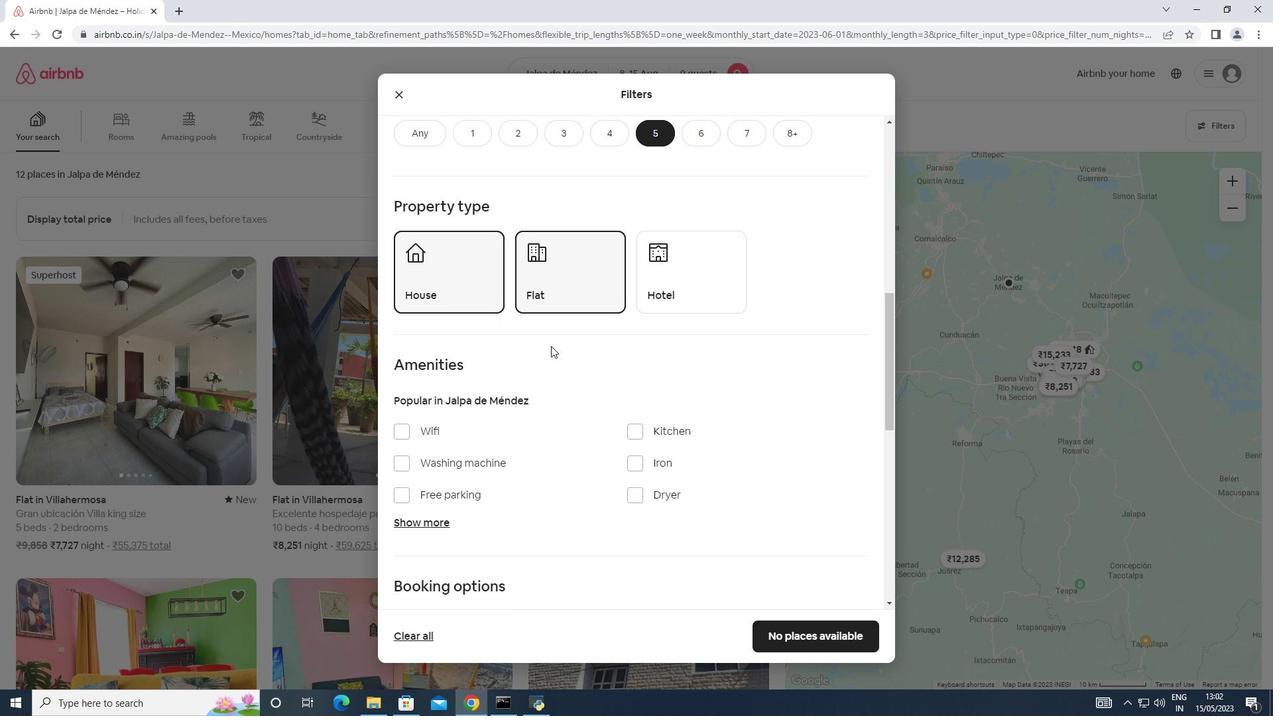 
Action: Mouse moved to (403, 366)
Screenshot: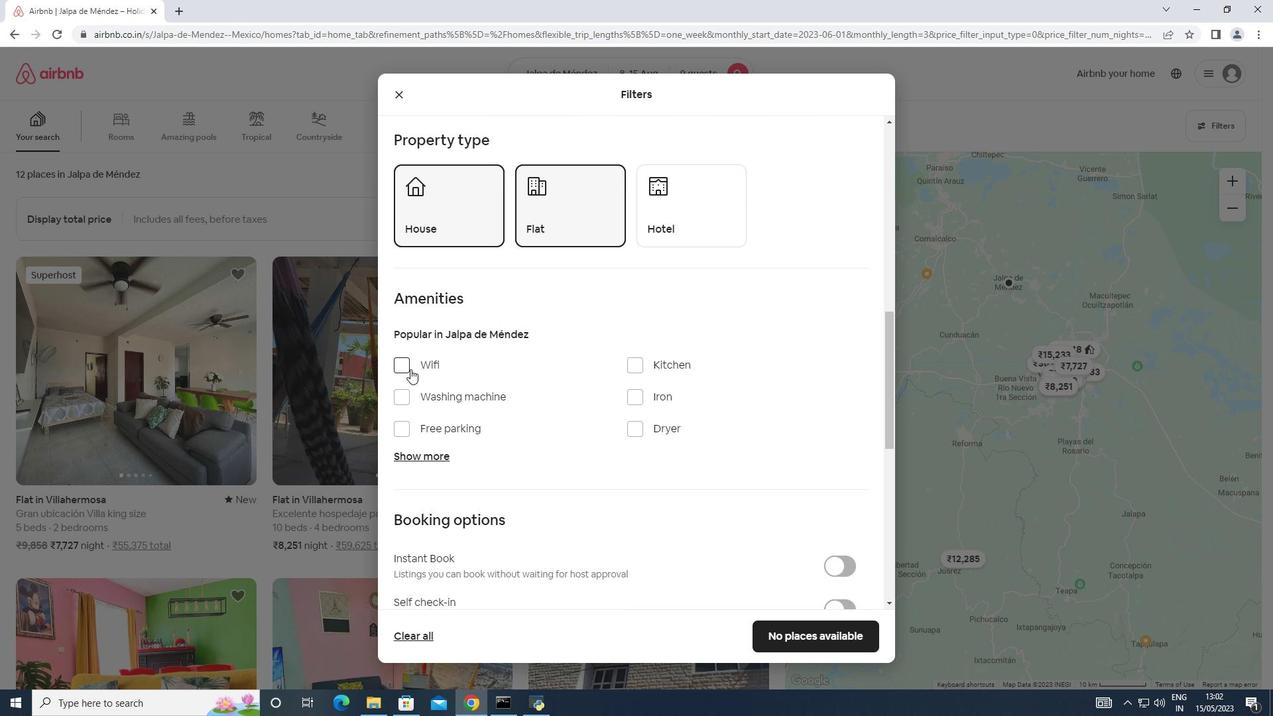 
Action: Mouse pressed left at (403, 366)
Screenshot: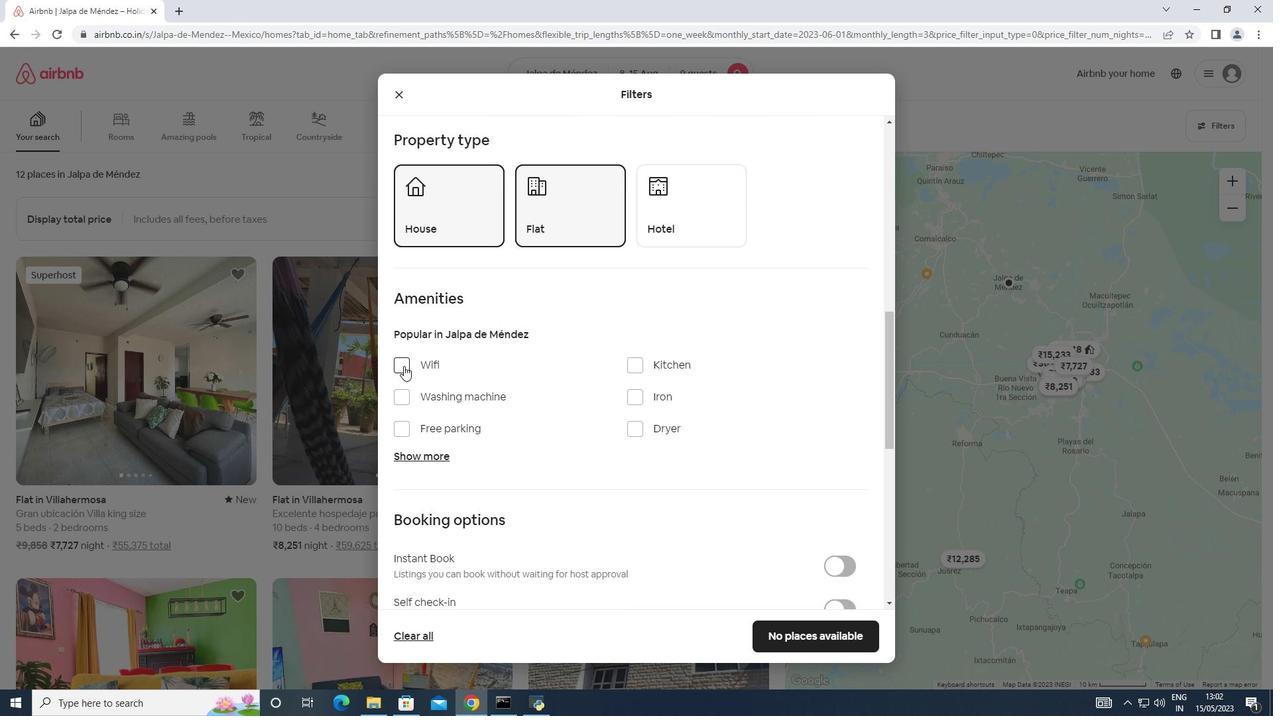 
Action: Mouse moved to (424, 447)
Screenshot: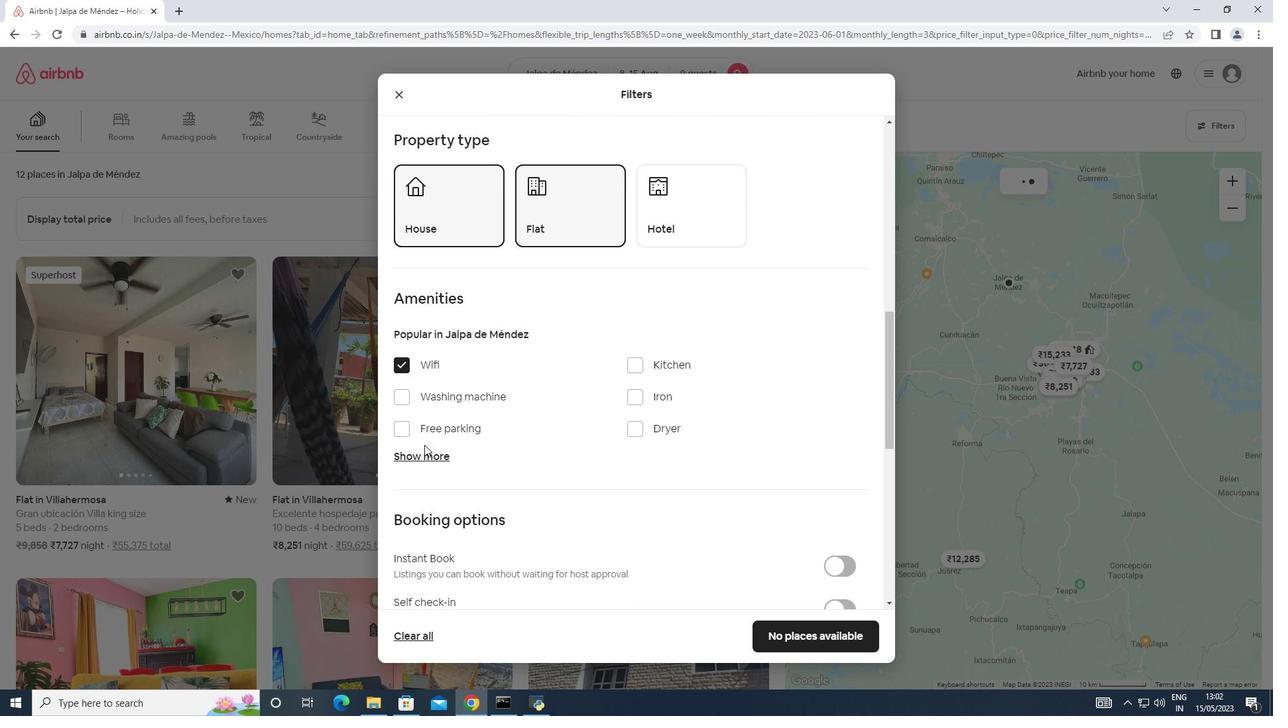 
Action: Mouse pressed left at (424, 447)
Screenshot: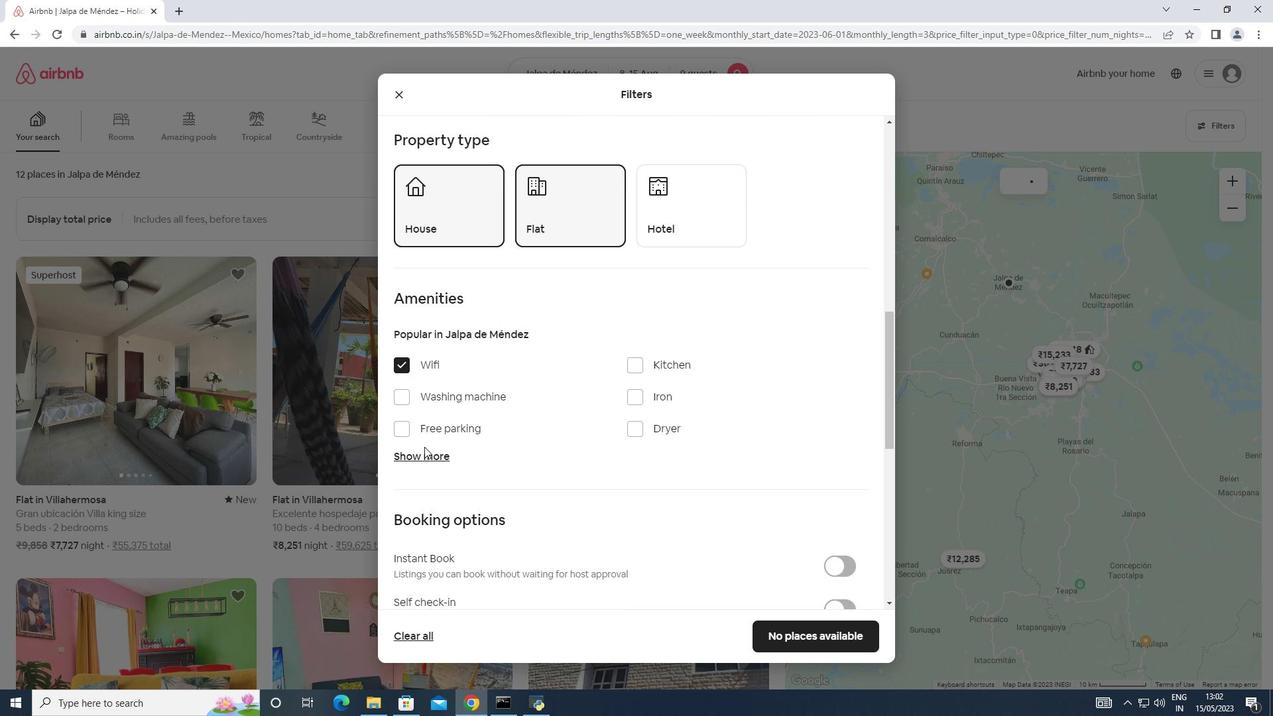 
Action: Mouse moved to (429, 453)
Screenshot: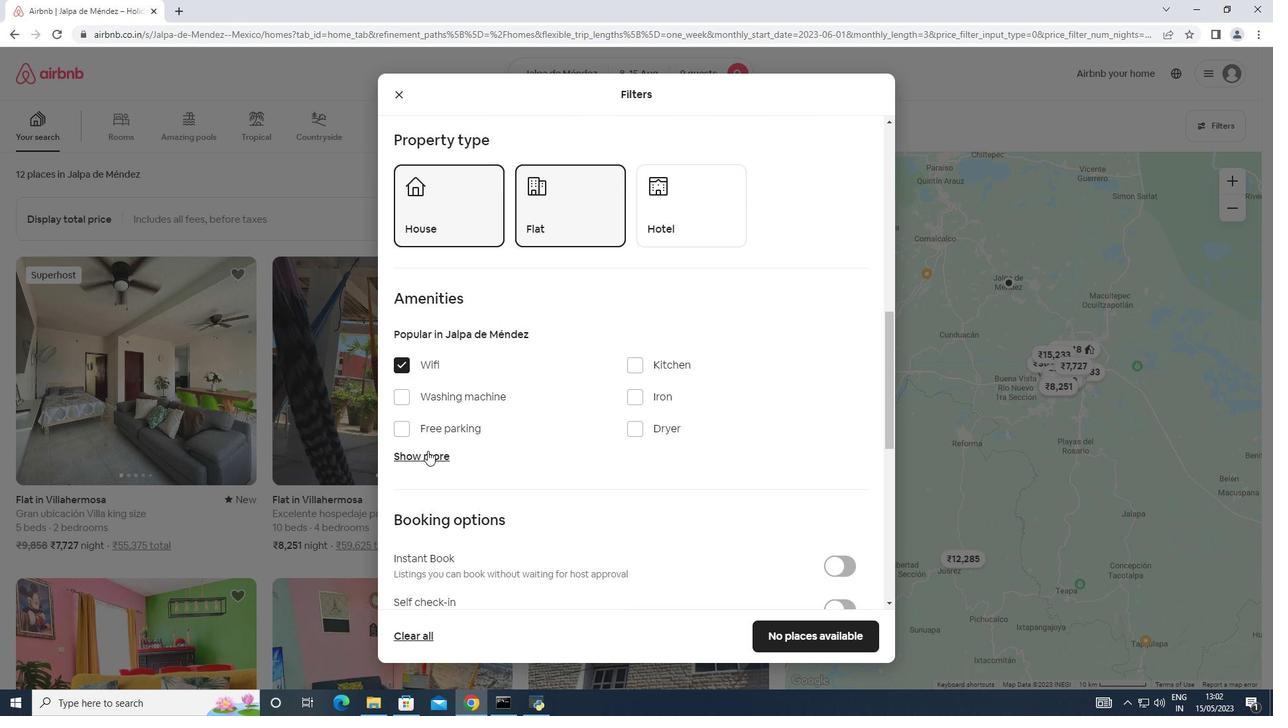
Action: Mouse pressed left at (429, 453)
Screenshot: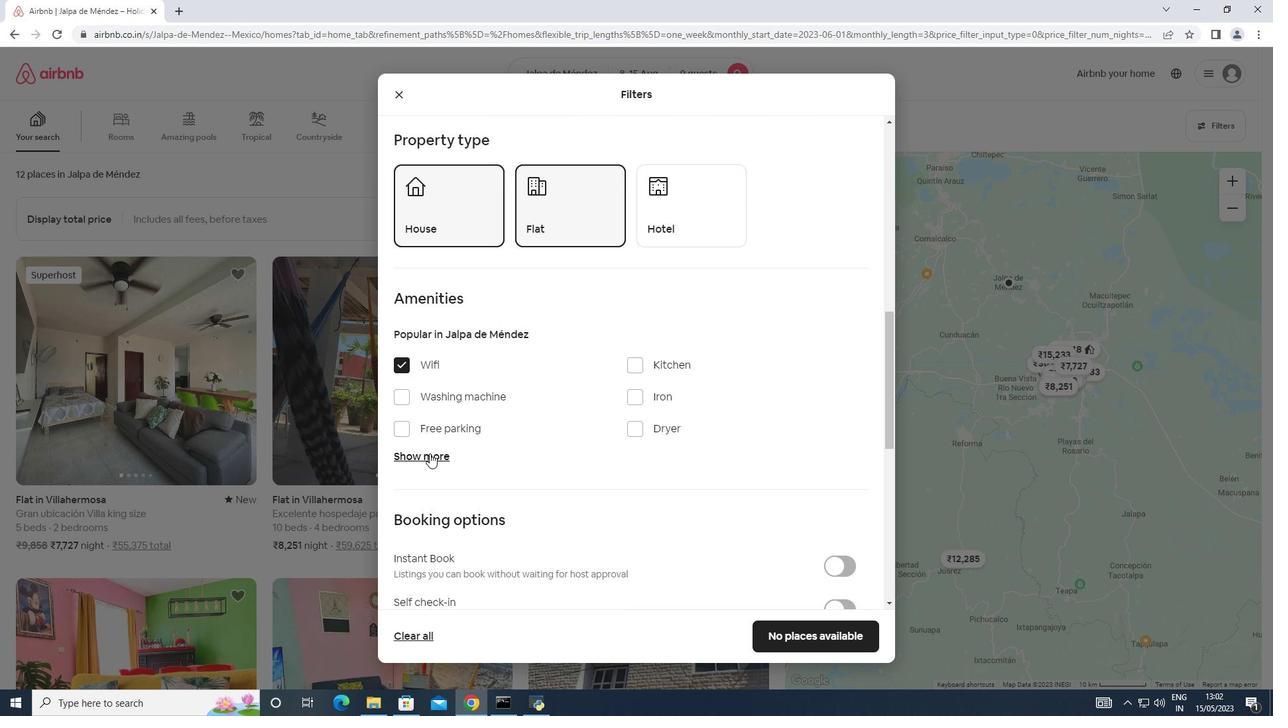 
Action: Mouse moved to (551, 482)
Screenshot: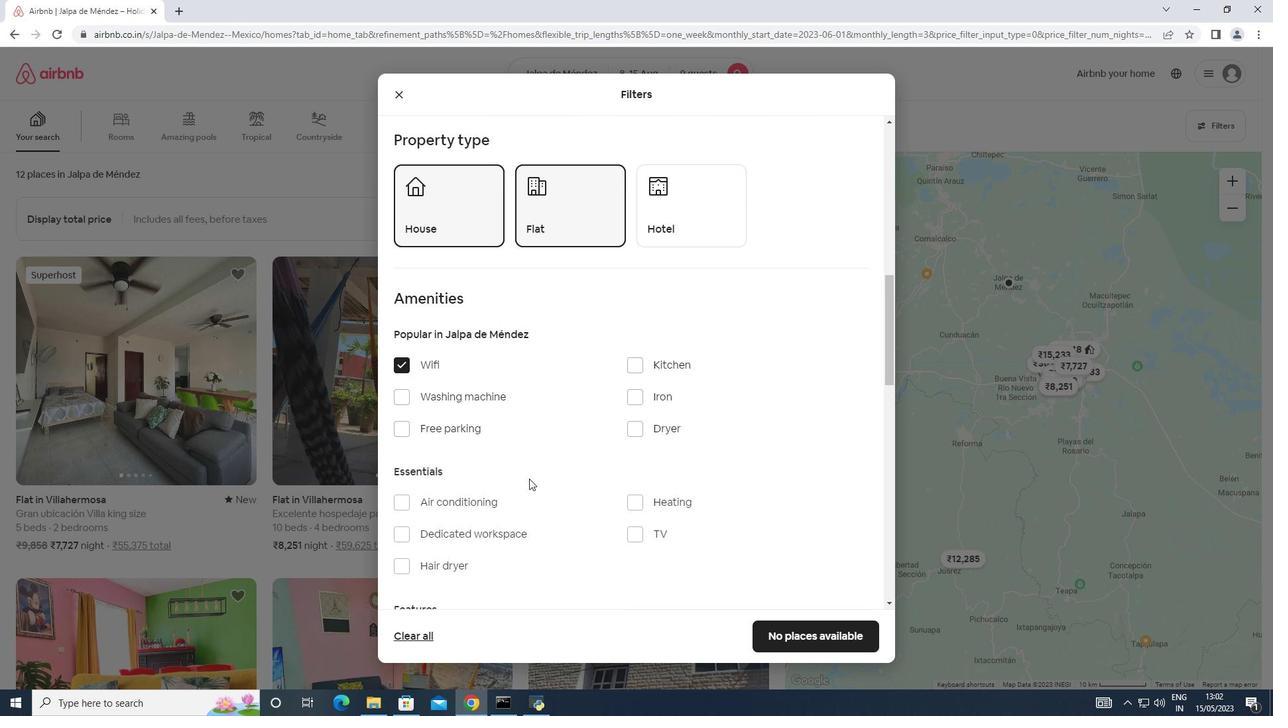 
Action: Mouse scrolled (551, 481) with delta (0, 0)
Screenshot: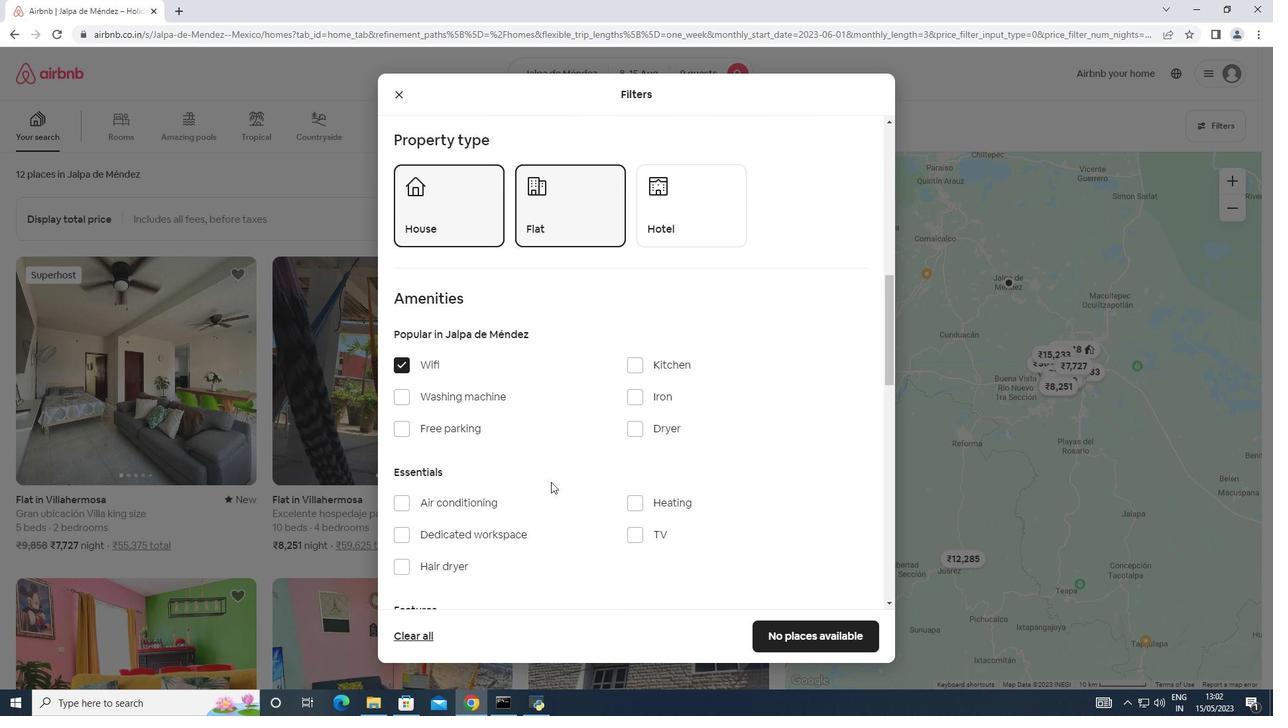 
Action: Mouse scrolled (551, 481) with delta (0, 0)
Screenshot: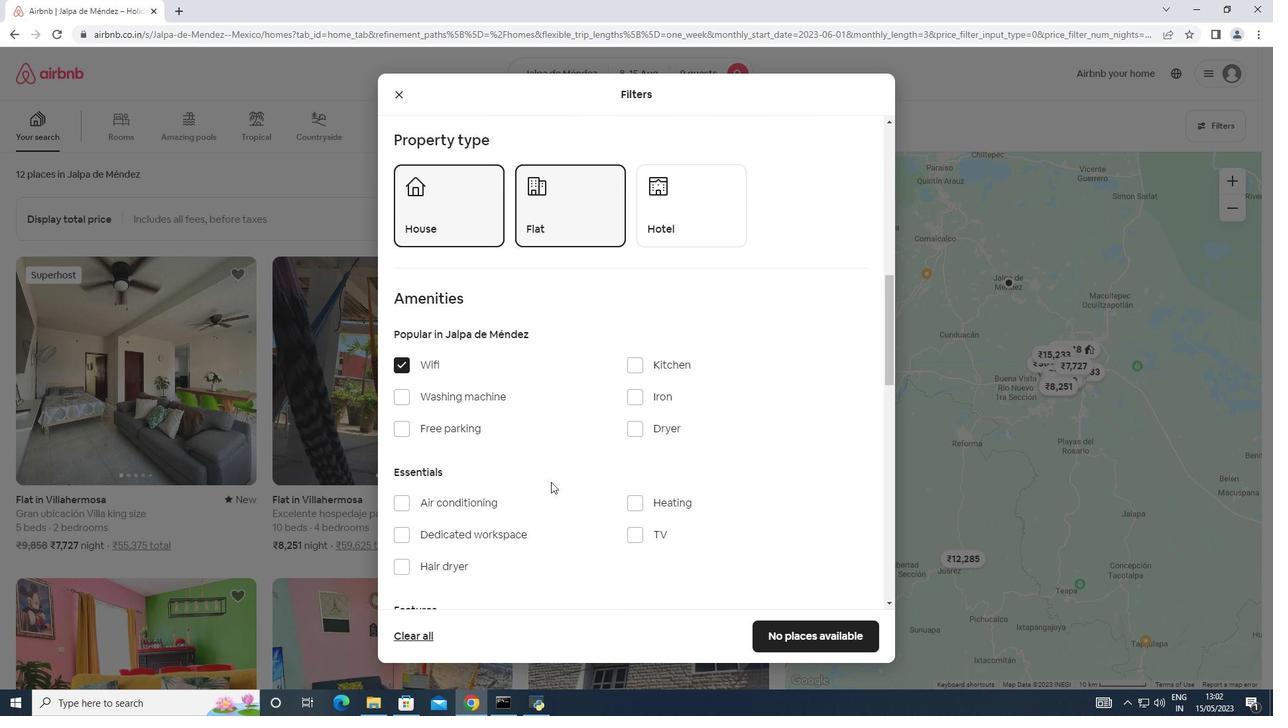 
Action: Mouse moved to (633, 400)
Screenshot: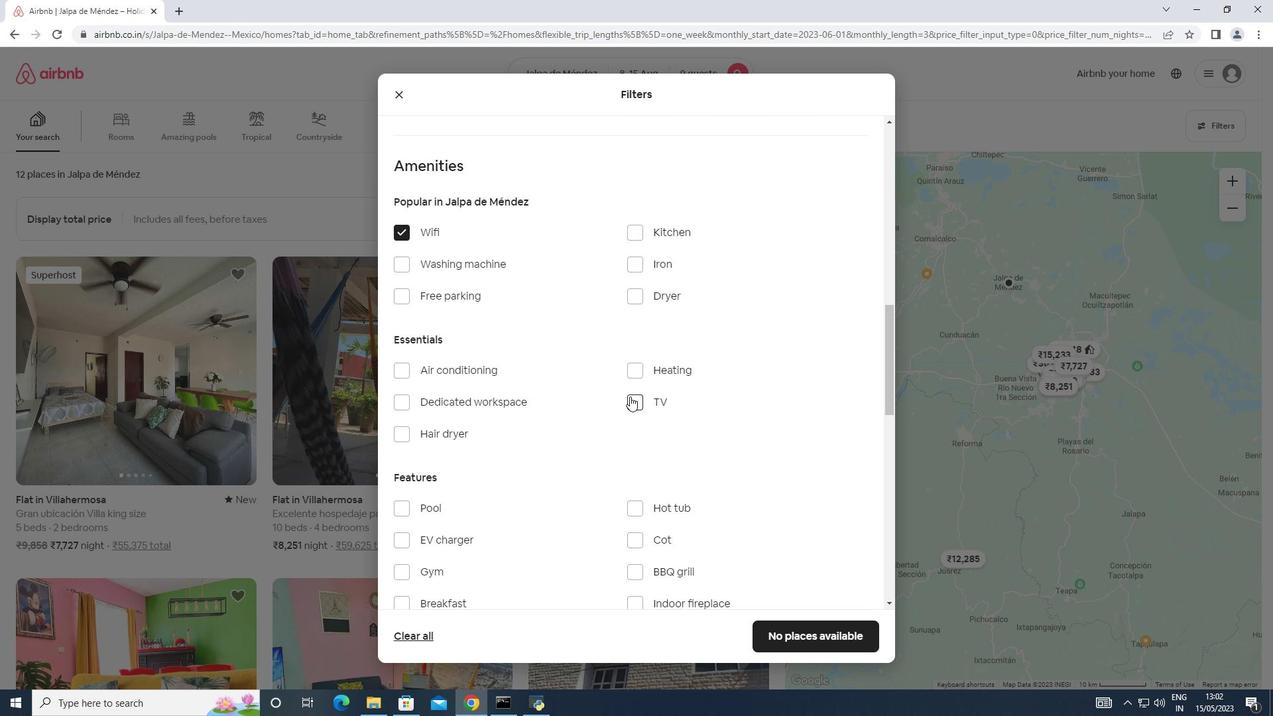 
Action: Mouse pressed left at (633, 400)
Screenshot: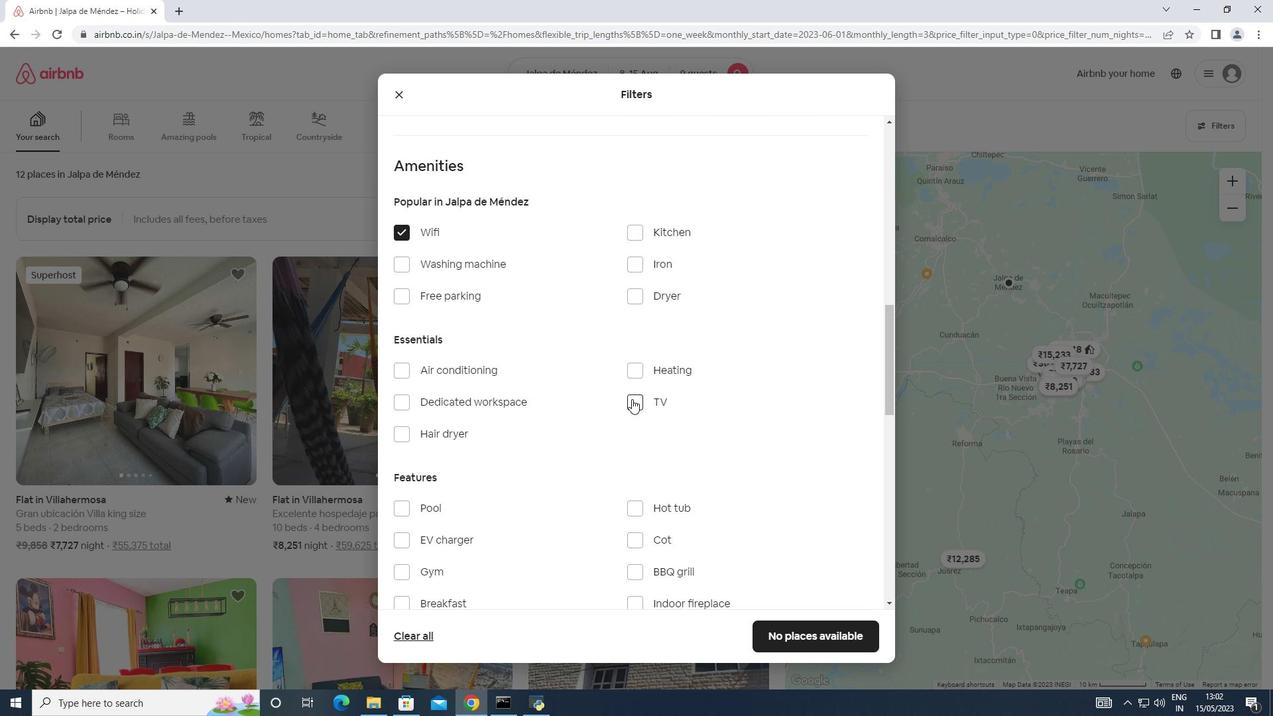 
Action: Mouse moved to (404, 299)
Screenshot: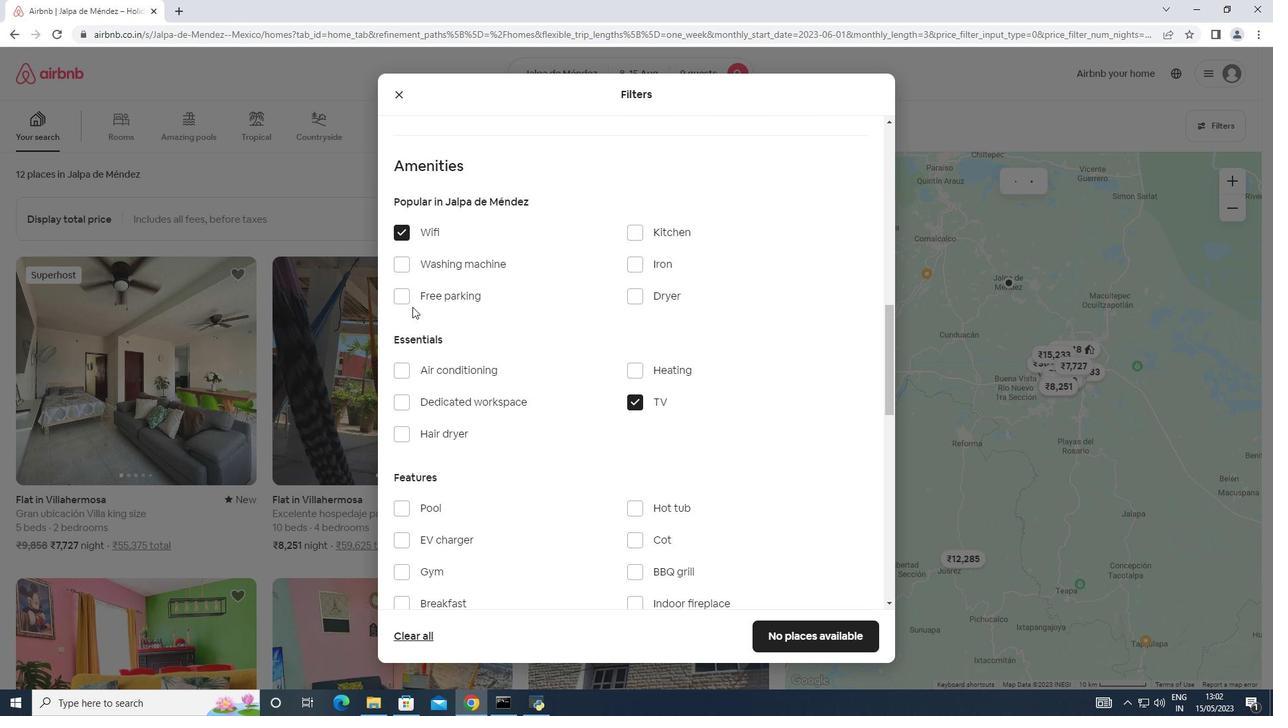 
Action: Mouse pressed left at (404, 299)
Screenshot: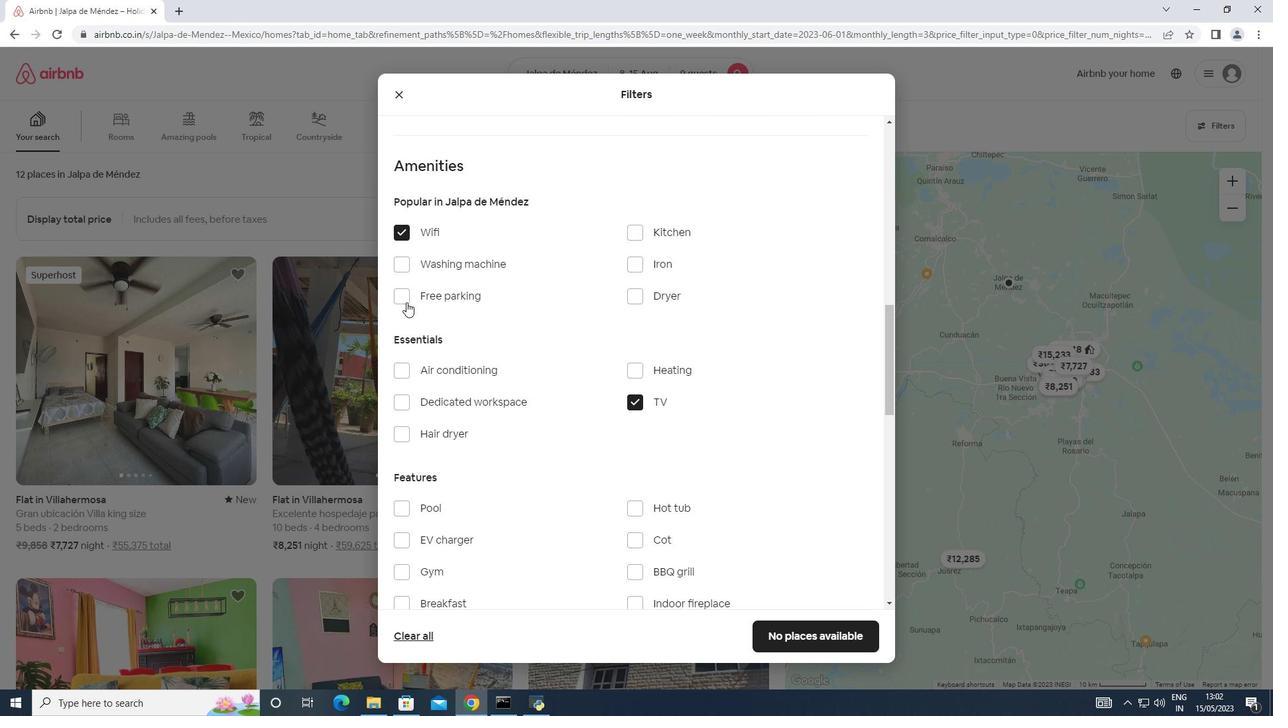 
Action: Mouse moved to (524, 360)
Screenshot: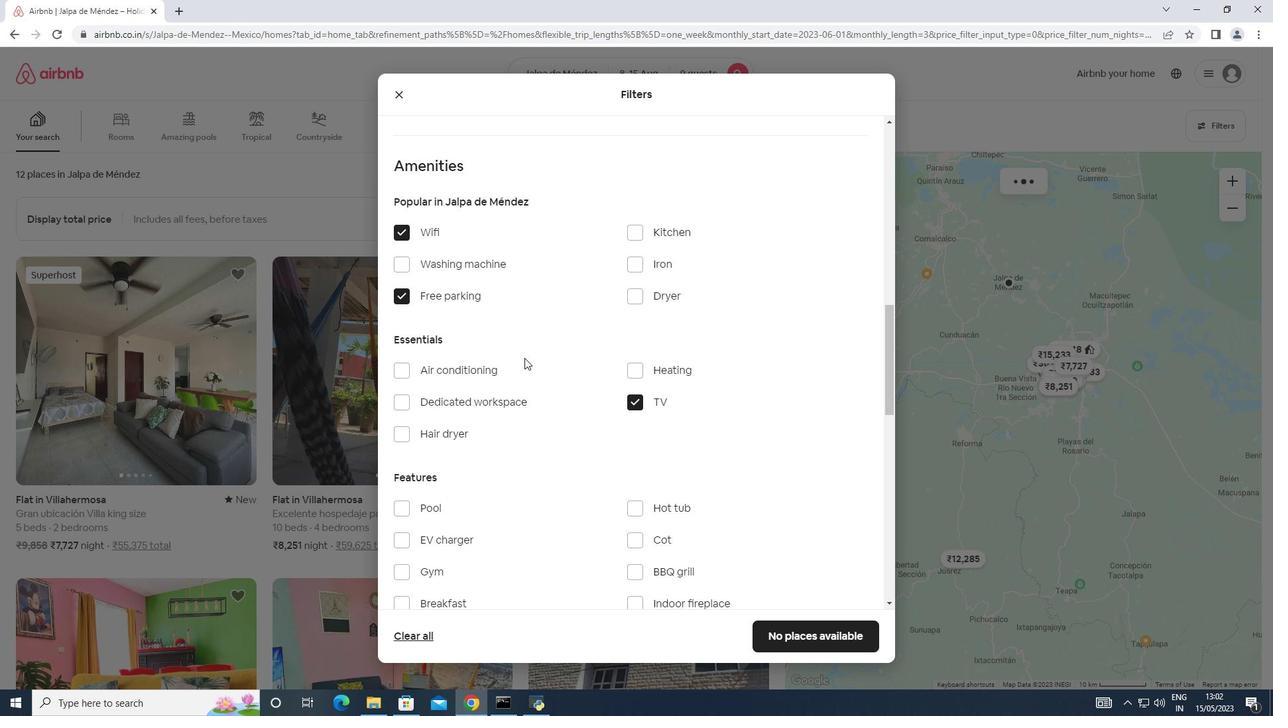 
Action: Mouse scrolled (524, 359) with delta (0, 0)
Screenshot: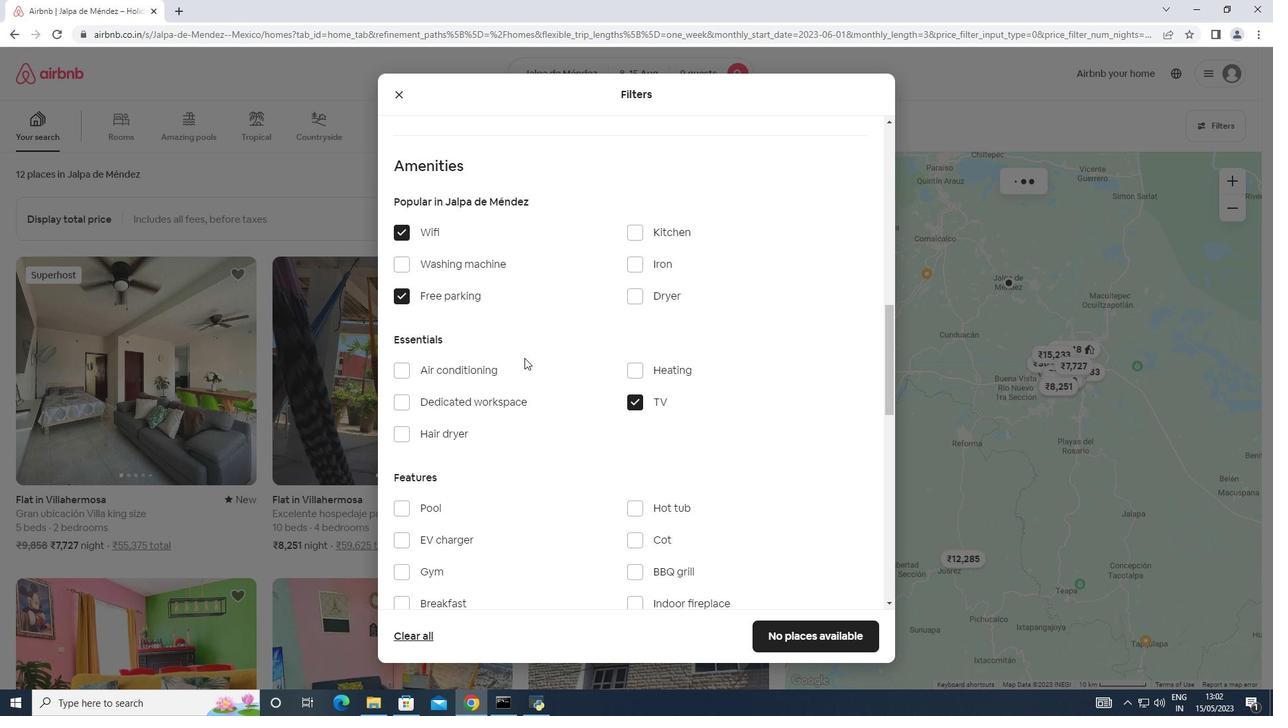 
Action: Mouse moved to (524, 360)
Screenshot: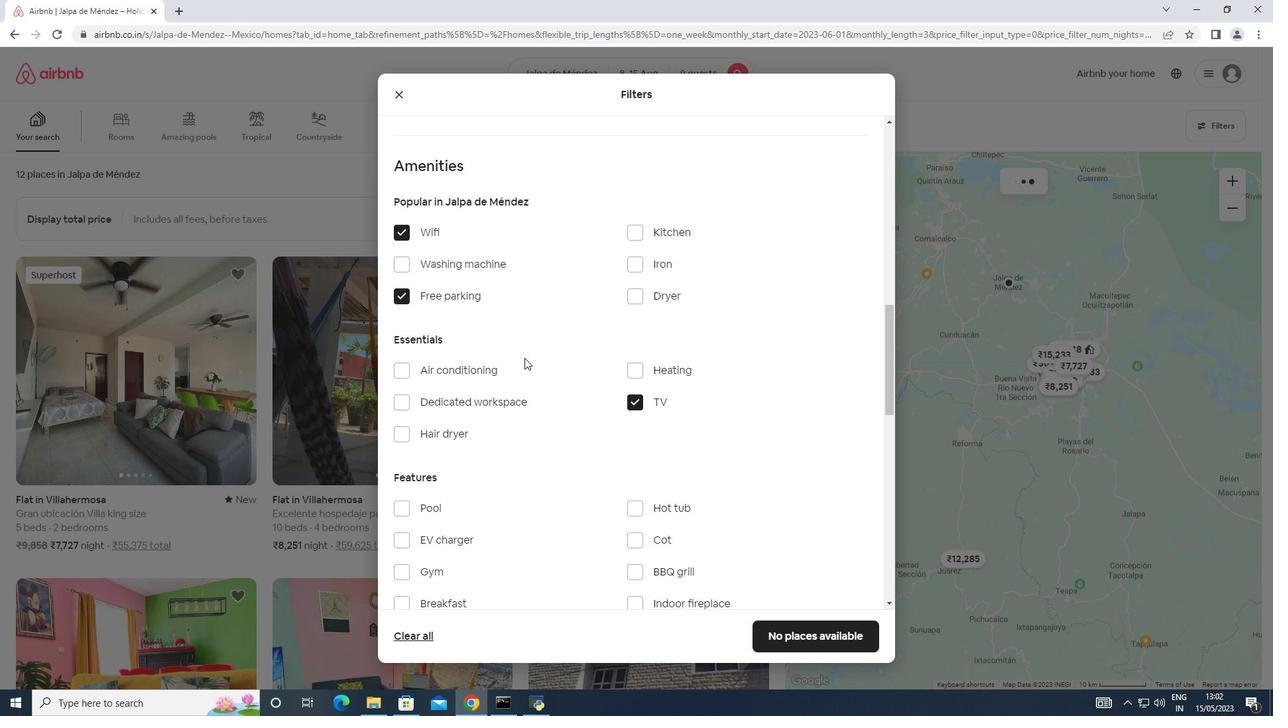 
Action: Mouse scrolled (524, 360) with delta (0, 0)
Screenshot: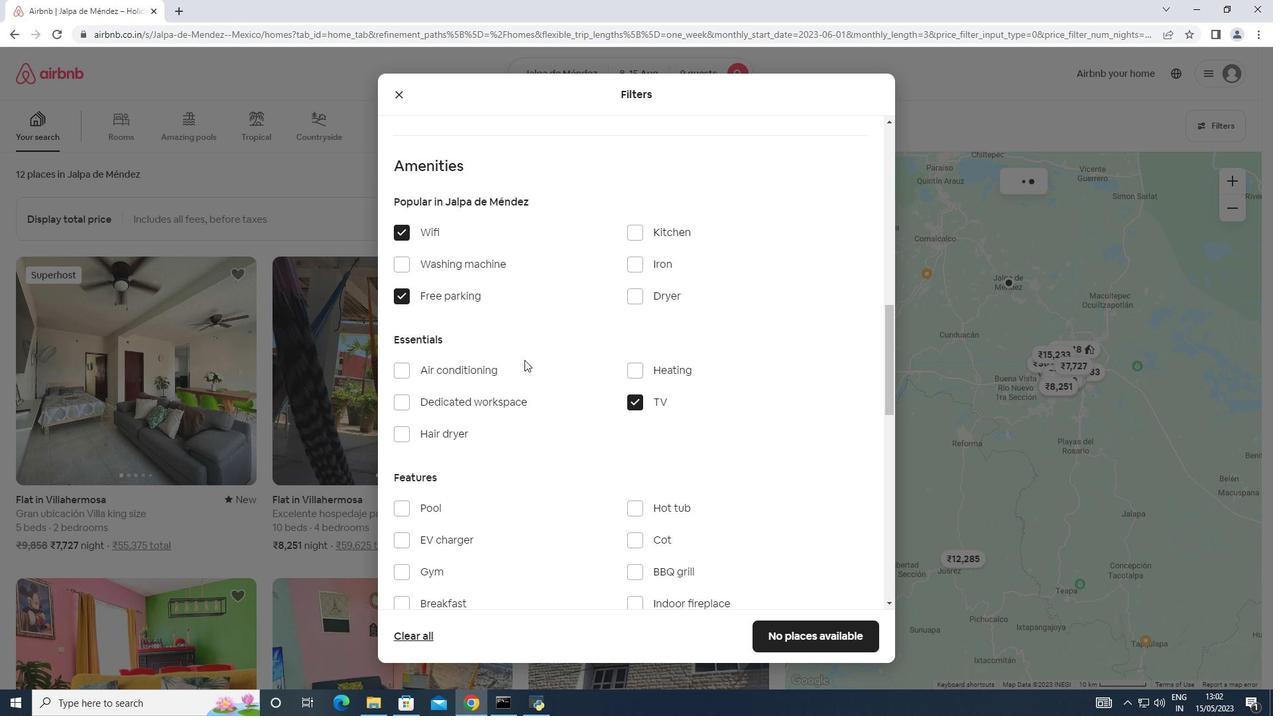 
Action: Mouse moved to (401, 438)
Screenshot: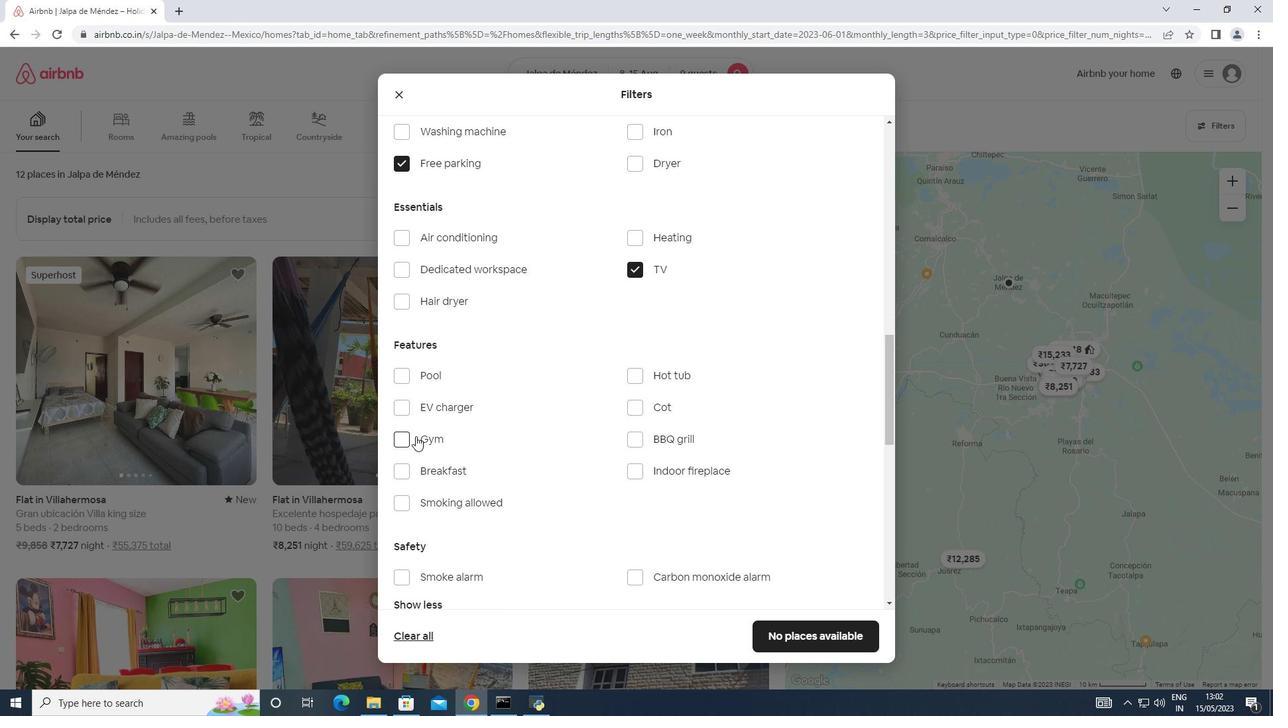 
Action: Mouse pressed left at (401, 438)
Screenshot: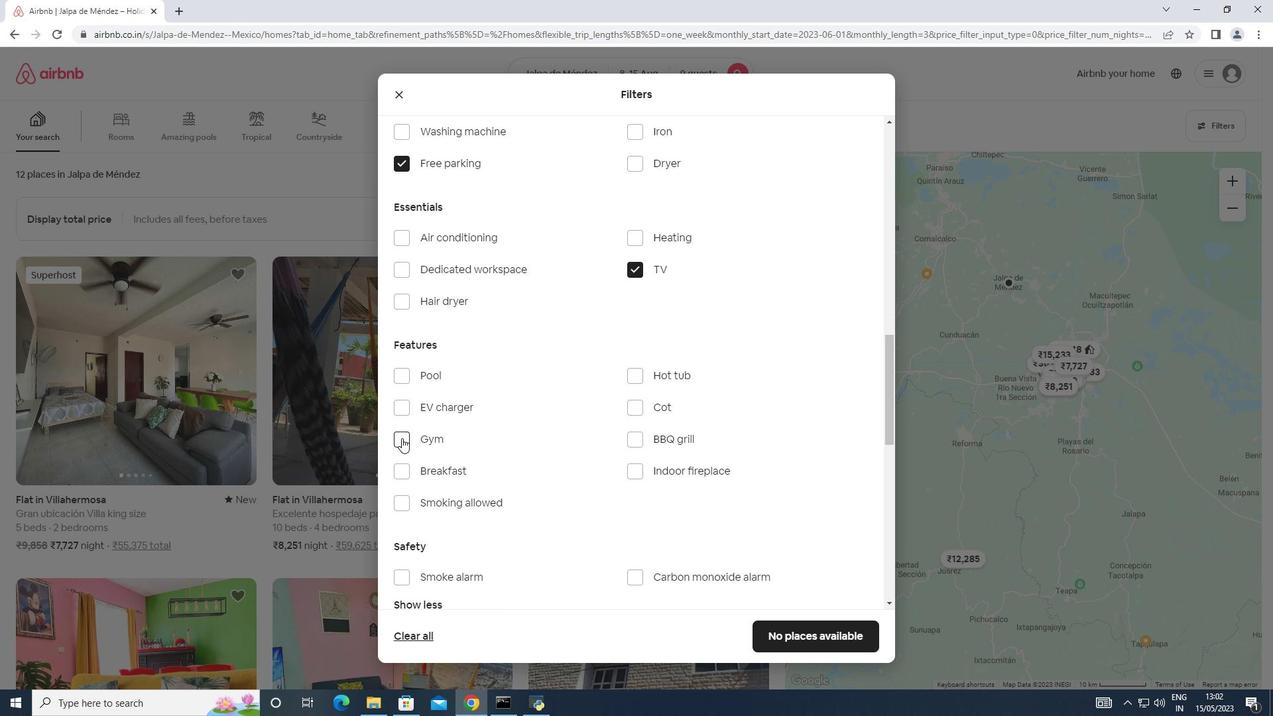 
Action: Mouse moved to (439, 469)
Screenshot: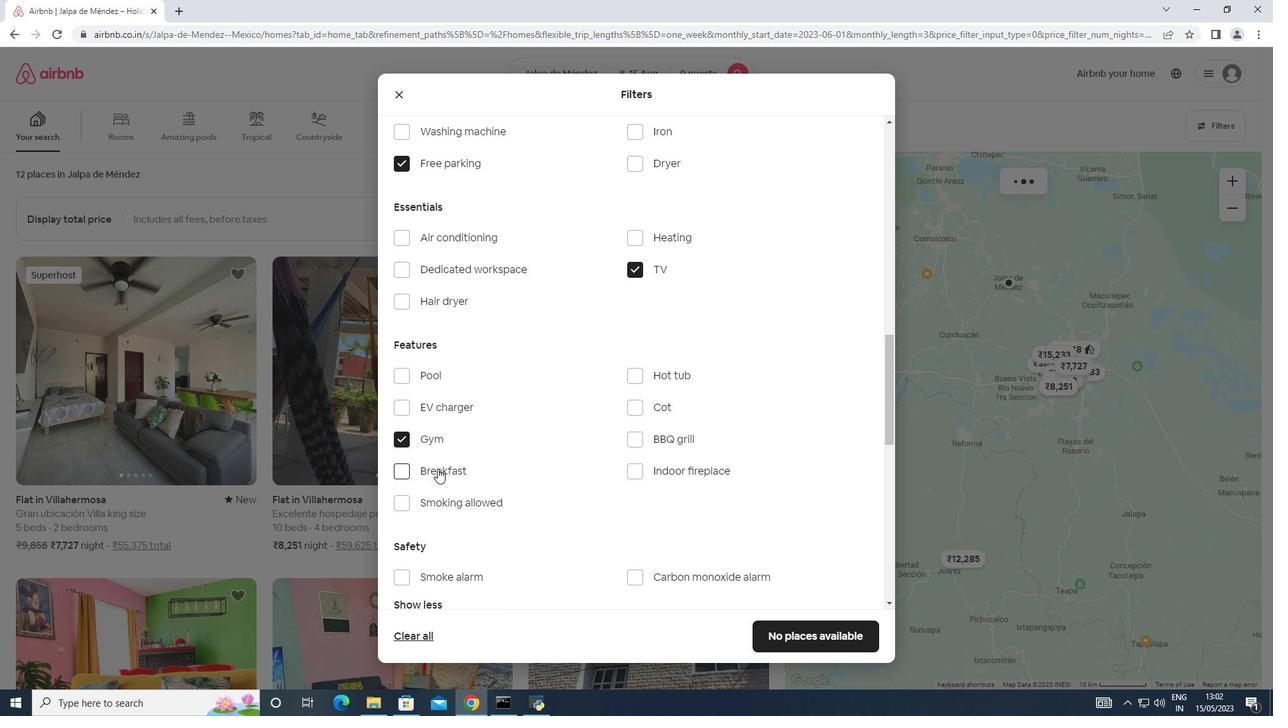 
Action: Mouse pressed left at (439, 469)
Screenshot: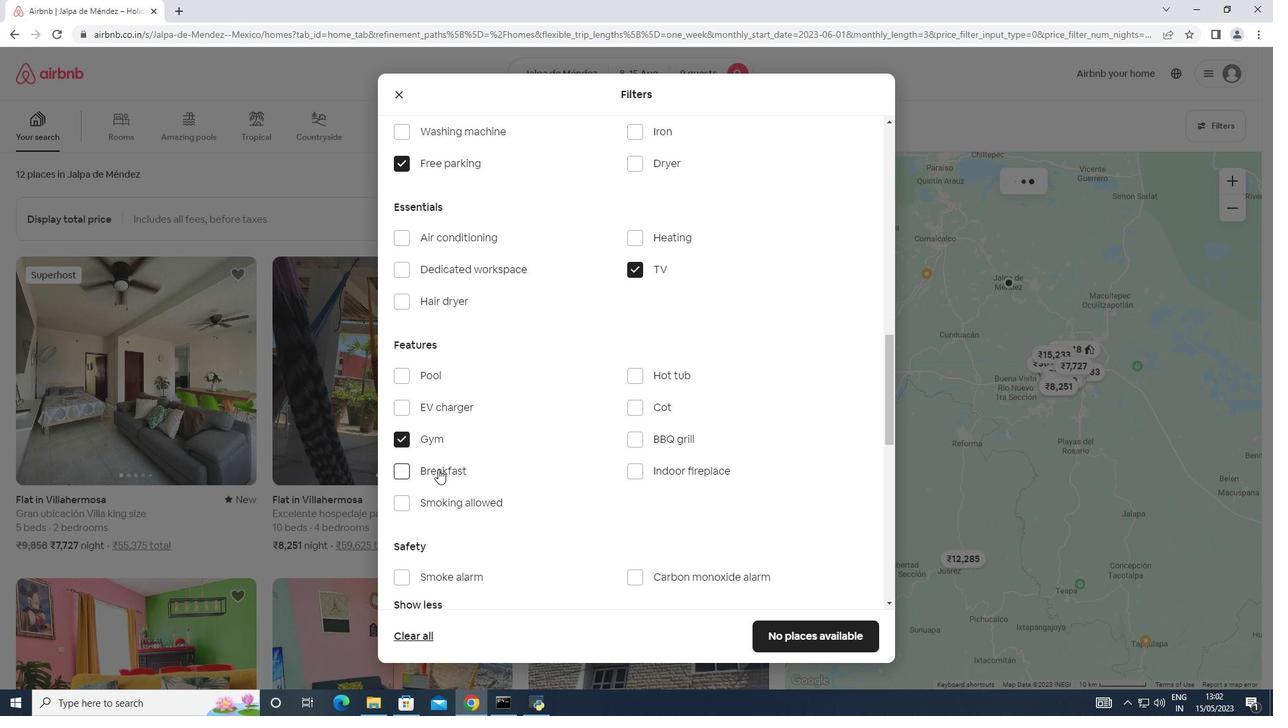 
Action: Mouse moved to (662, 449)
Screenshot: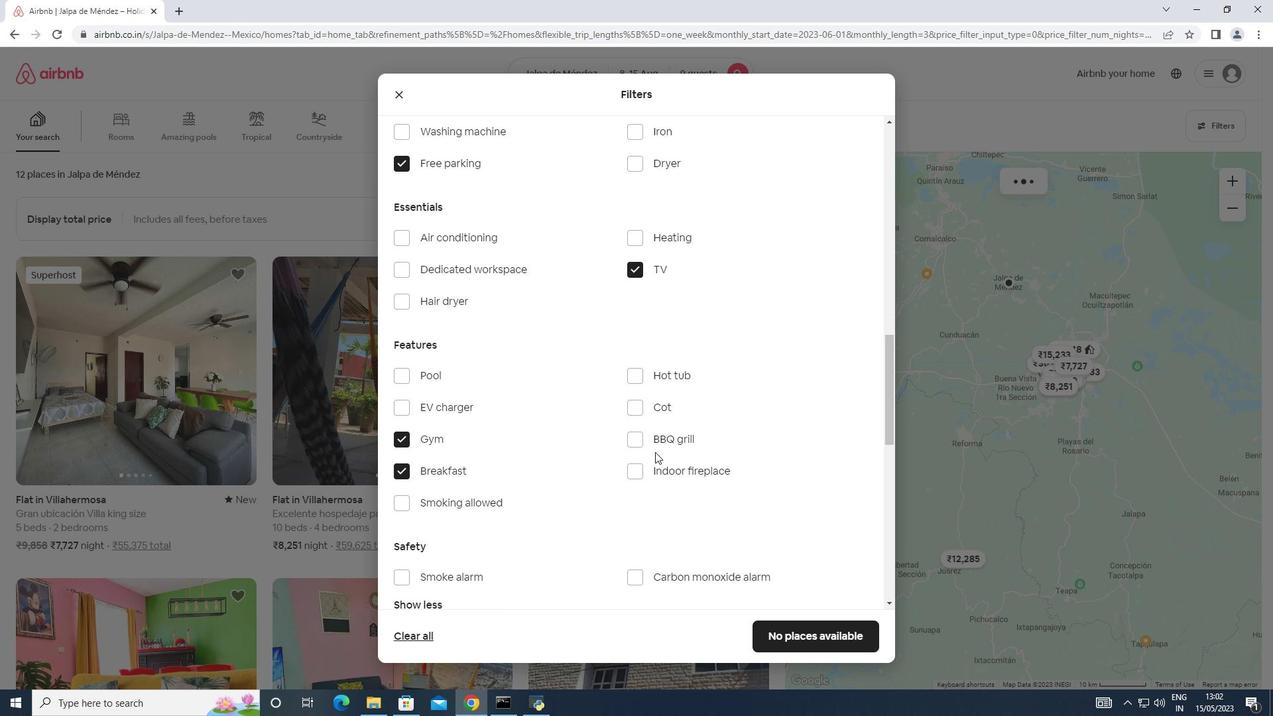 
Action: Mouse scrolled (662, 449) with delta (0, 0)
Screenshot: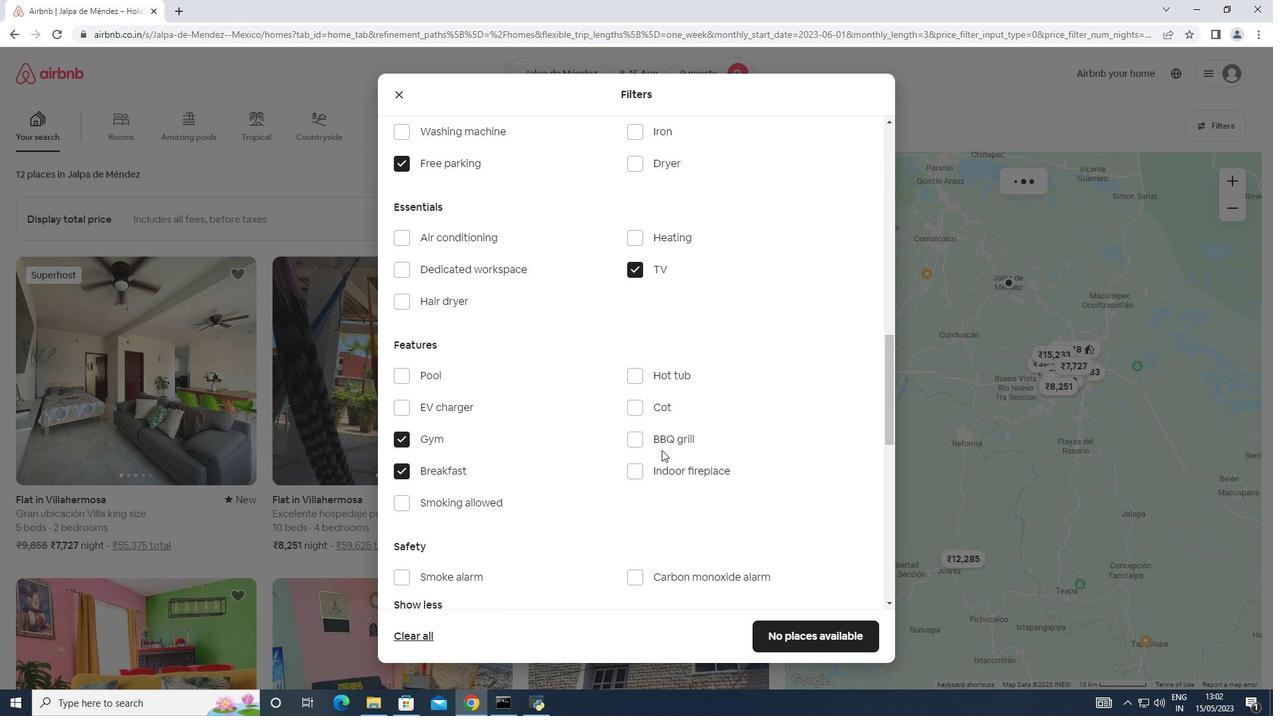 
Action: Mouse scrolled (662, 449) with delta (0, 0)
Screenshot: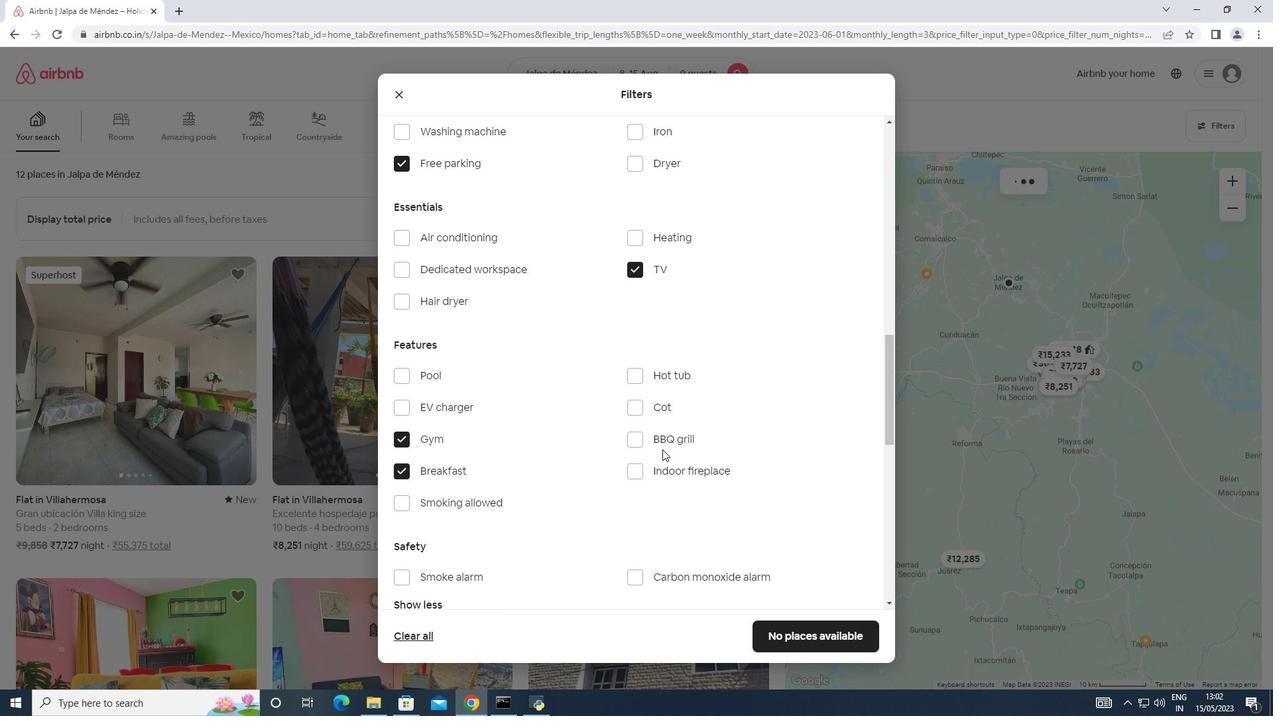 
Action: Mouse moved to (663, 449)
Screenshot: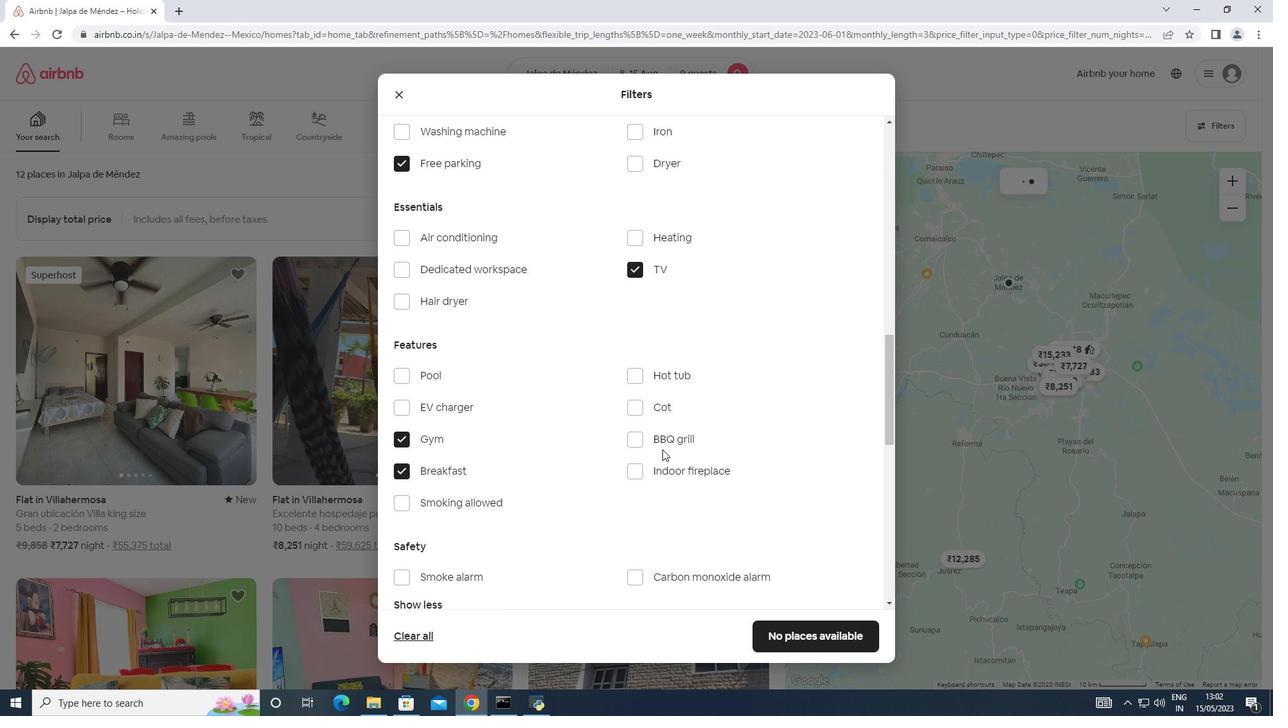 
Action: Mouse scrolled (663, 449) with delta (0, 0)
Screenshot: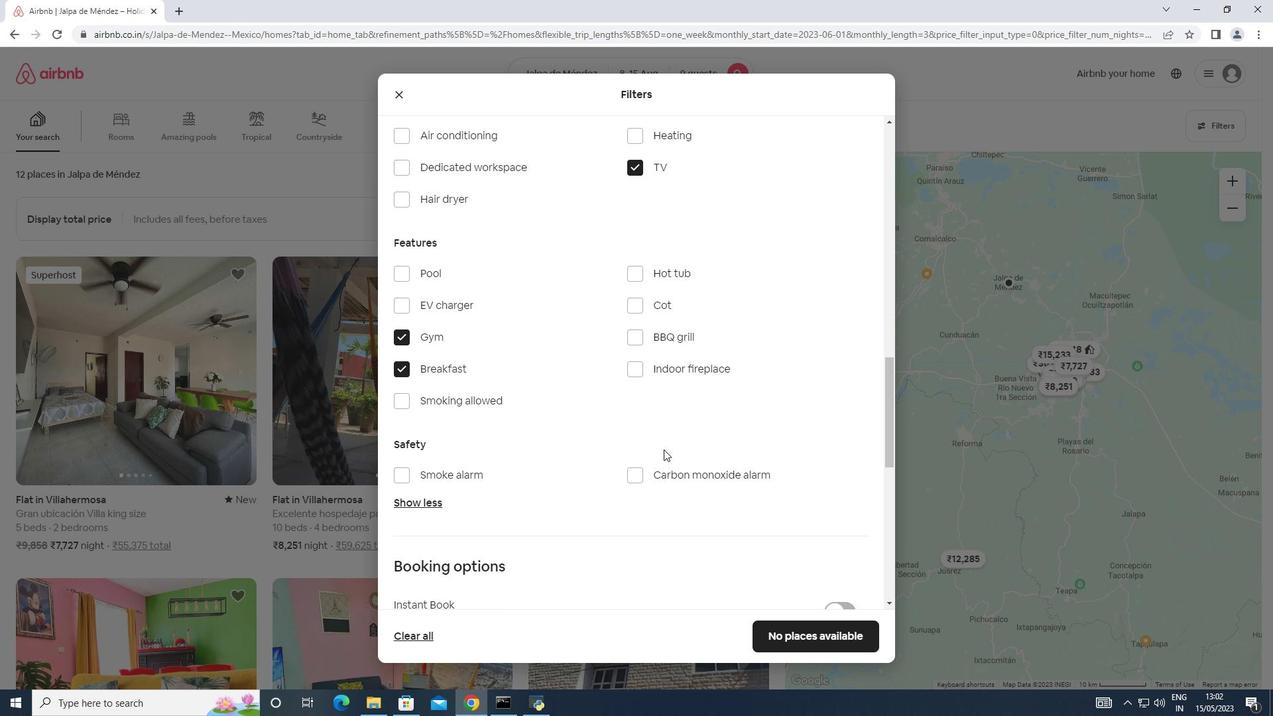 
Action: Mouse scrolled (663, 449) with delta (0, 0)
Screenshot: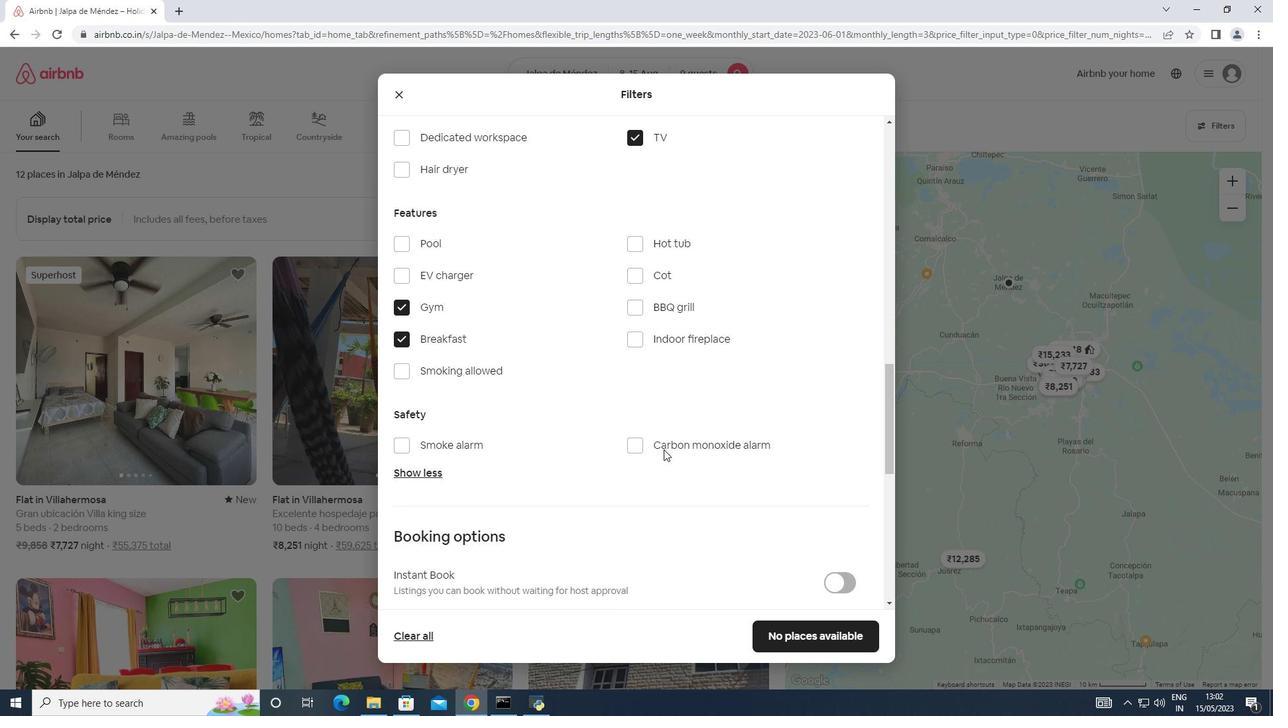 
Action: Mouse moved to (830, 493)
Screenshot: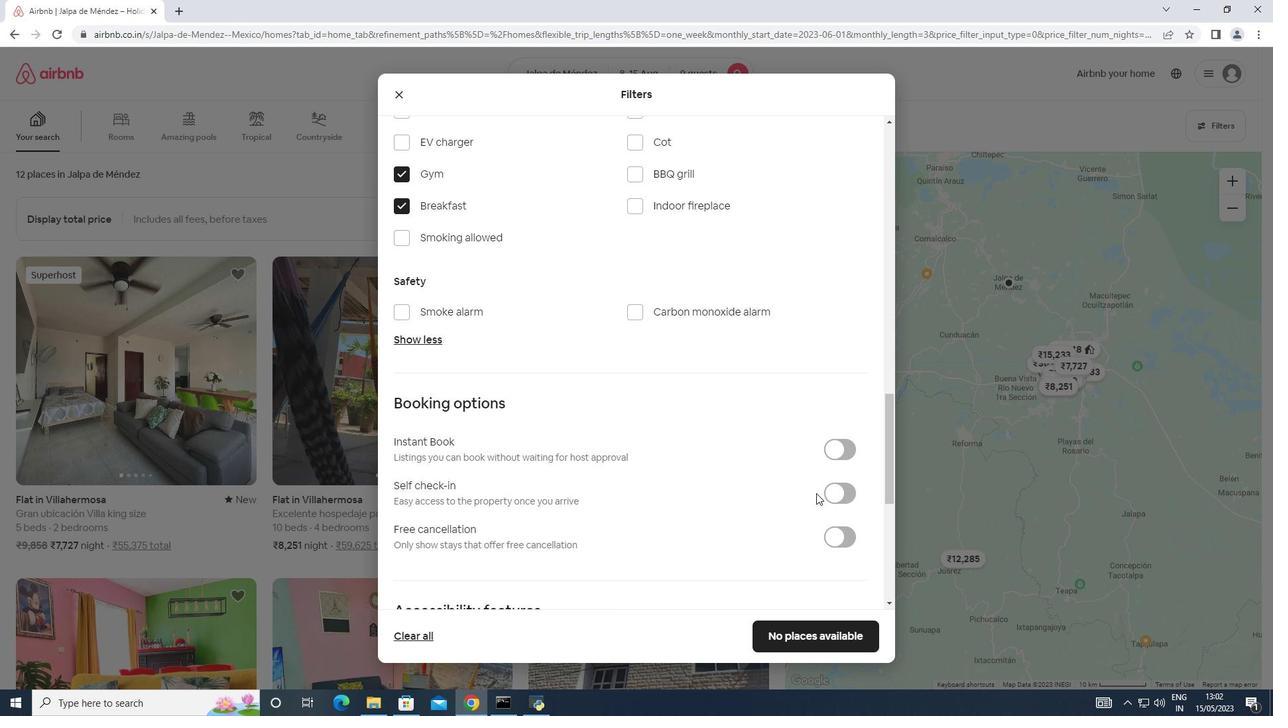
Action: Mouse pressed left at (830, 493)
Screenshot: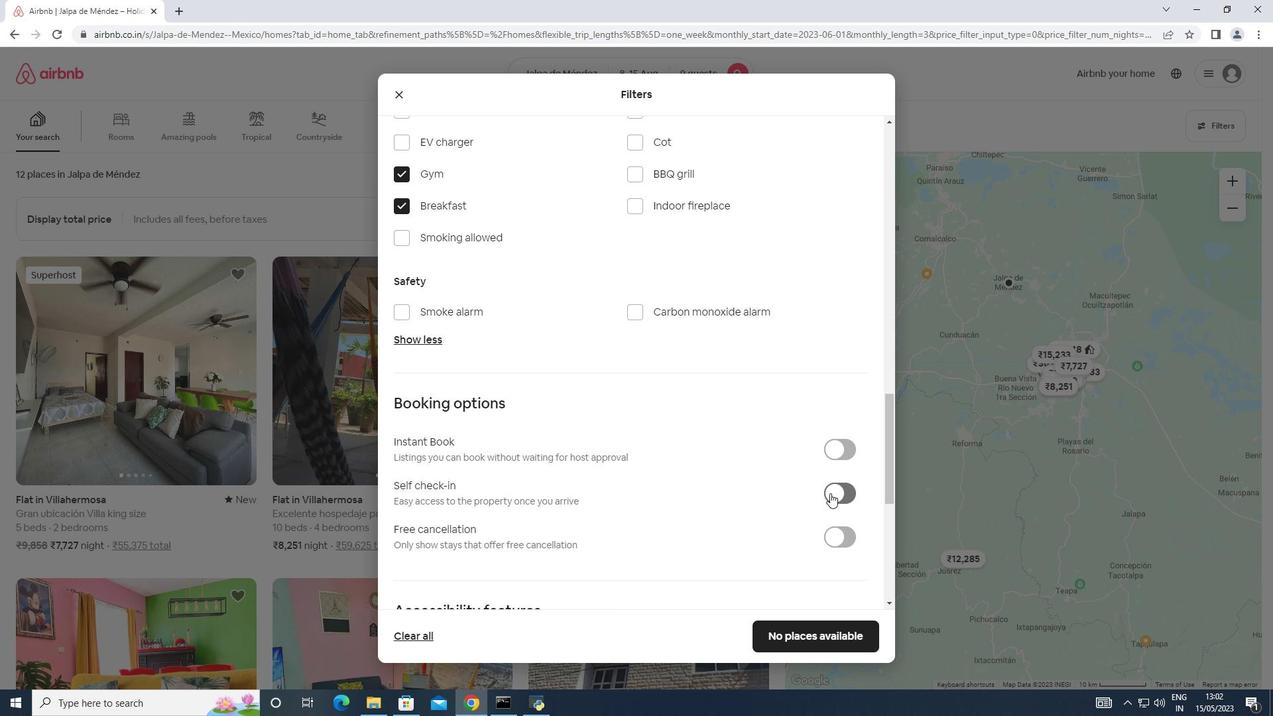 
Action: Mouse moved to (687, 485)
Screenshot: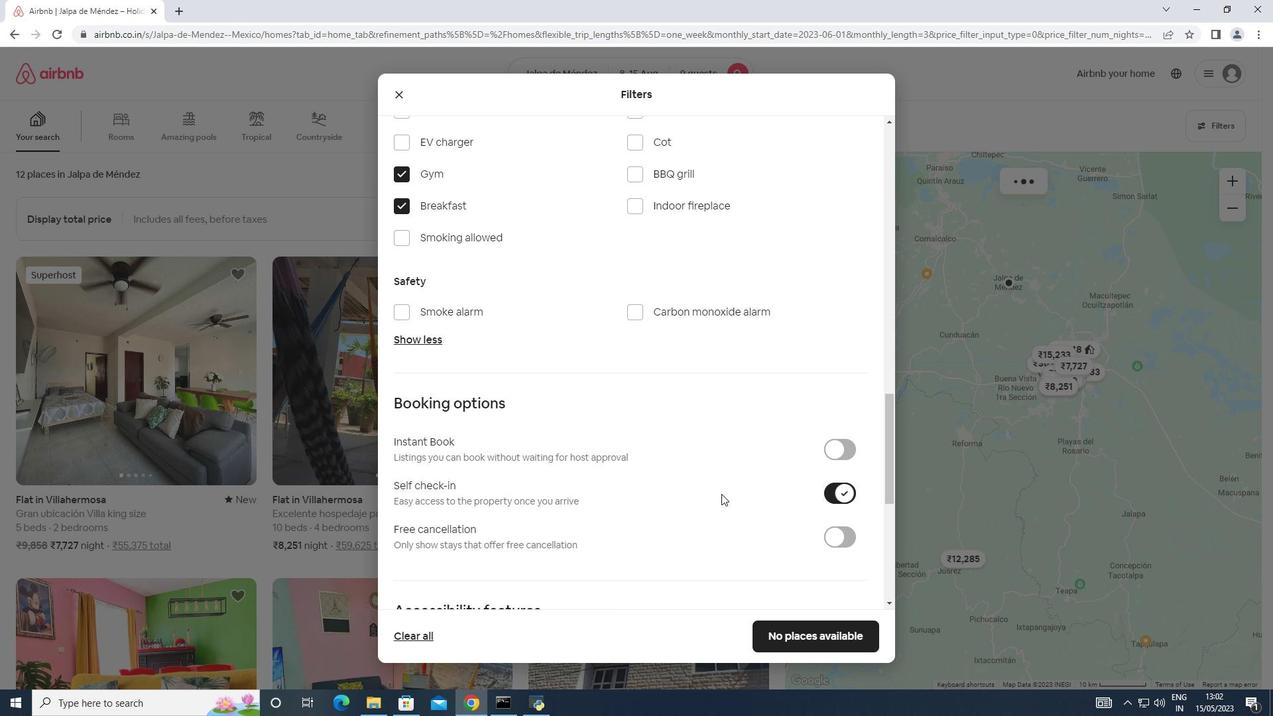 
Action: Mouse scrolled (687, 484) with delta (0, 0)
Screenshot: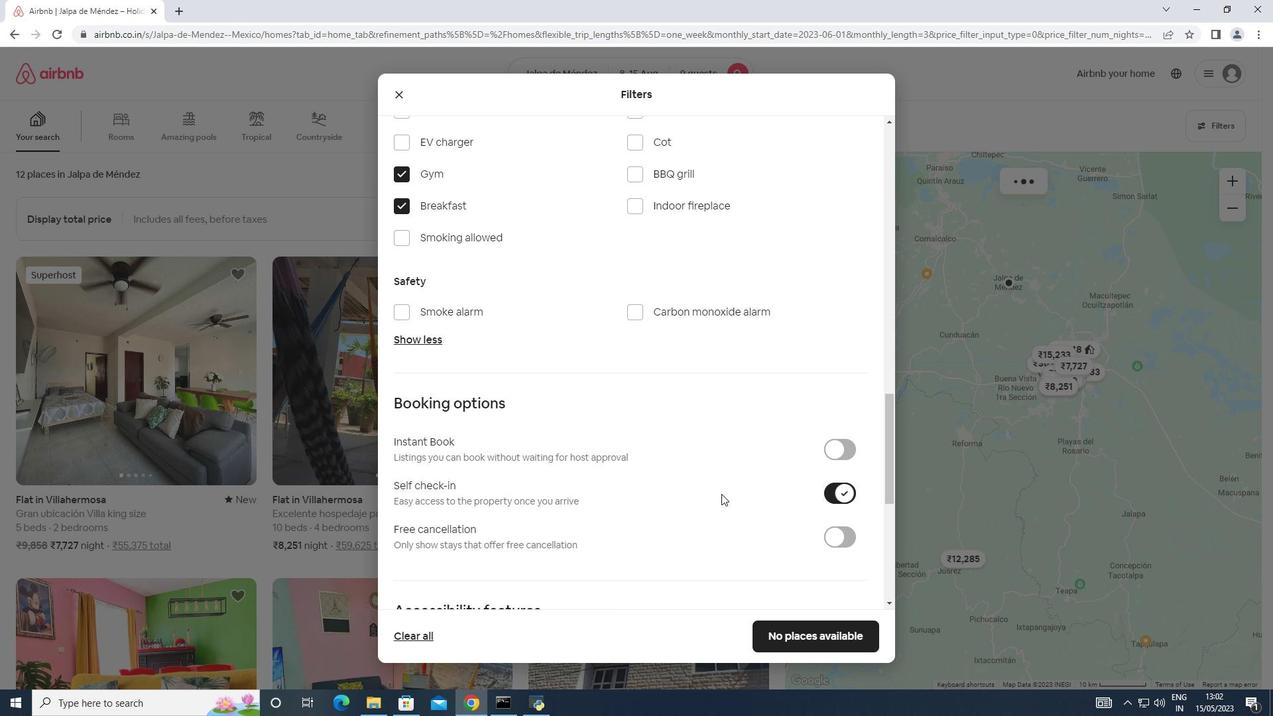 
Action: Mouse scrolled (687, 484) with delta (0, 0)
Screenshot: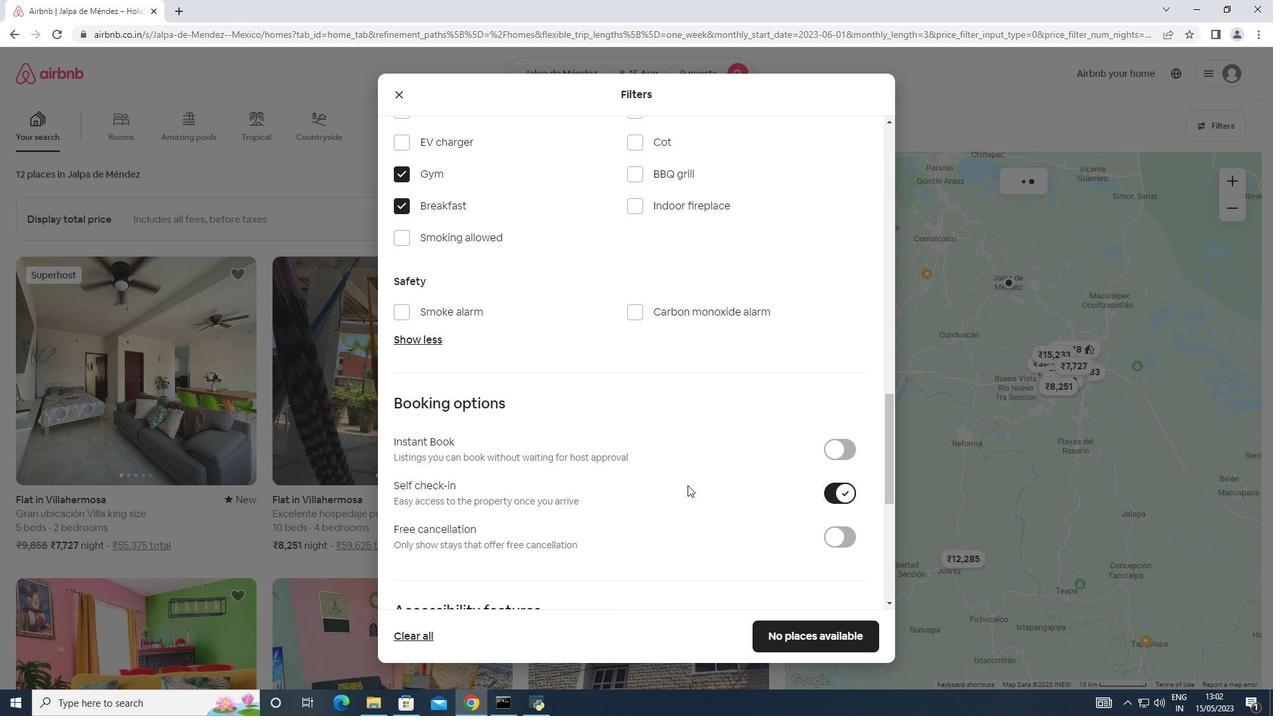 
Action: Mouse moved to (685, 485)
Screenshot: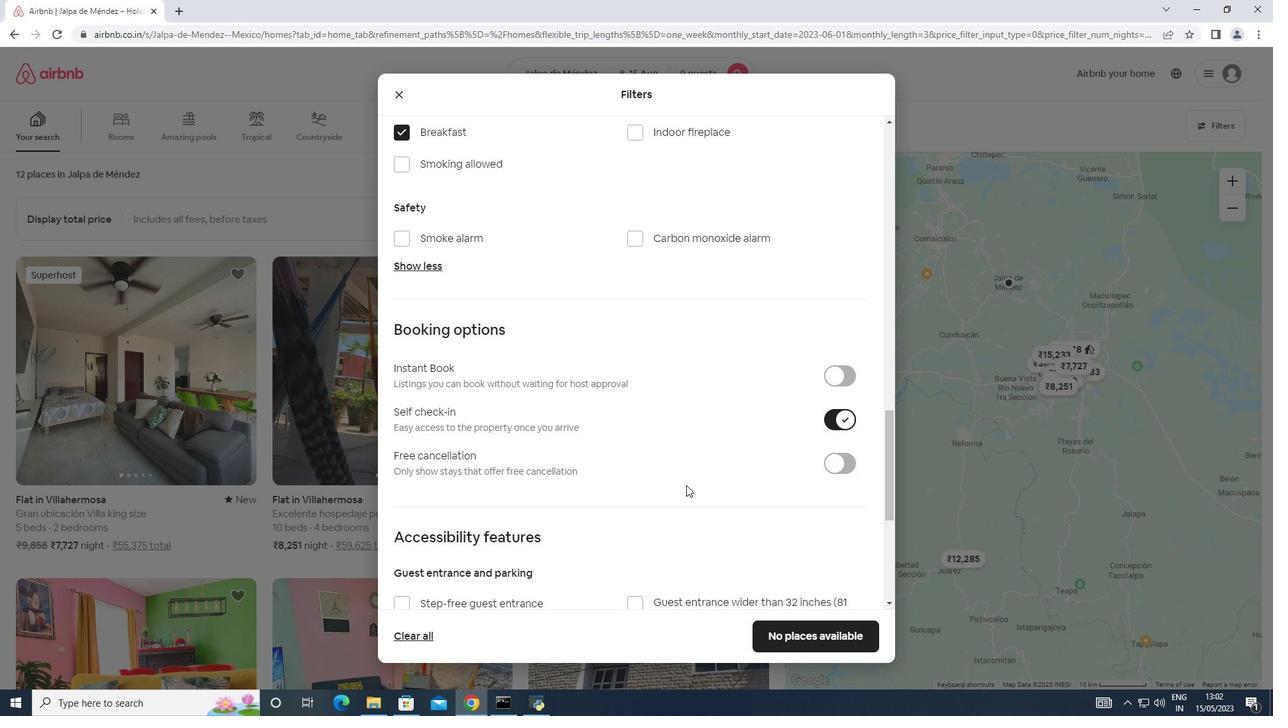 
Action: Mouse scrolled (685, 484) with delta (0, 0)
Screenshot: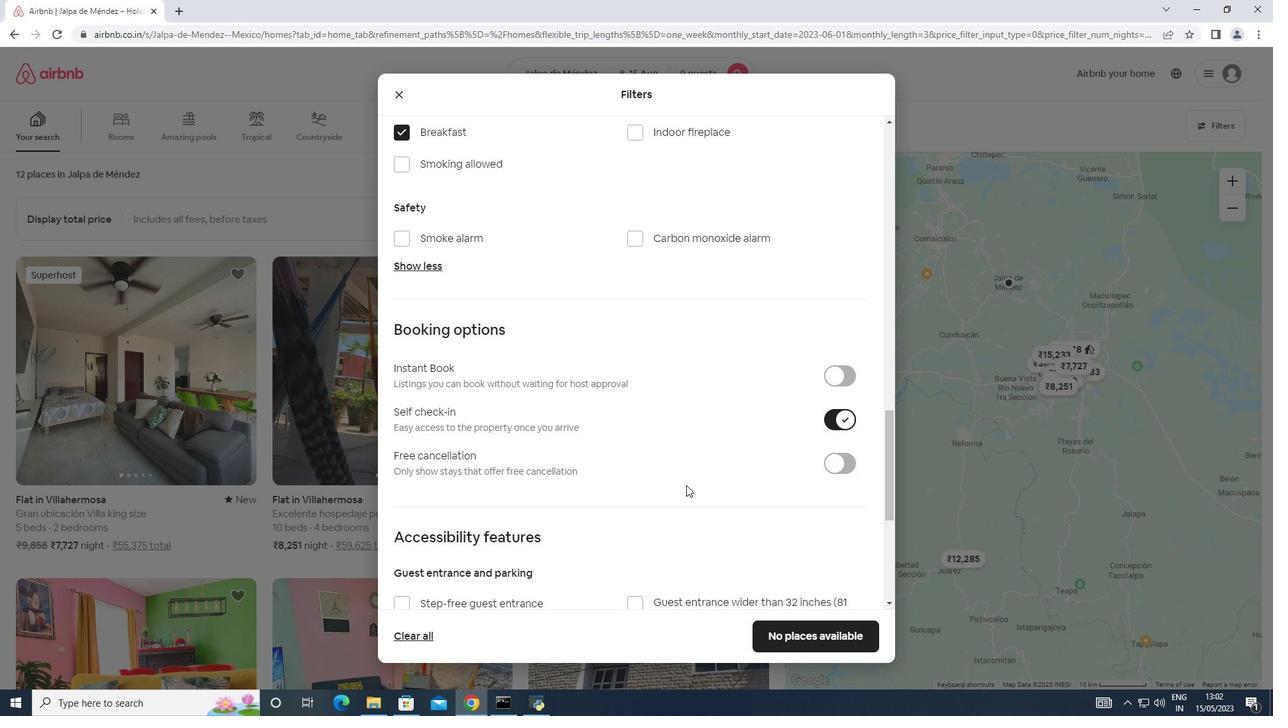 
Action: Mouse scrolled (685, 484) with delta (0, 0)
Screenshot: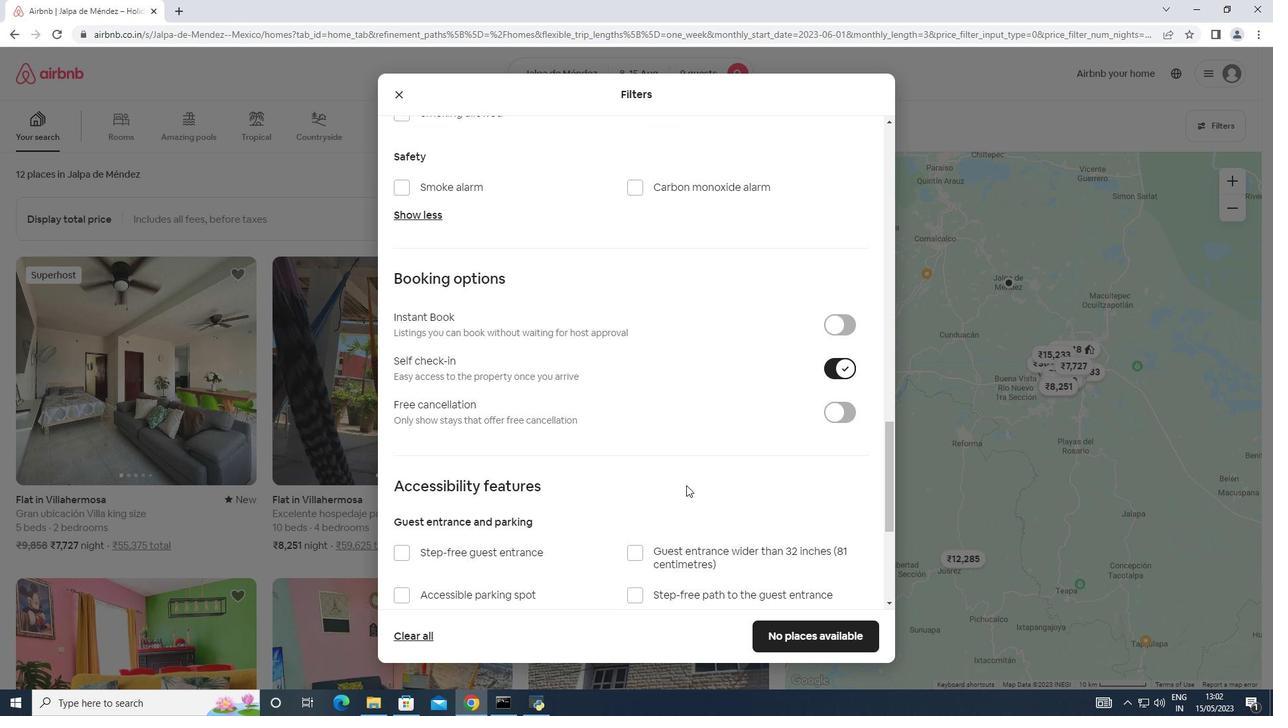
Action: Mouse scrolled (685, 484) with delta (0, 0)
Screenshot: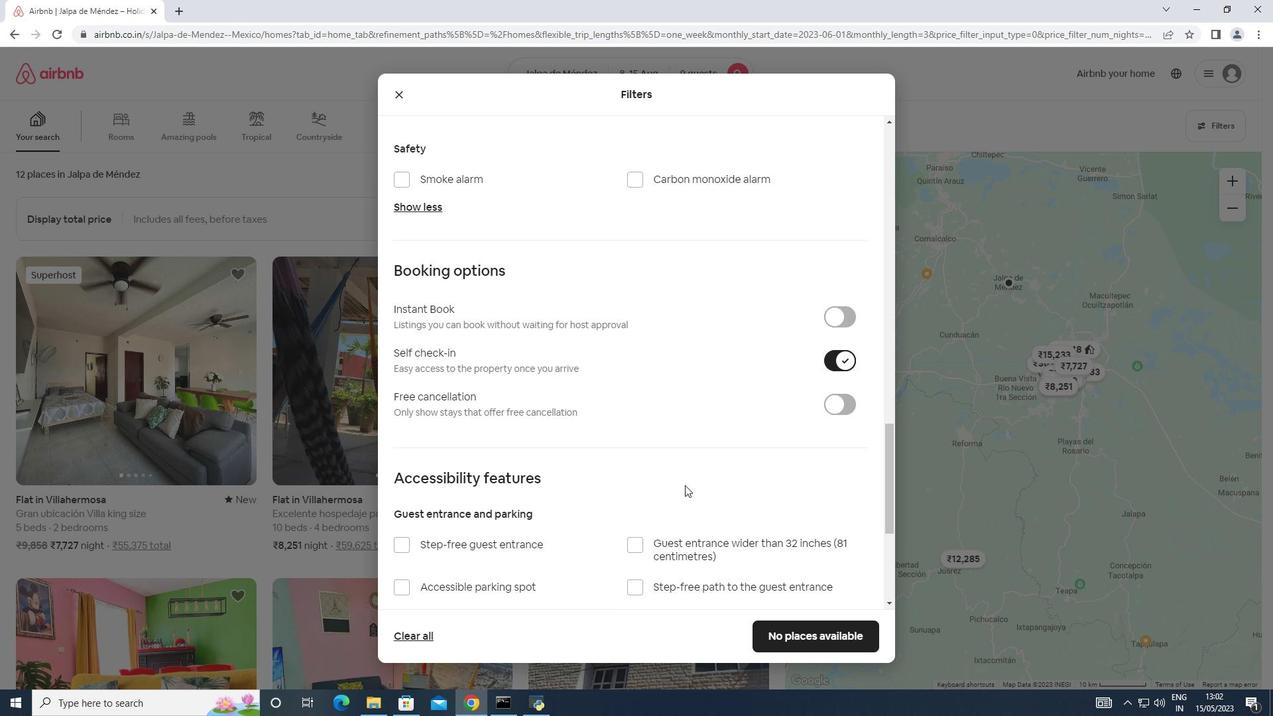 
Action: Mouse scrolled (685, 484) with delta (0, 0)
Screenshot: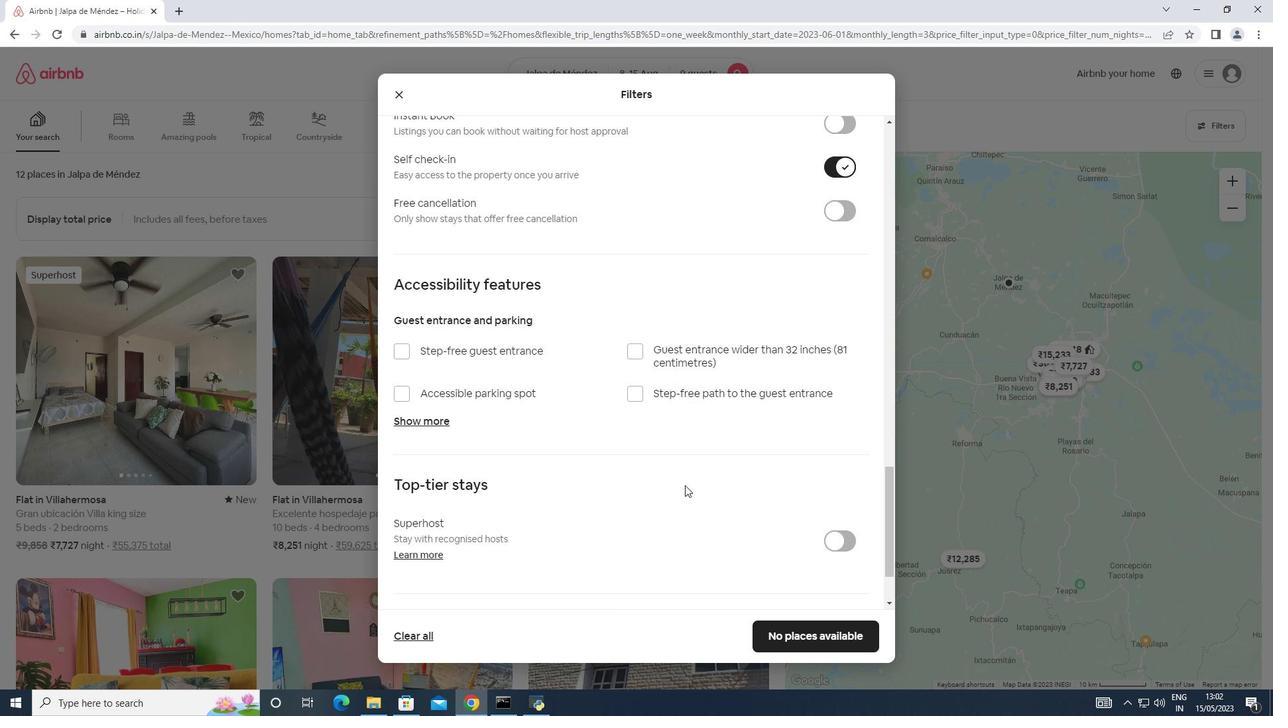 
Action: Mouse scrolled (685, 484) with delta (0, 0)
Screenshot: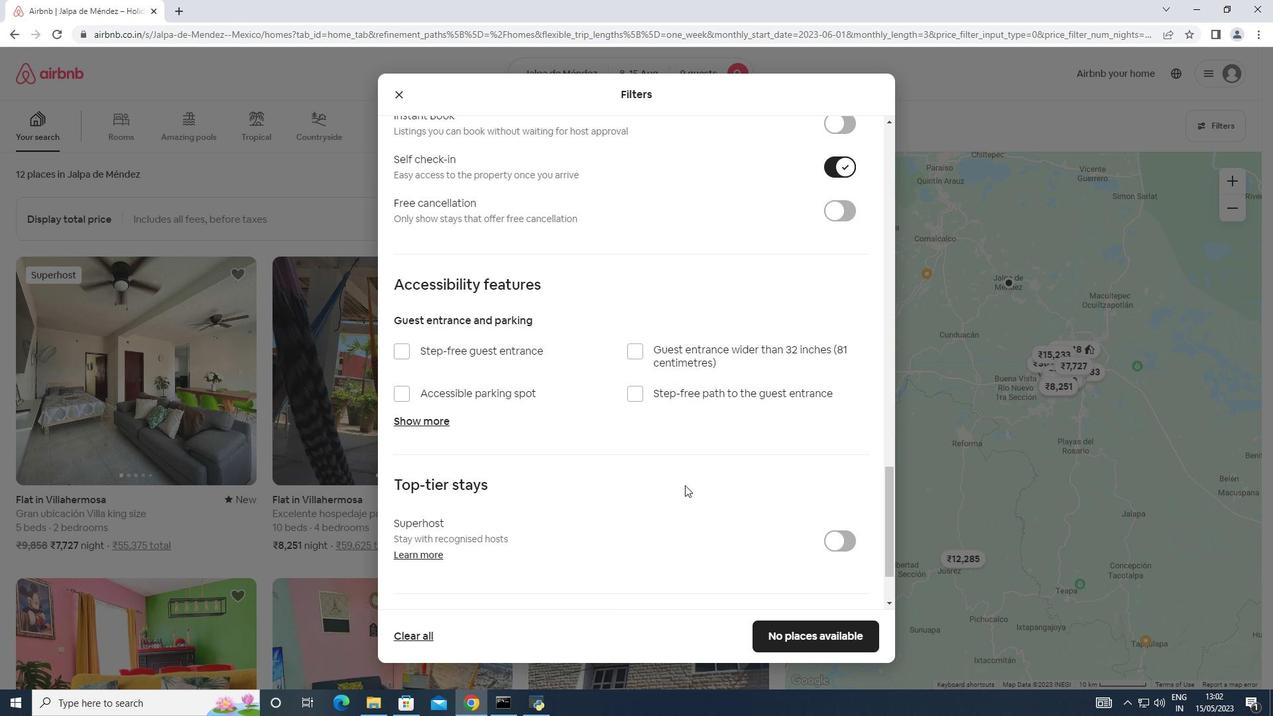 
Action: Mouse moved to (490, 561)
Screenshot: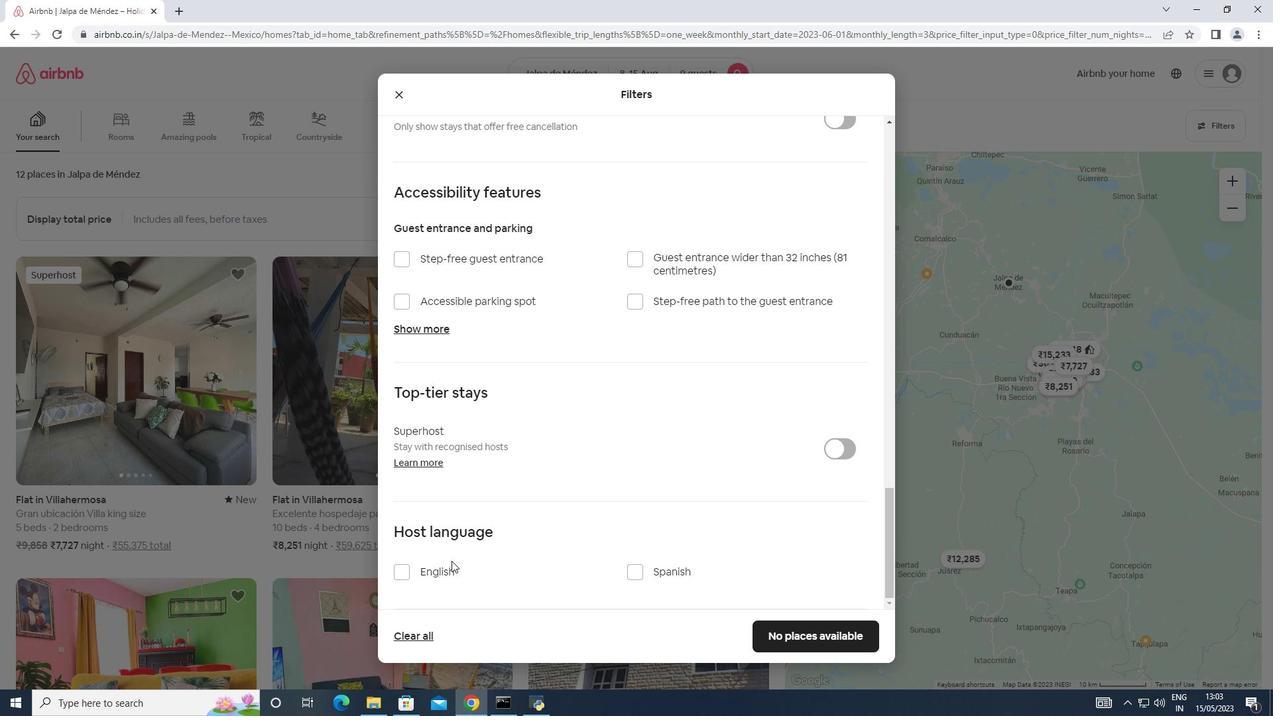 
Action: Mouse scrolled (490, 561) with delta (0, 0)
Screenshot: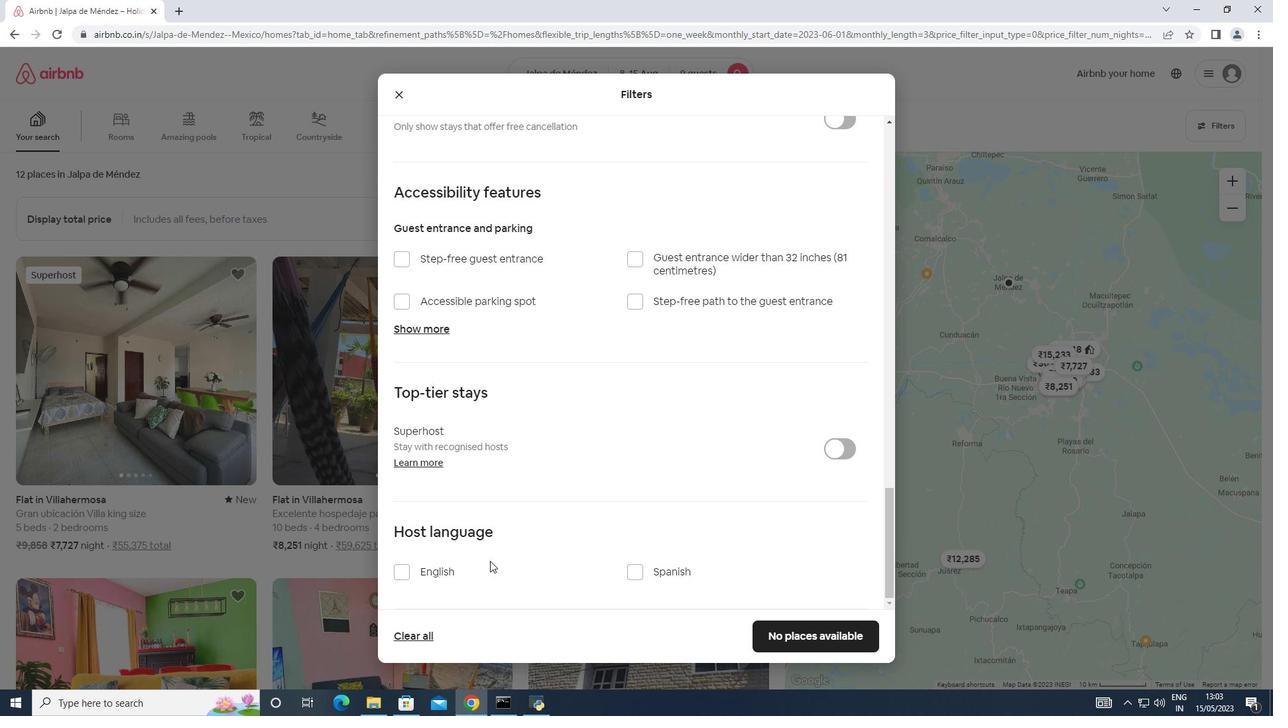 
Action: Mouse scrolled (490, 561) with delta (0, 0)
Screenshot: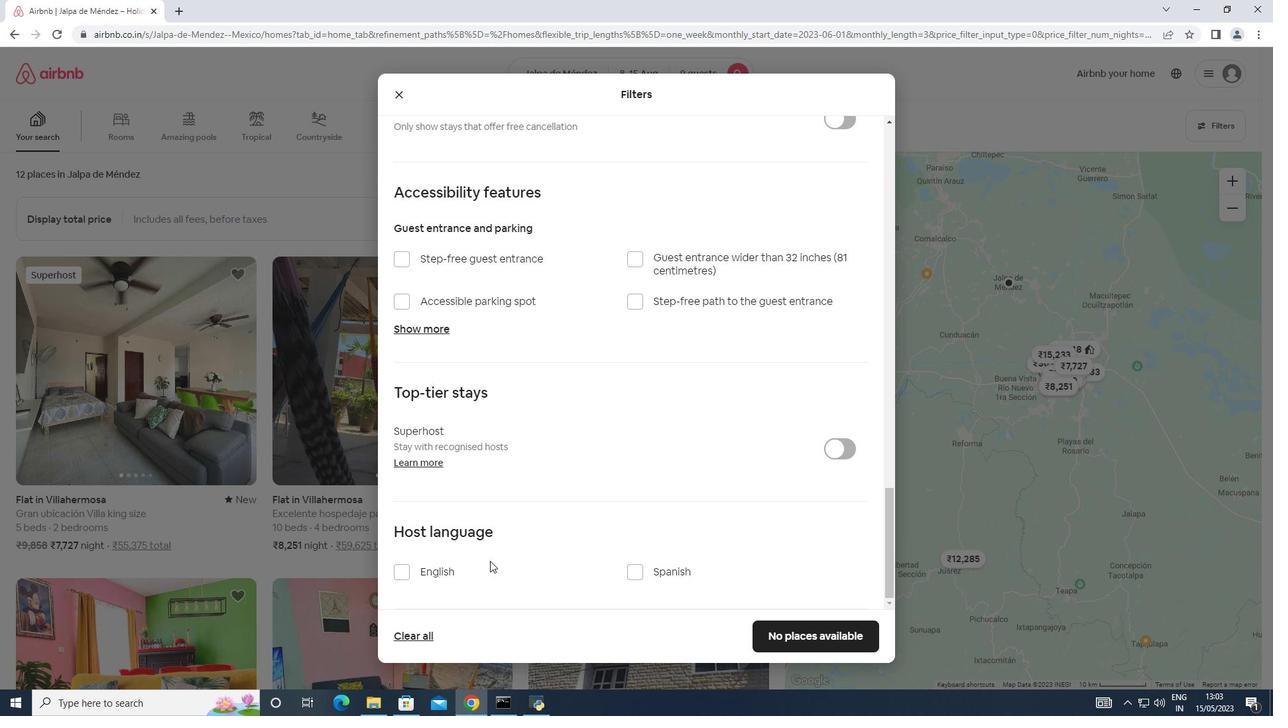 
Action: Mouse scrolled (490, 561) with delta (0, 0)
Screenshot: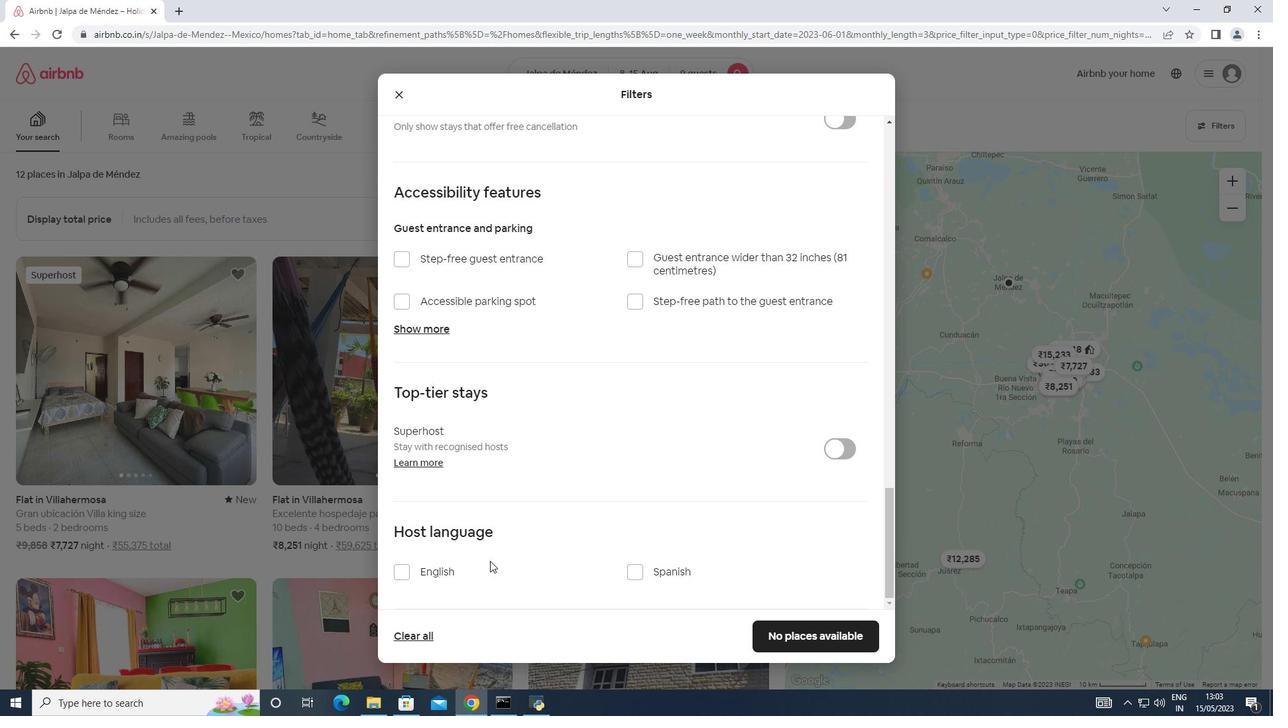 
Action: Mouse moved to (492, 557)
Screenshot: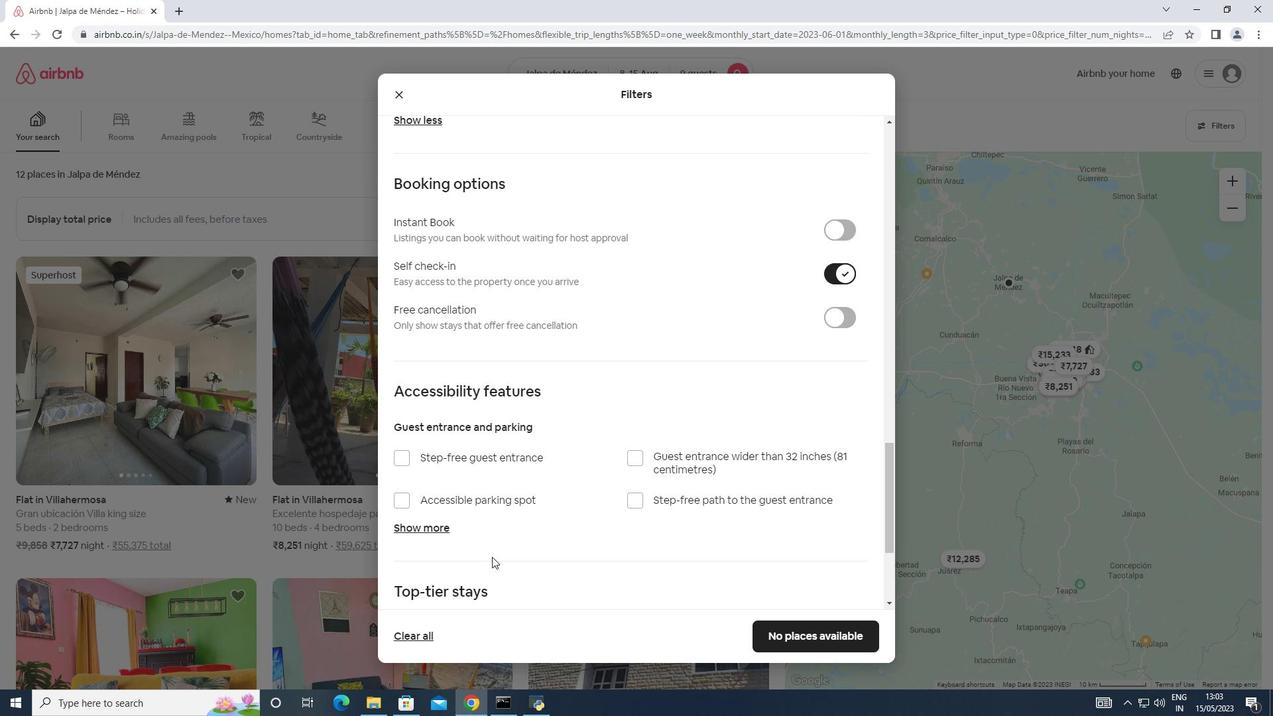 
Action: Mouse scrolled (492, 557) with delta (0, 0)
Screenshot: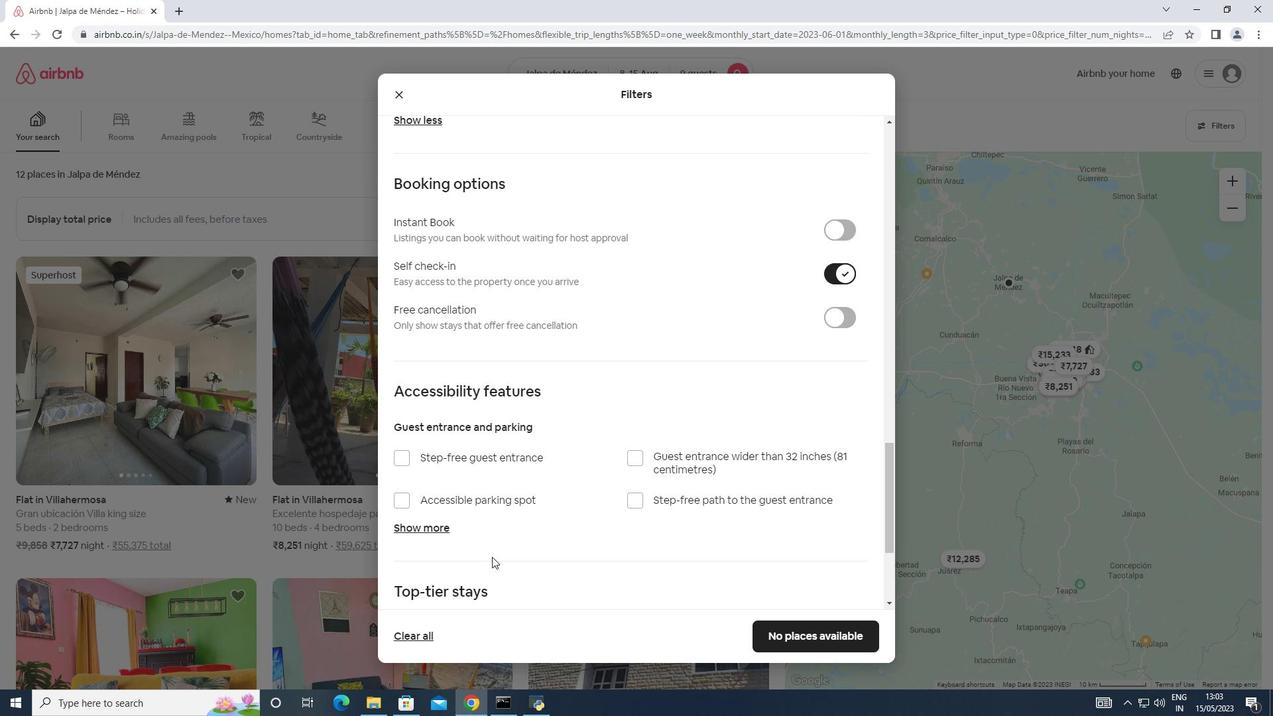 
Action: Mouse scrolled (492, 557) with delta (0, 0)
Screenshot: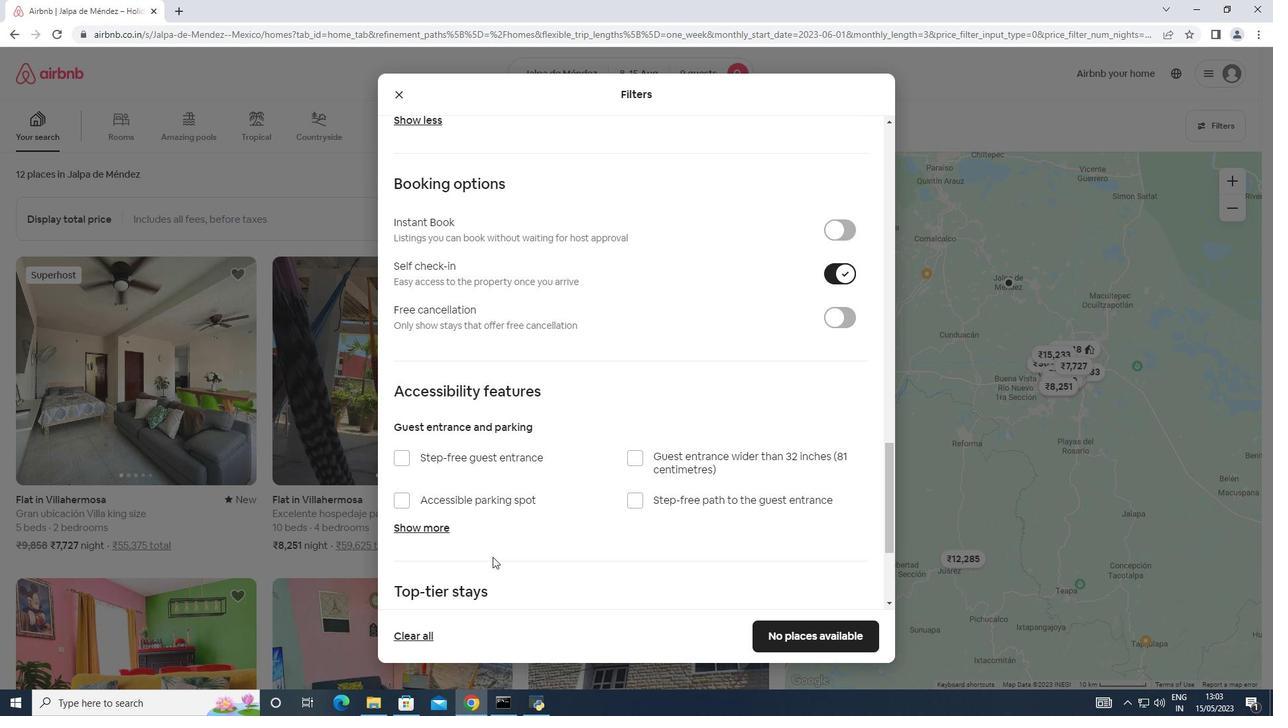 
Action: Mouse scrolled (492, 557) with delta (0, 0)
Screenshot: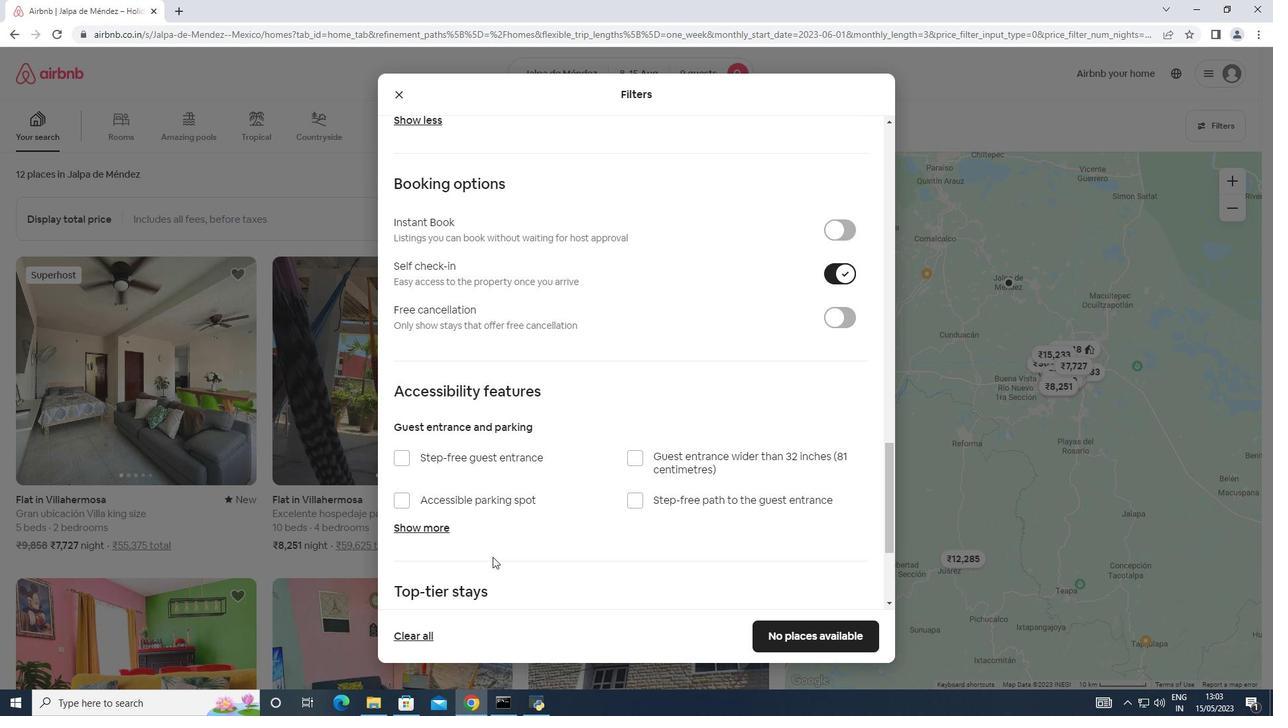 
Action: Mouse scrolled (492, 556) with delta (0, 0)
Screenshot: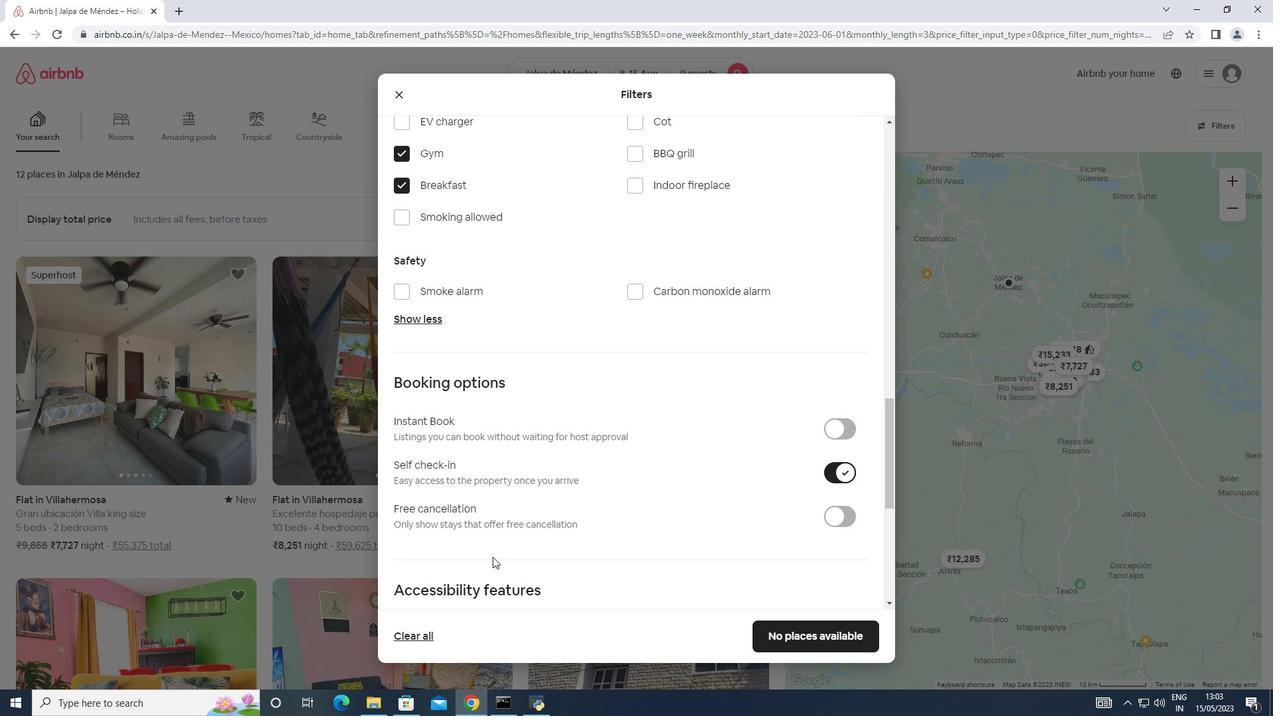 
Action: Mouse scrolled (492, 556) with delta (0, 0)
Screenshot: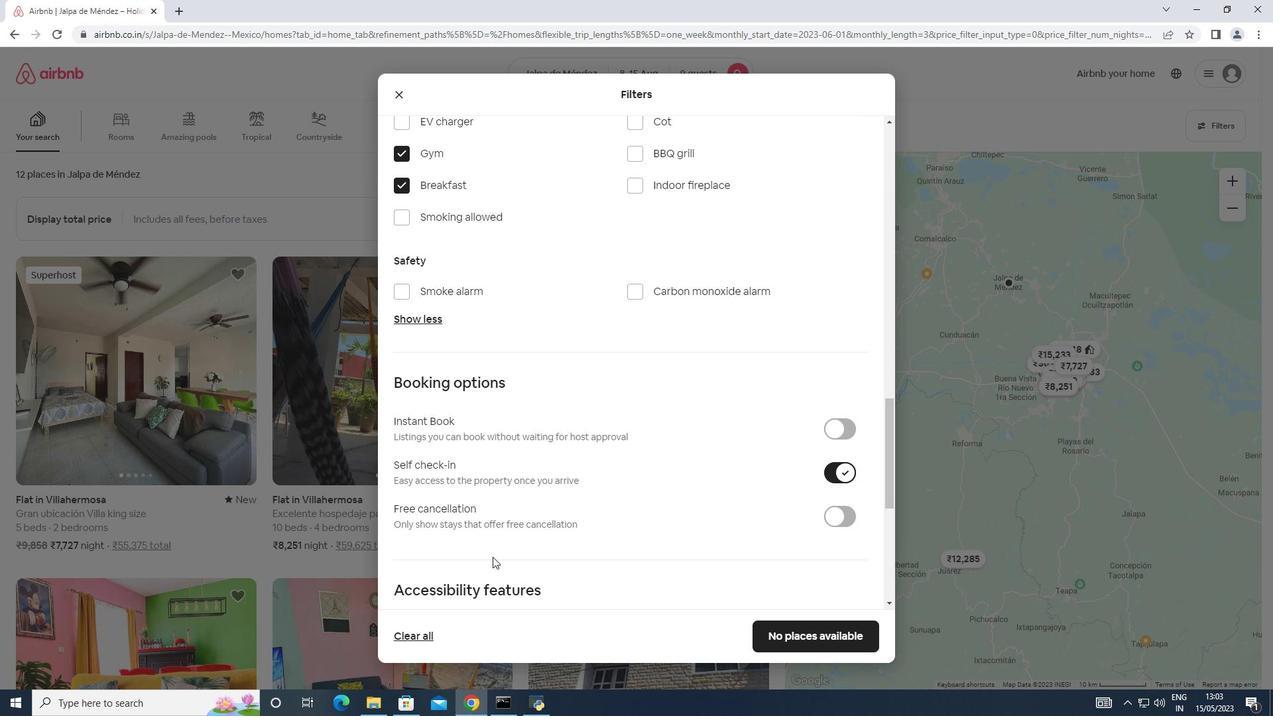 
Action: Mouse scrolled (492, 556) with delta (0, 0)
Screenshot: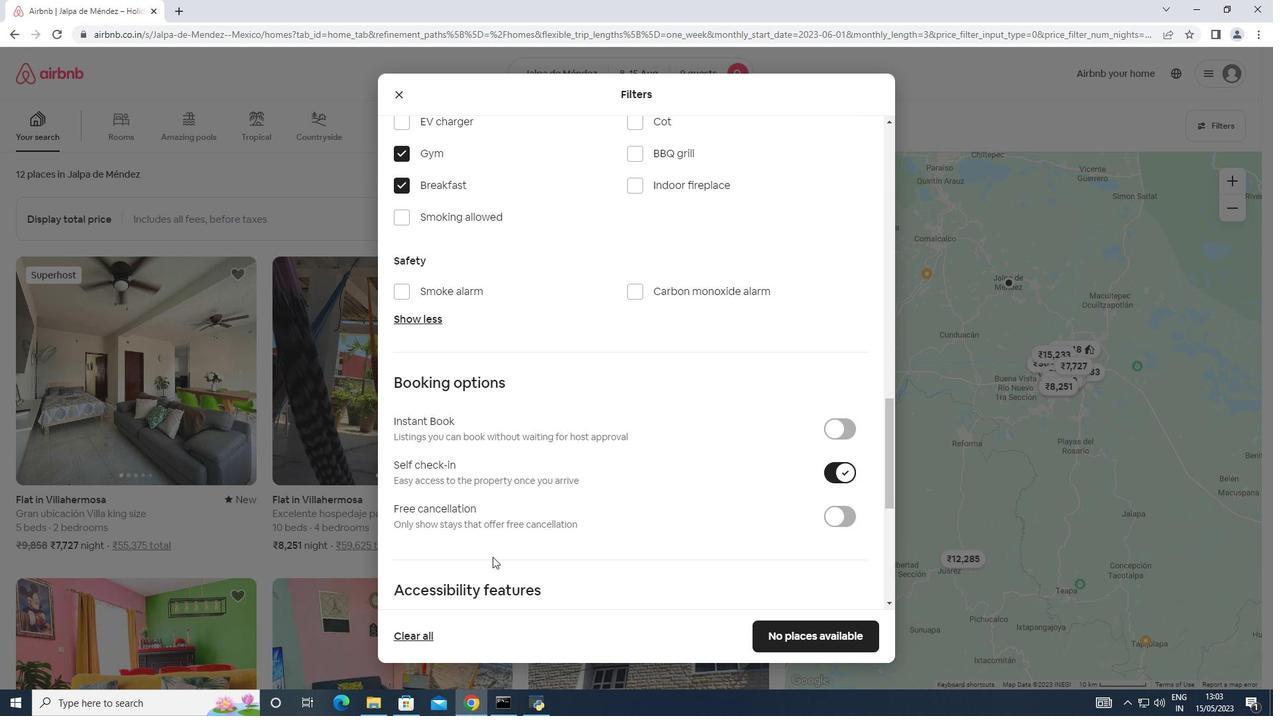 
Action: Mouse scrolled (492, 556) with delta (0, 0)
Screenshot: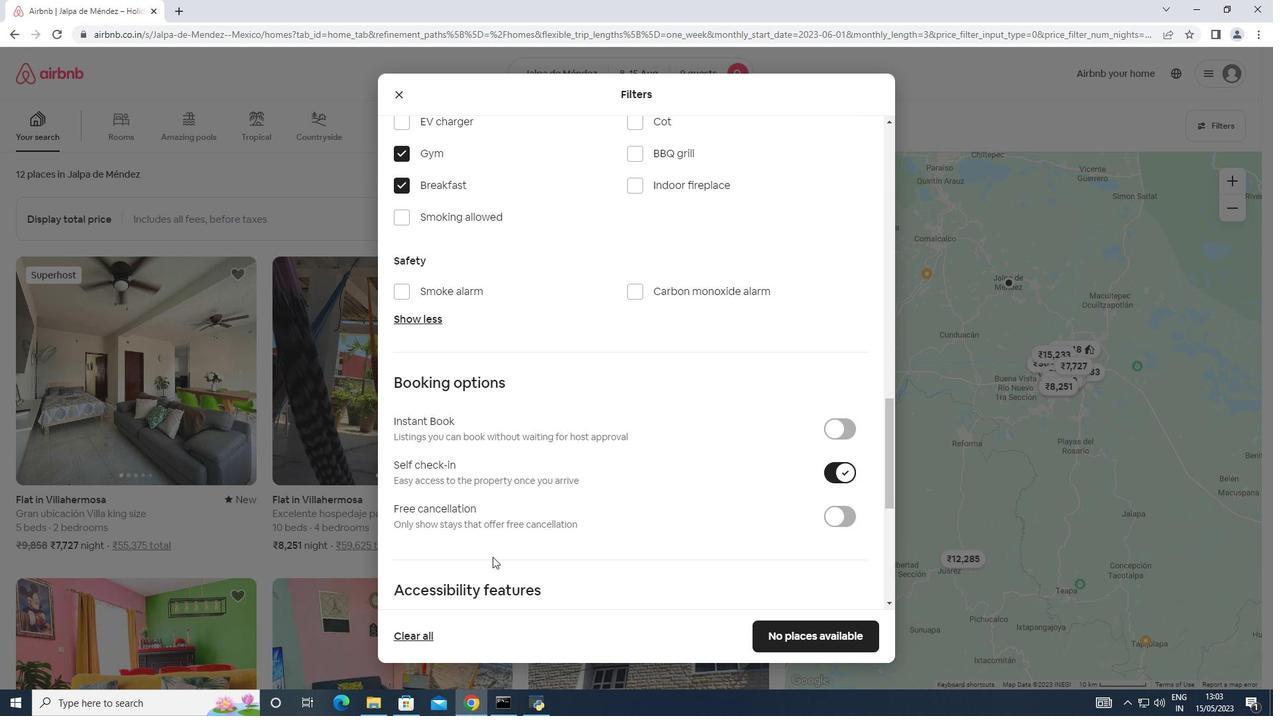 
Action: Mouse scrolled (492, 556) with delta (0, 0)
Screenshot: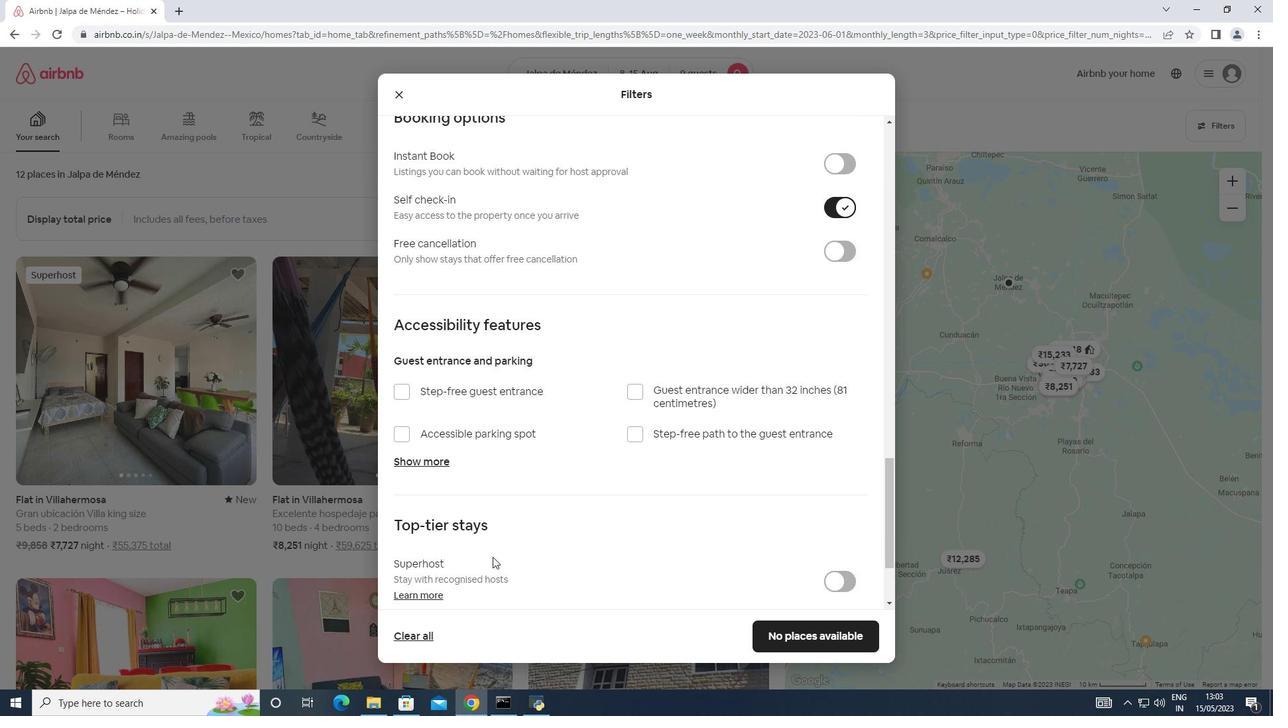 
Action: Mouse scrolled (492, 556) with delta (0, 0)
Screenshot: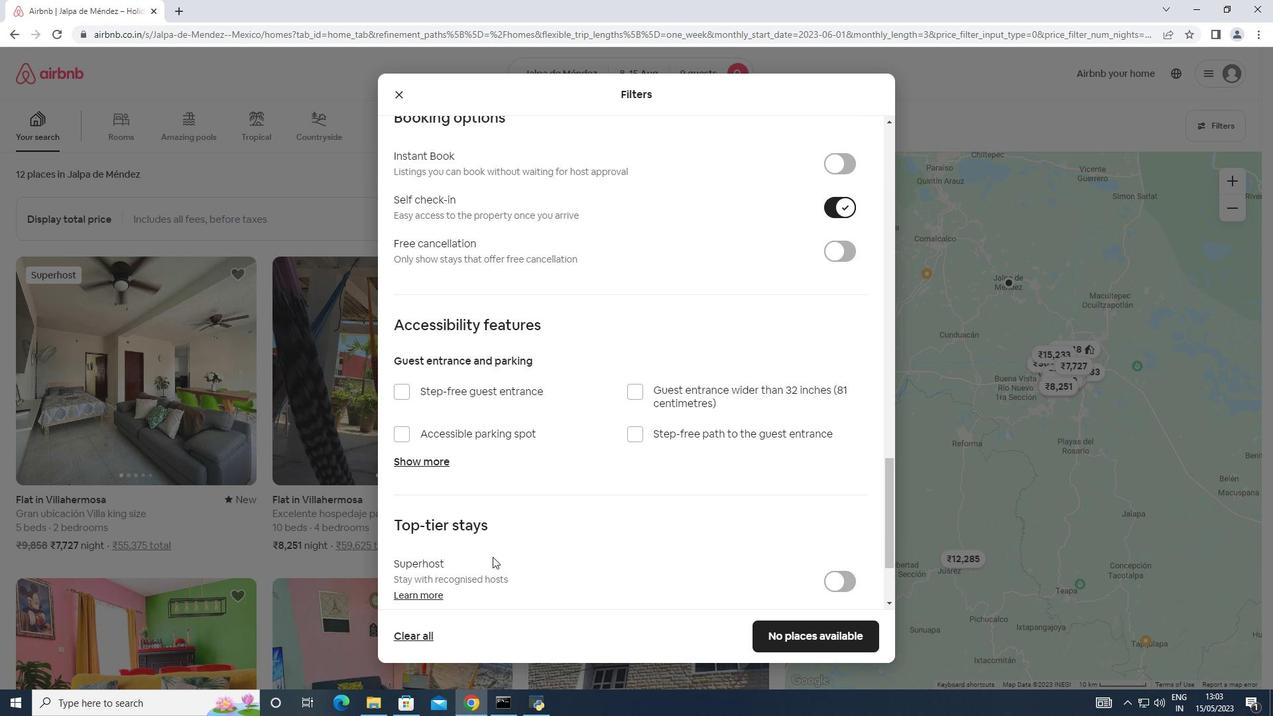 
Action: Mouse moved to (405, 571)
Screenshot: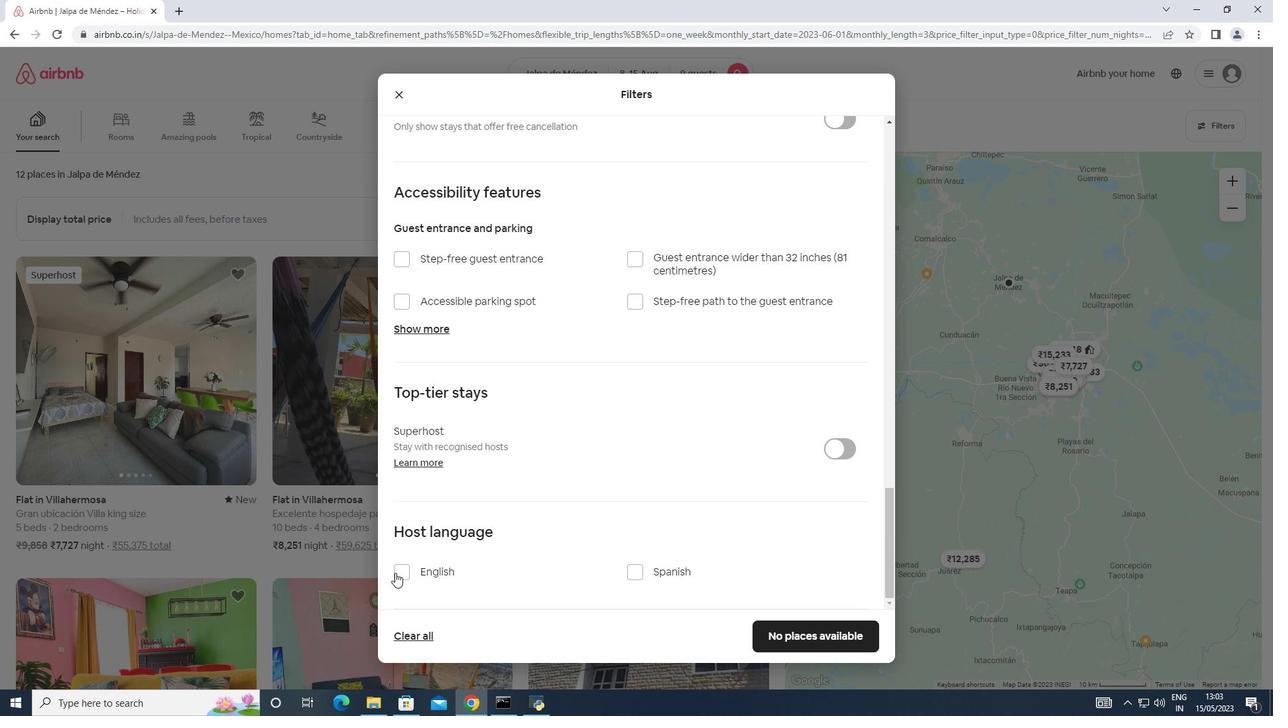 
Action: Mouse pressed left at (405, 571)
Screenshot: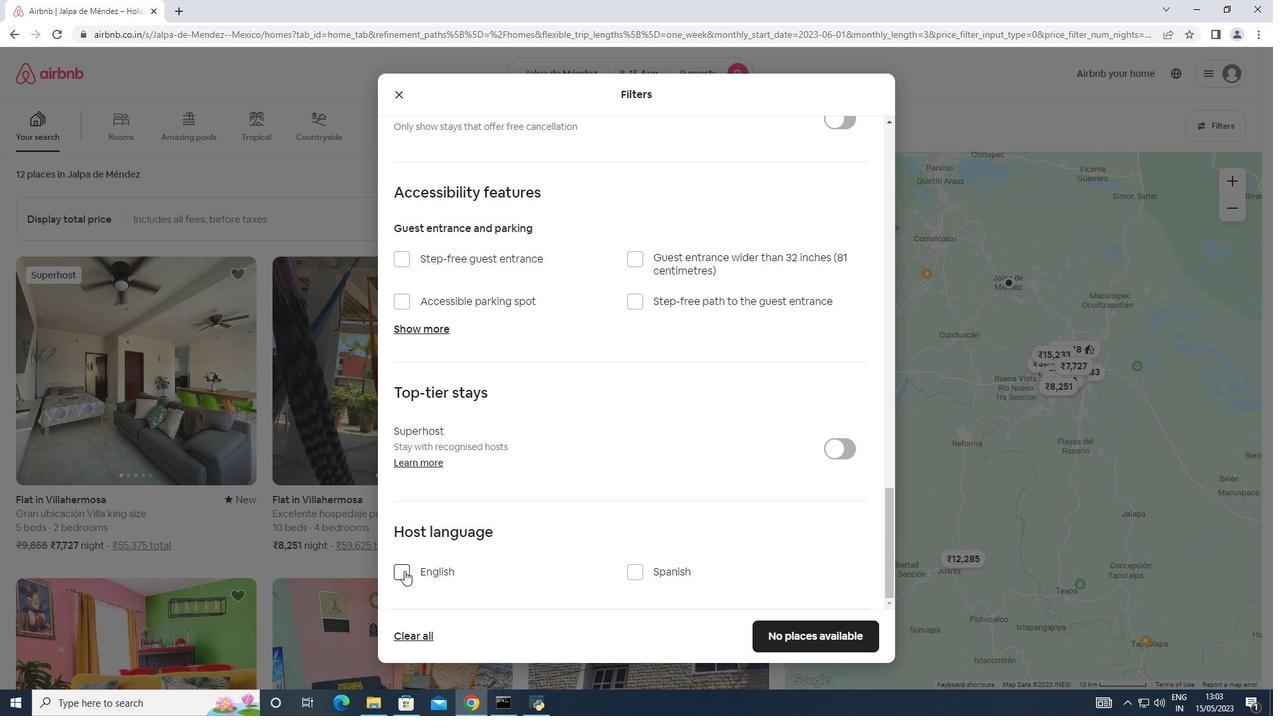 
Action: Mouse moved to (506, 539)
Screenshot: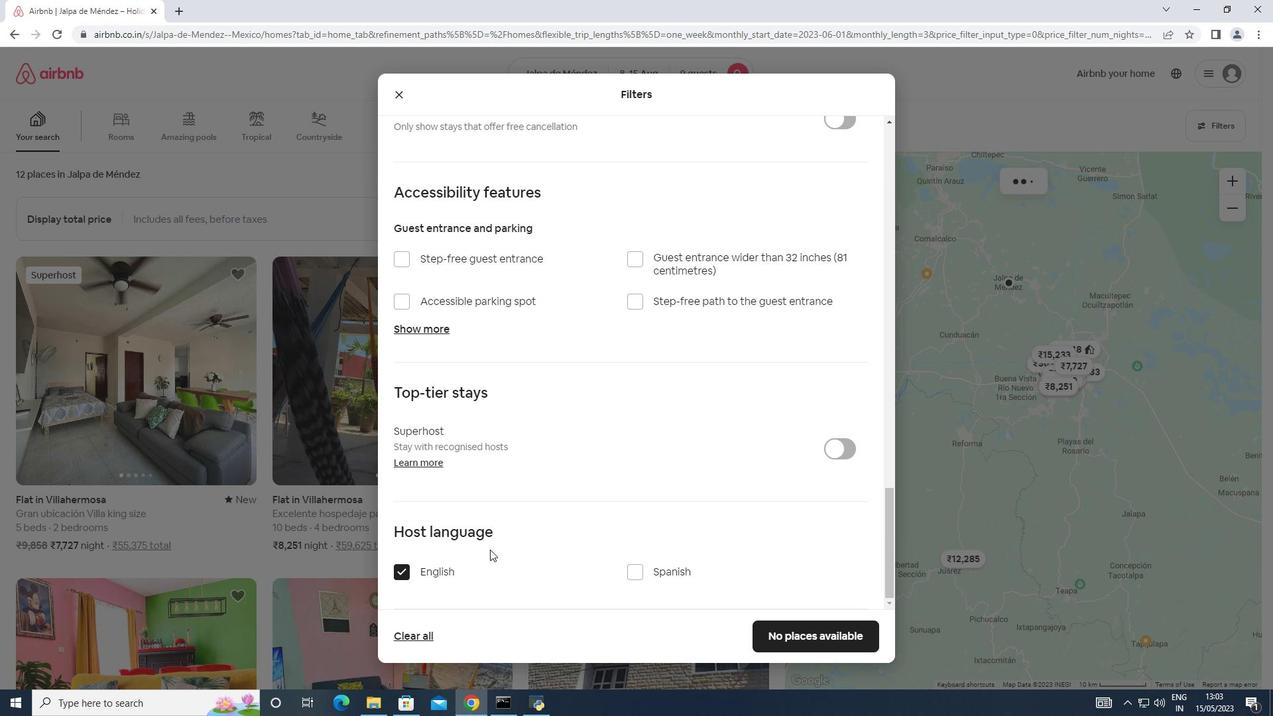 
Action: Mouse scrolled (506, 539) with delta (0, 0)
Screenshot: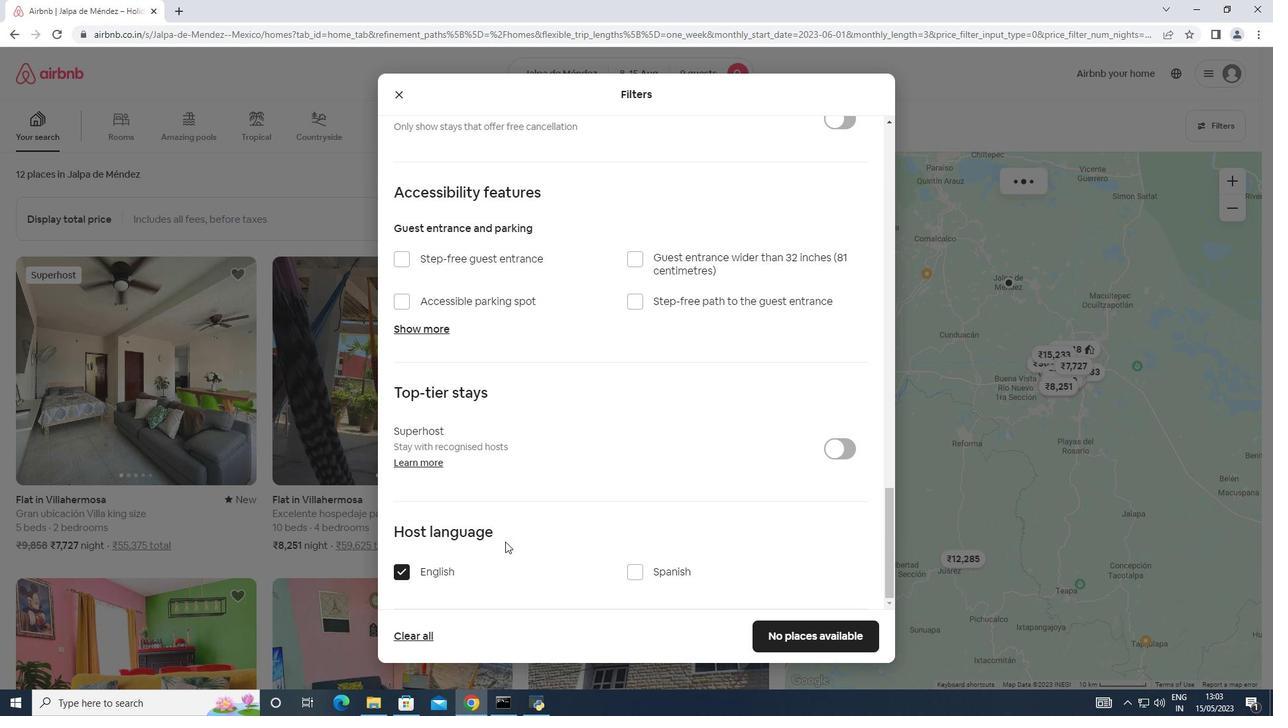 
Action: Mouse scrolled (506, 539) with delta (0, 0)
Screenshot: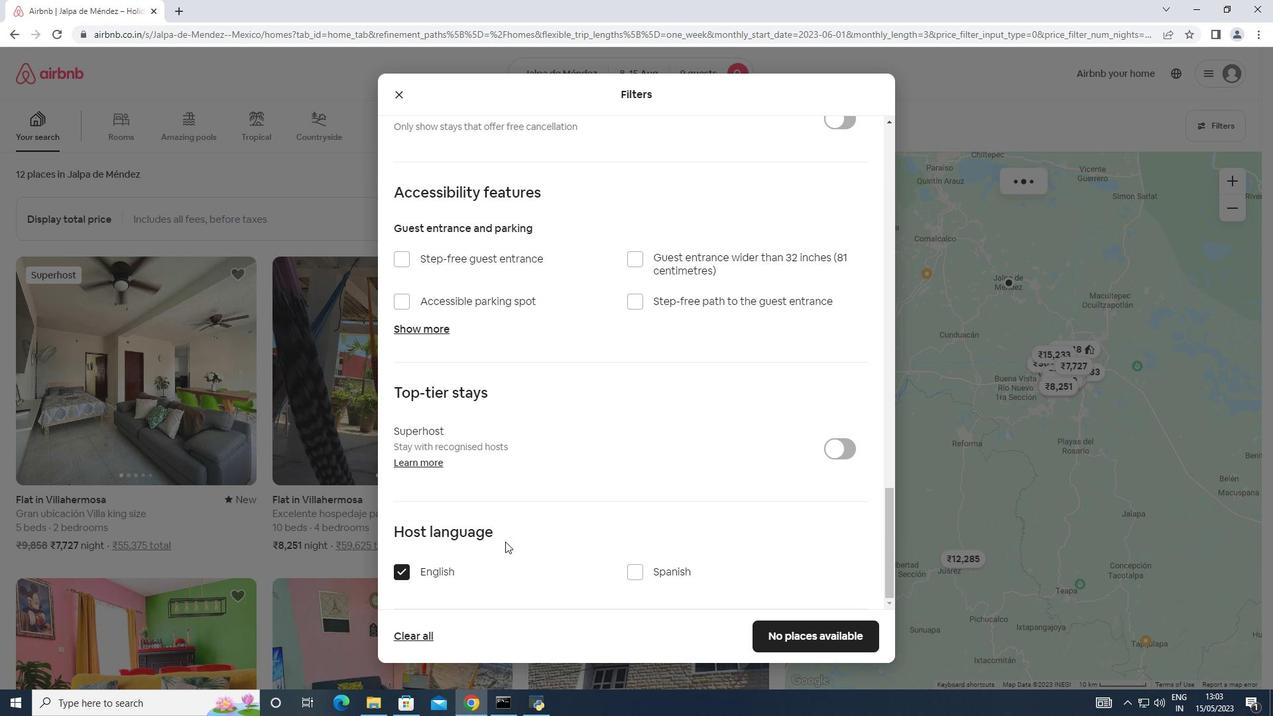 
Action: Mouse moved to (788, 638)
Screenshot: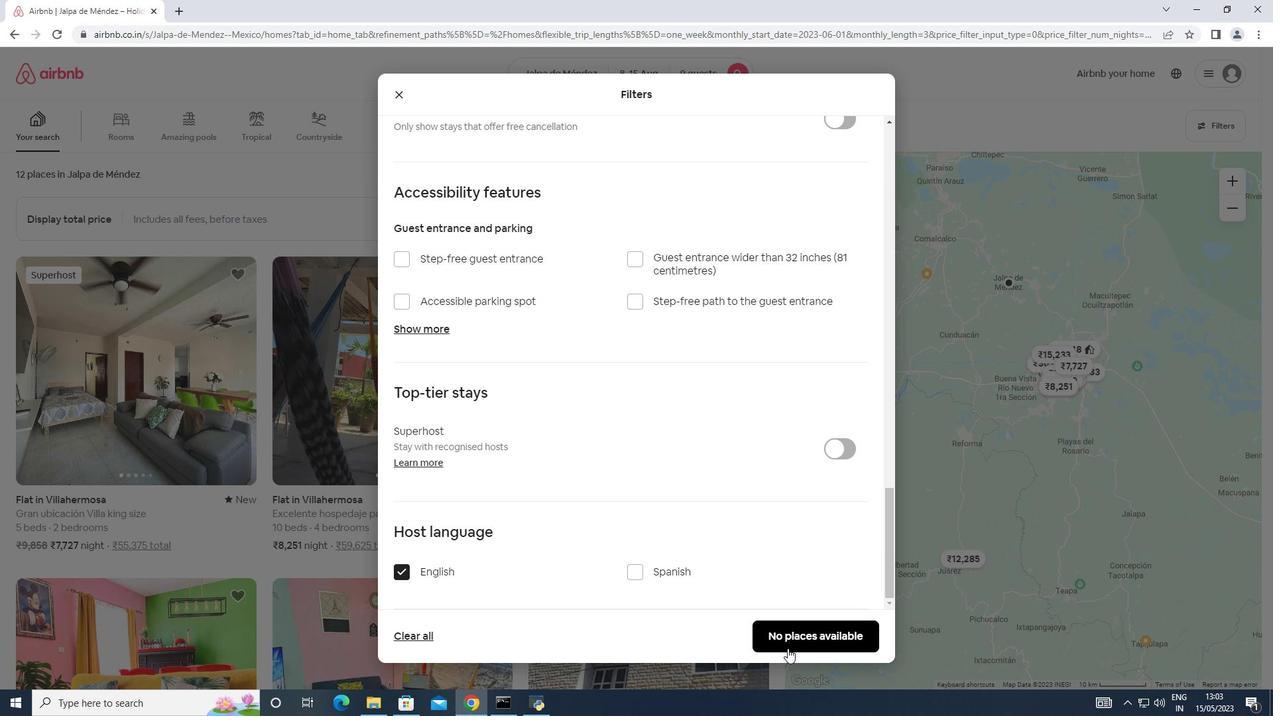 
Action: Mouse pressed left at (788, 638)
Screenshot: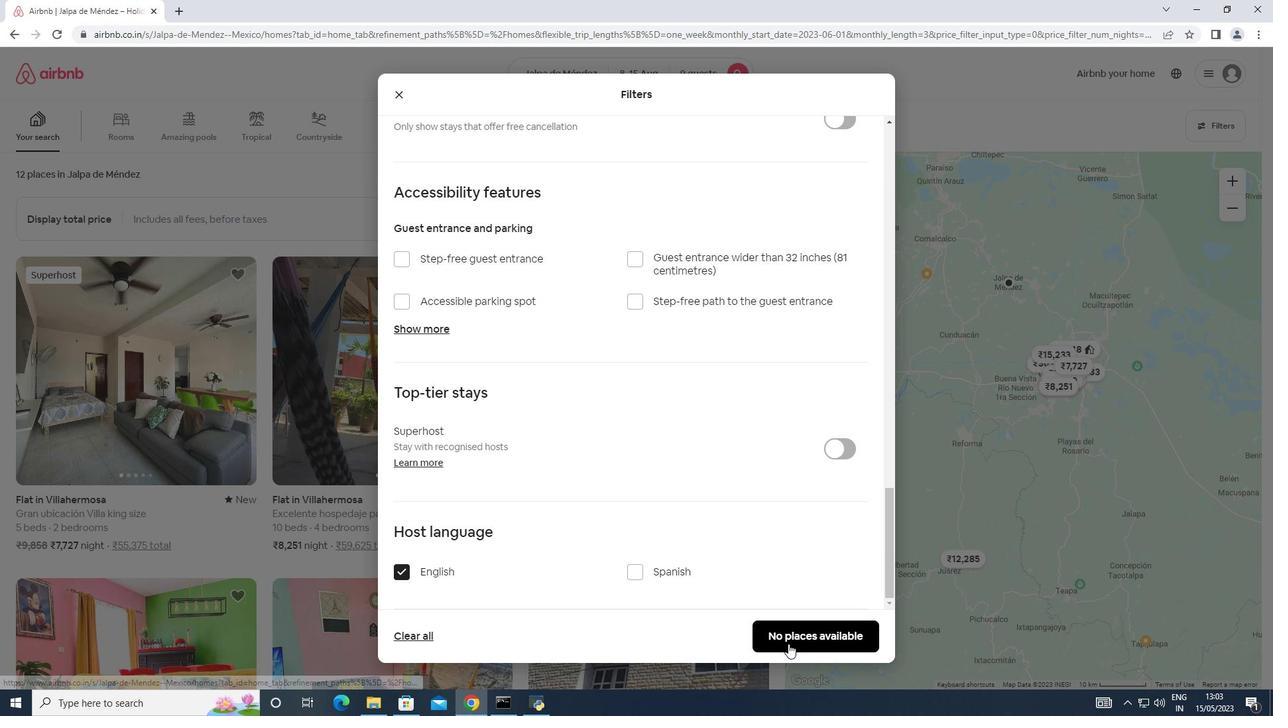 
Action: Mouse moved to (781, 621)
Screenshot: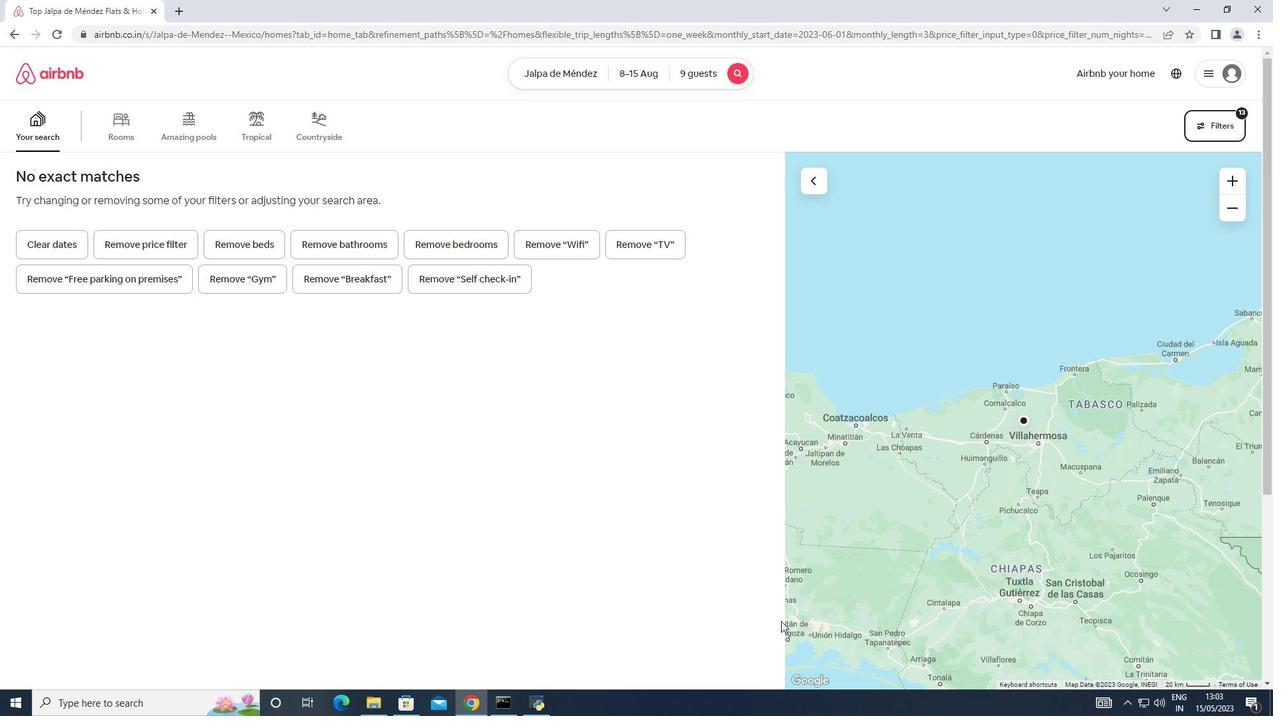 
